 Task: Search one way flight ticket for 3 adults, 3 children in business from San Francisco: San Francisco International Airport to Raleigh: Raleigh-durham International Airport on 8-5-2023. Choice of flights is Westjet. Number of bags: 1 carry on bag and 3 checked bags. Price is upto 99000. Outbound departure time preference is 8:15.
Action: Mouse moved to (347, 146)
Screenshot: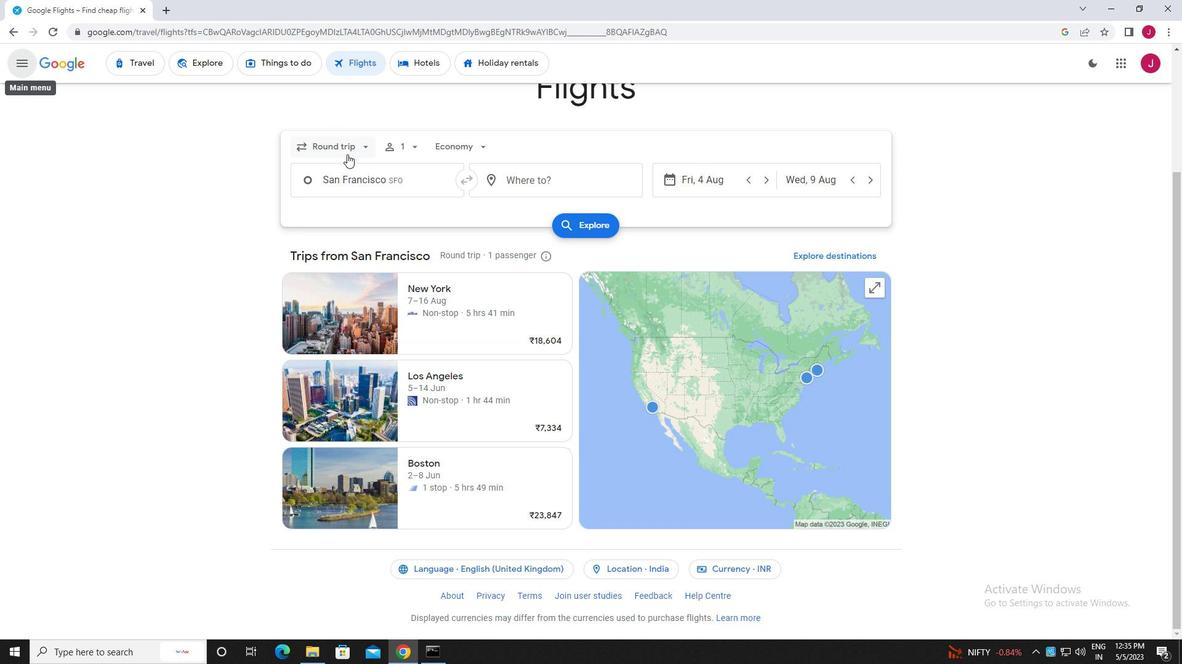 
Action: Mouse pressed left at (347, 146)
Screenshot: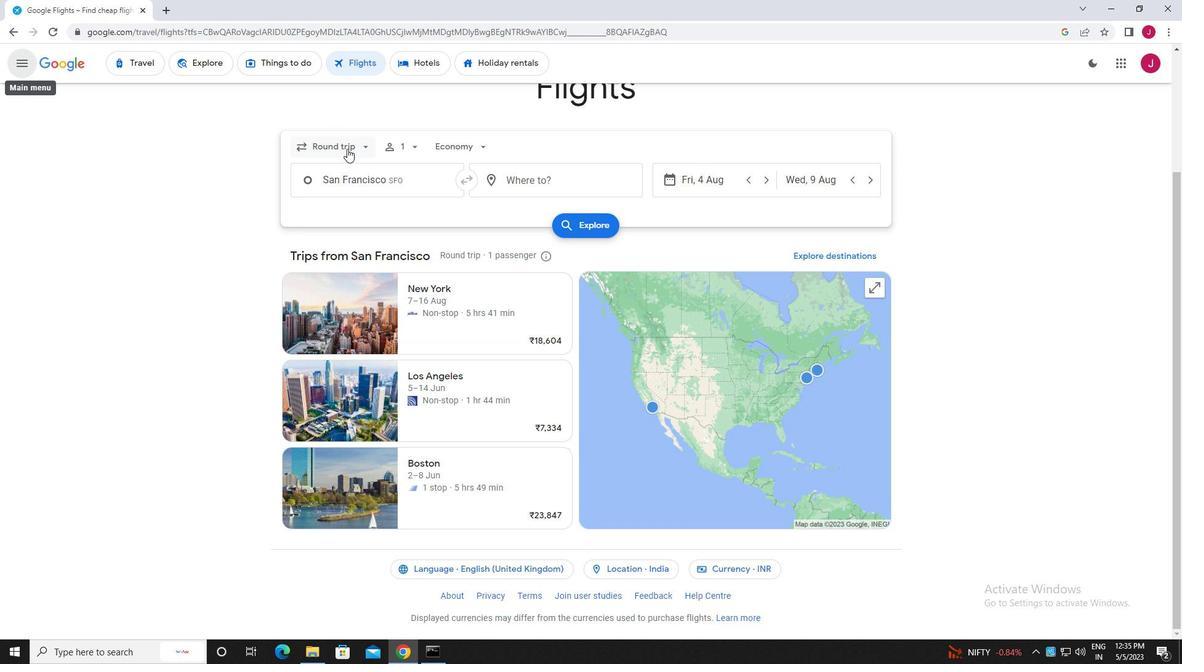 
Action: Mouse moved to (349, 201)
Screenshot: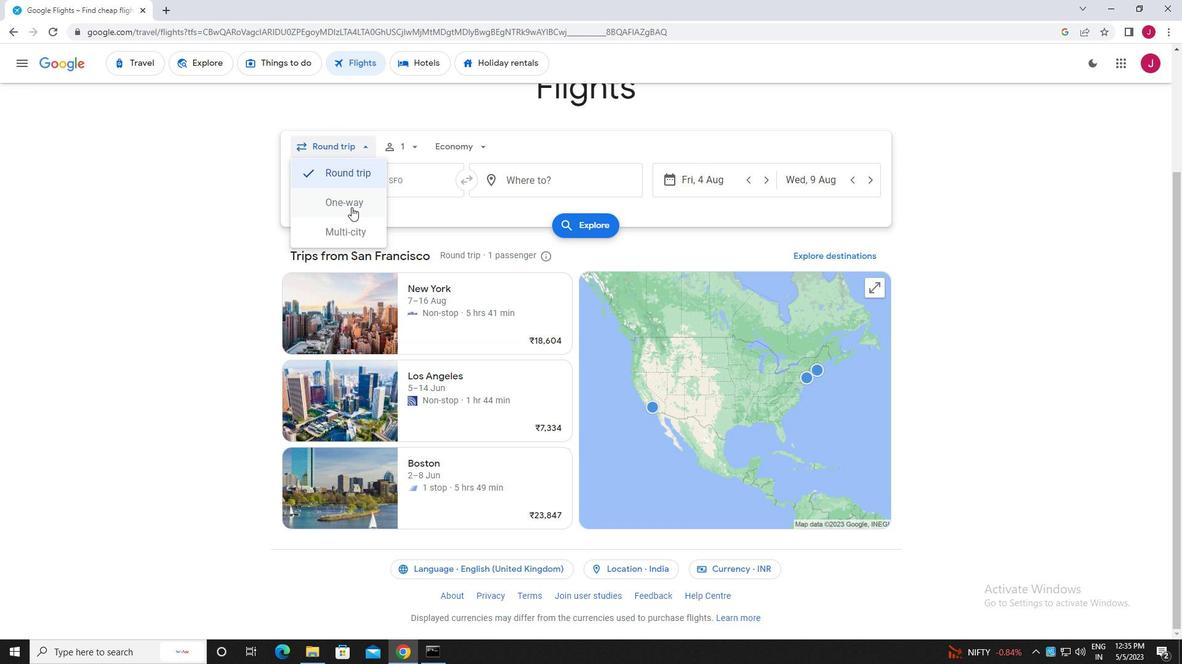 
Action: Mouse pressed left at (349, 201)
Screenshot: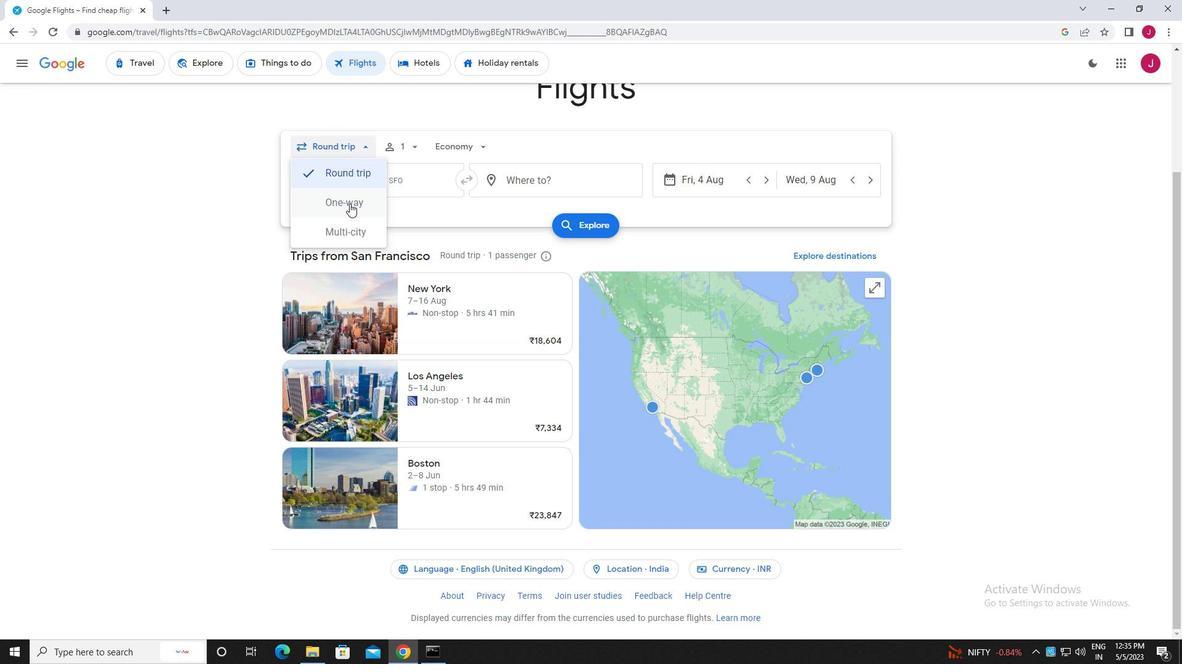 
Action: Mouse moved to (403, 149)
Screenshot: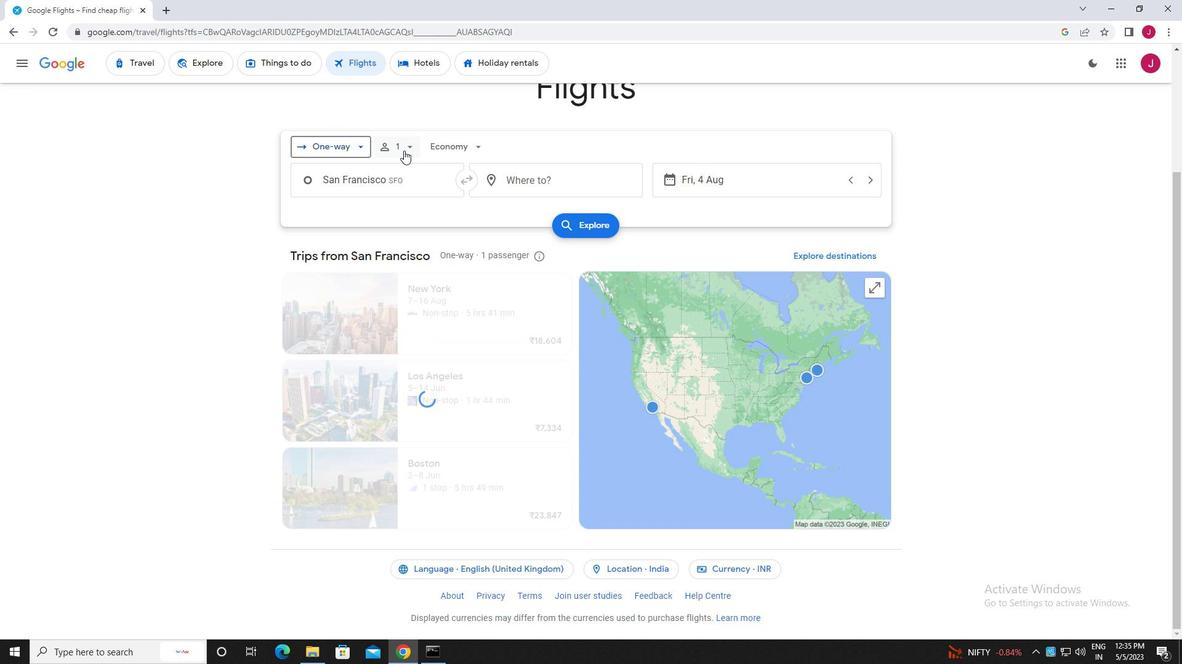 
Action: Mouse pressed left at (403, 149)
Screenshot: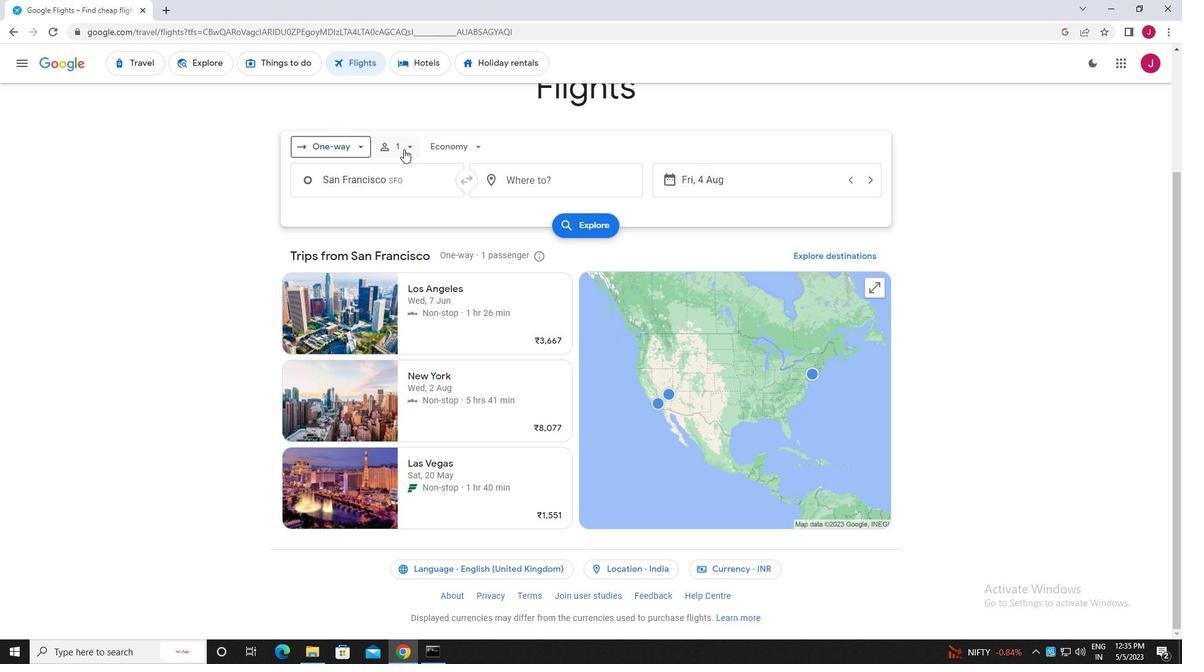 
Action: Mouse moved to (499, 182)
Screenshot: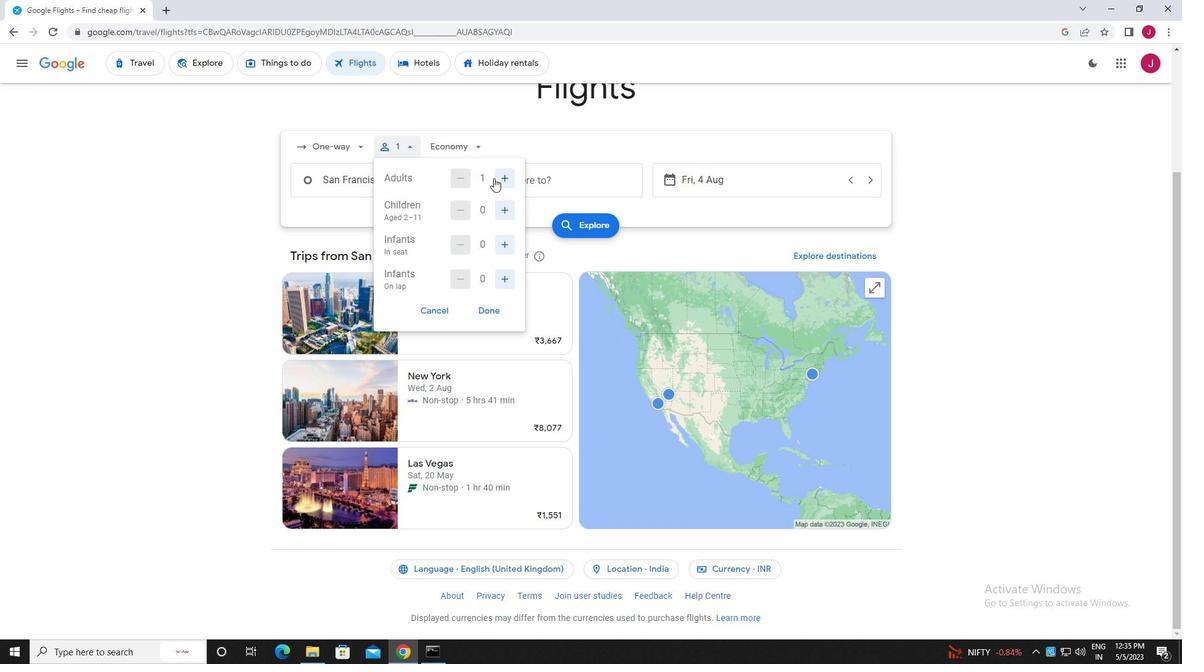 
Action: Mouse pressed left at (499, 182)
Screenshot: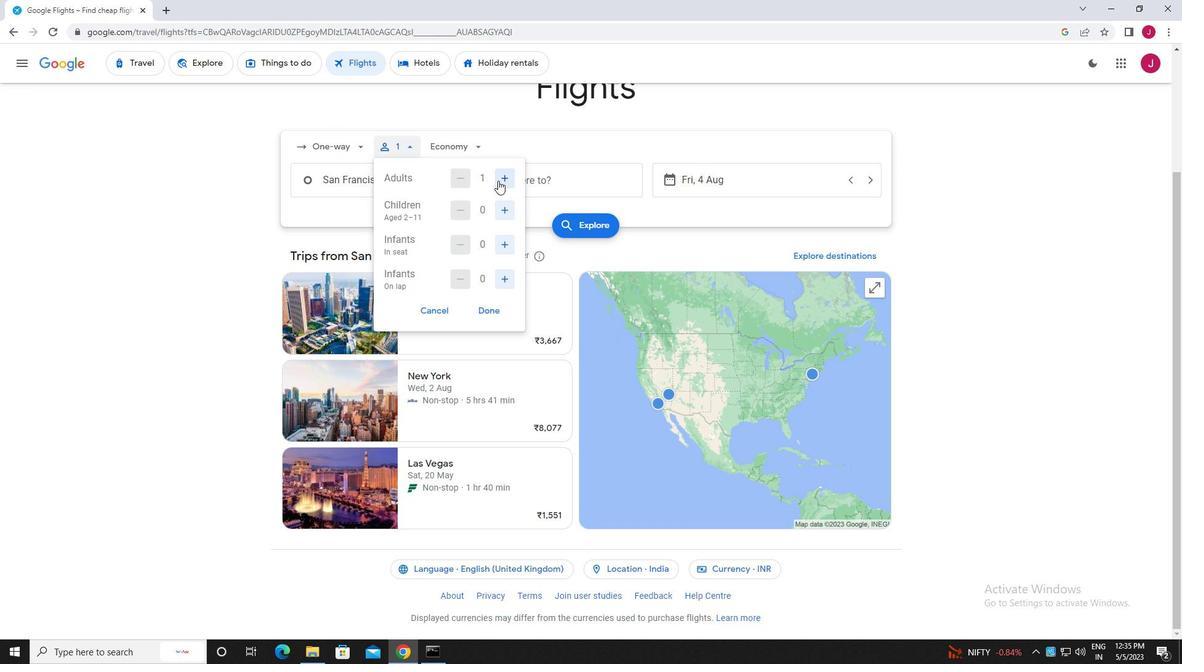 
Action: Mouse moved to (499, 182)
Screenshot: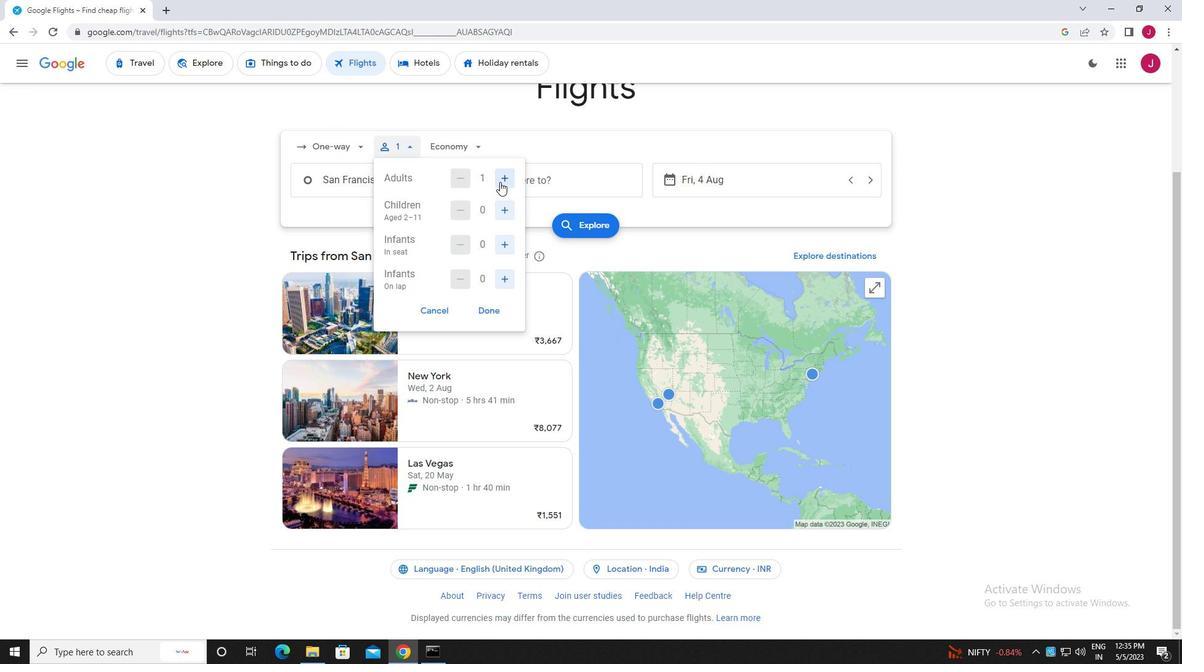 
Action: Mouse pressed left at (499, 182)
Screenshot: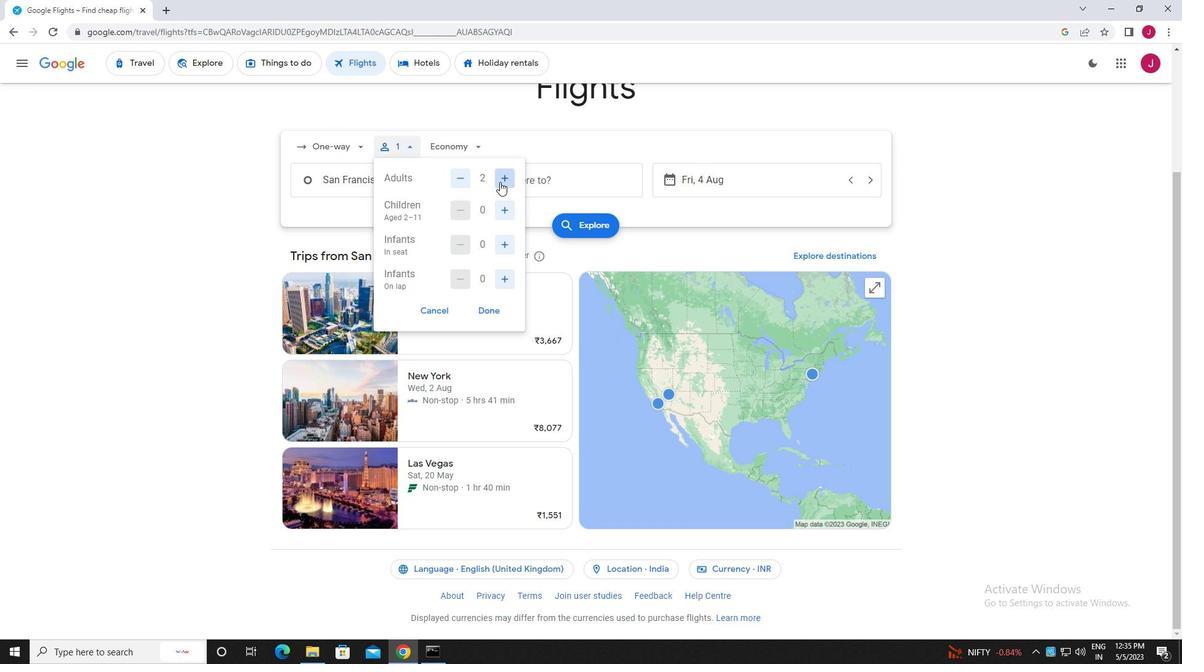 
Action: Mouse moved to (505, 214)
Screenshot: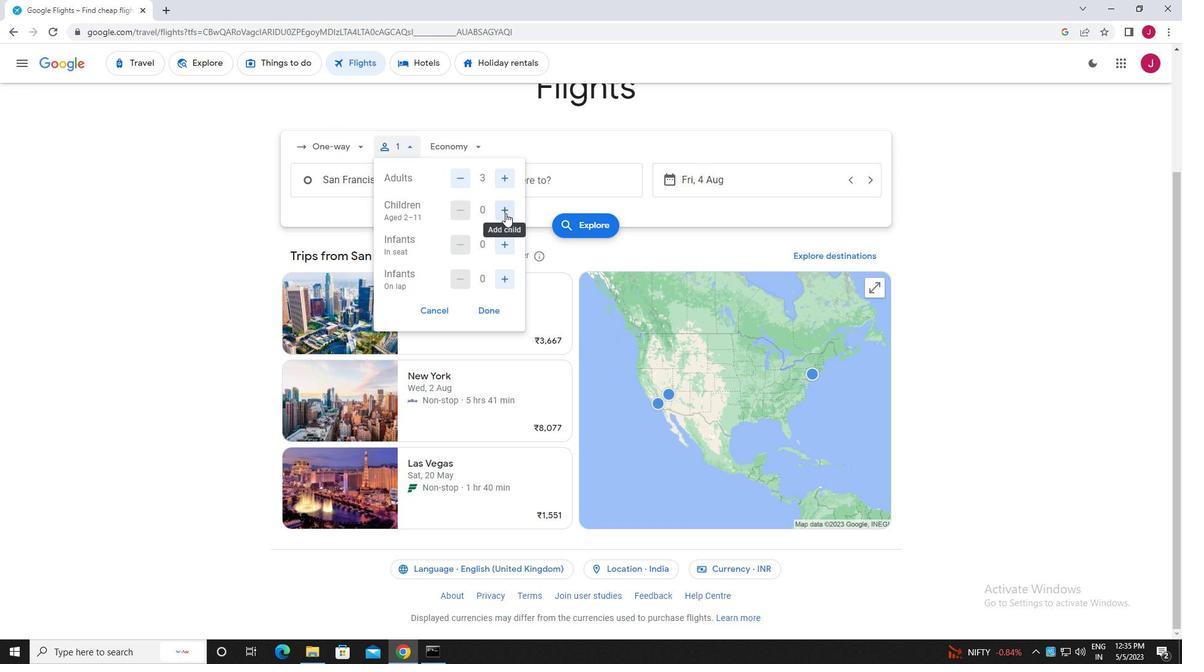 
Action: Mouse pressed left at (505, 214)
Screenshot: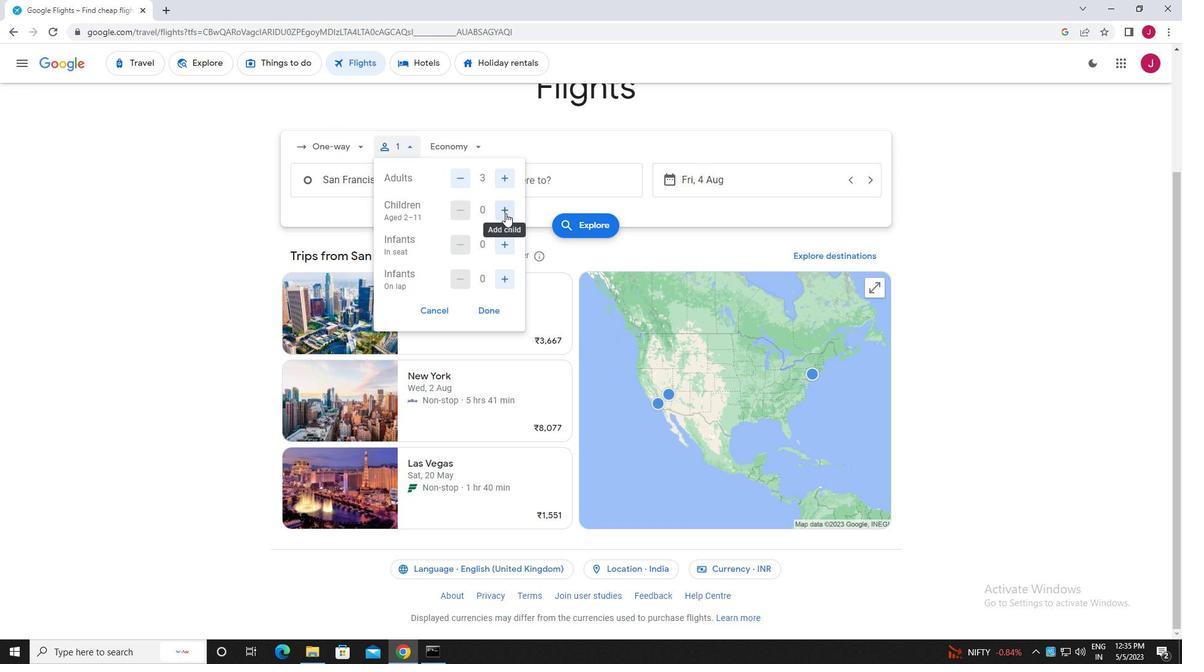 
Action: Mouse pressed left at (505, 214)
Screenshot: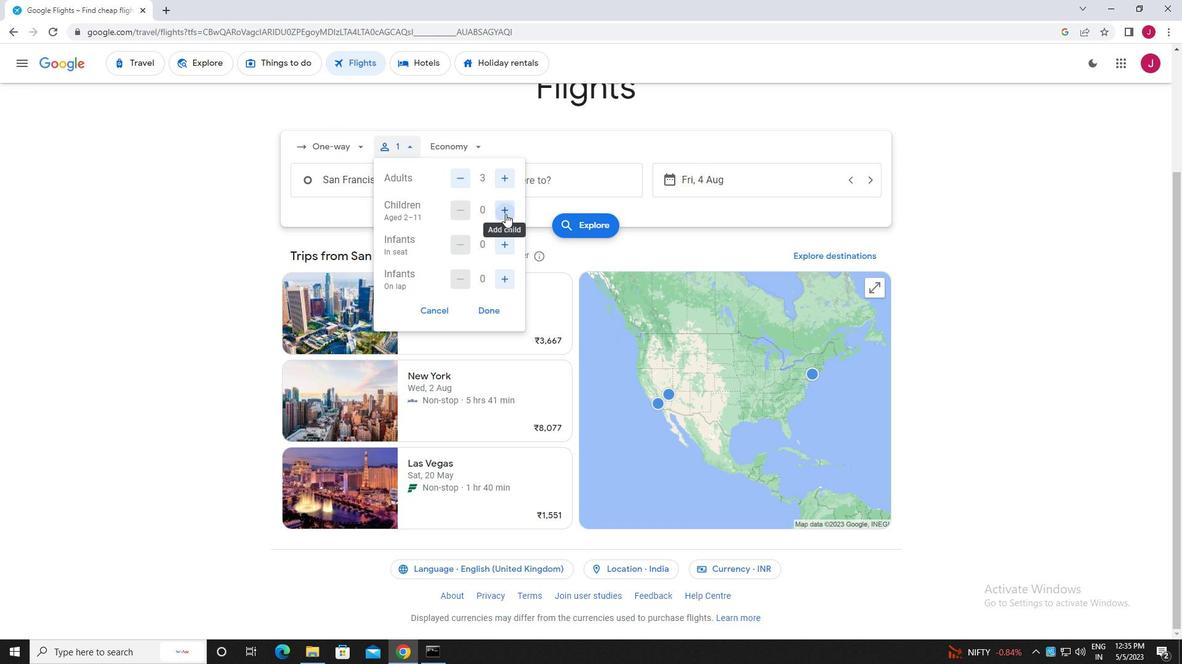 
Action: Mouse pressed left at (505, 214)
Screenshot: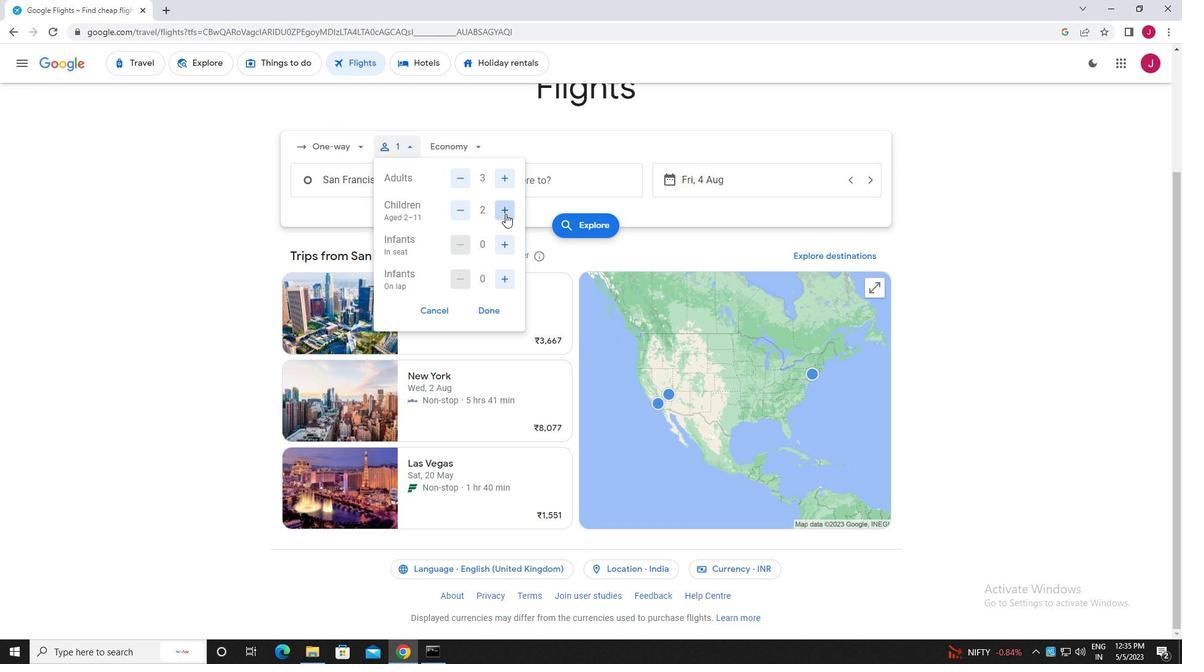 
Action: Mouse moved to (488, 309)
Screenshot: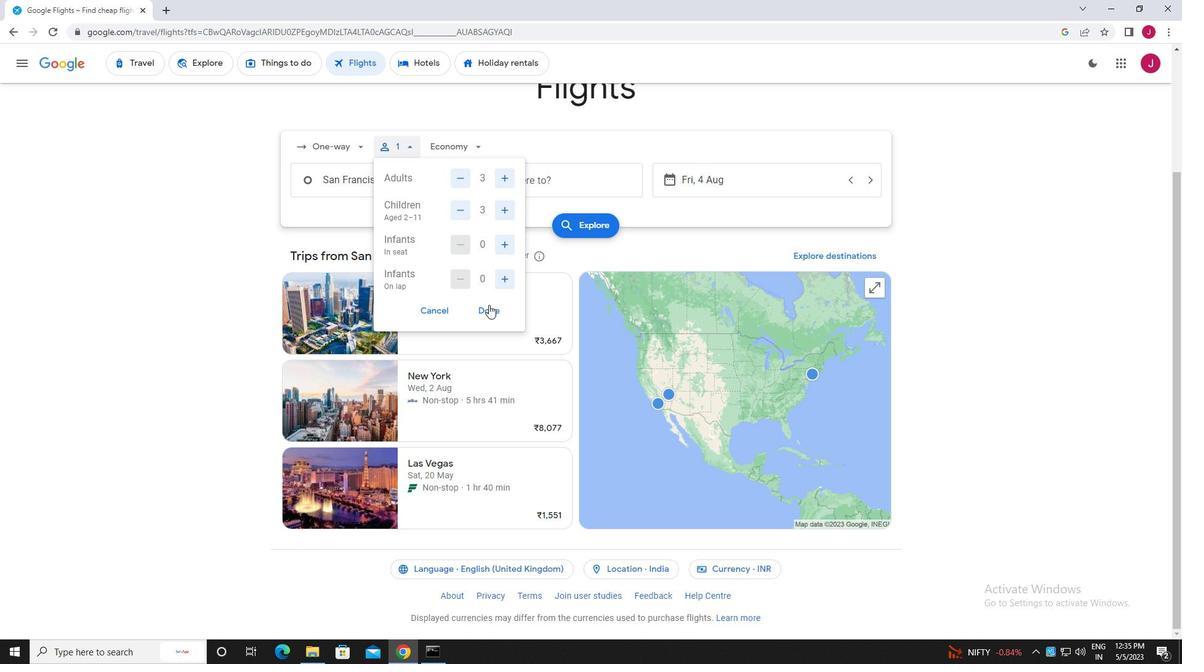 
Action: Mouse pressed left at (488, 309)
Screenshot: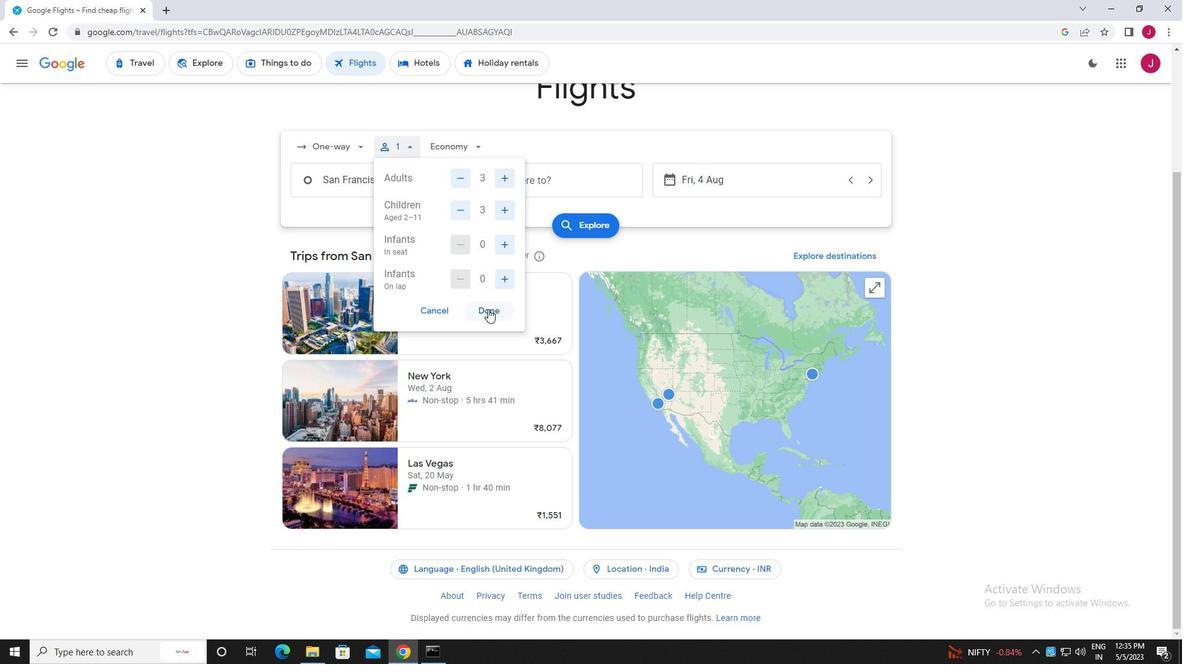 
Action: Mouse moved to (456, 147)
Screenshot: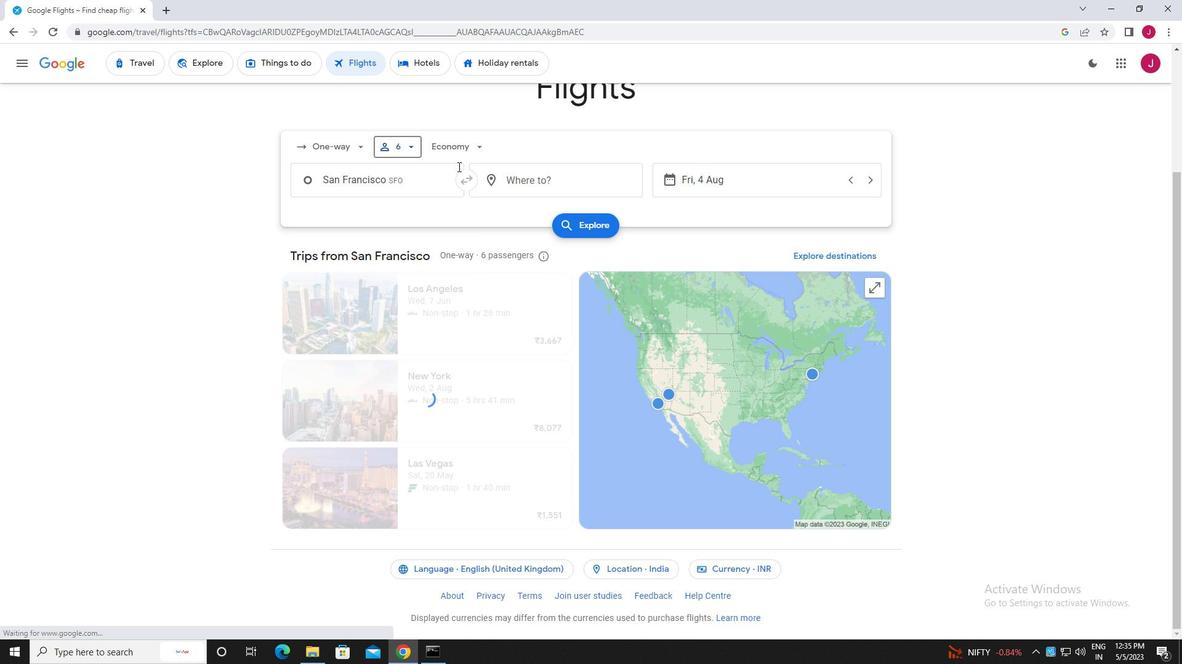 
Action: Mouse pressed left at (456, 147)
Screenshot: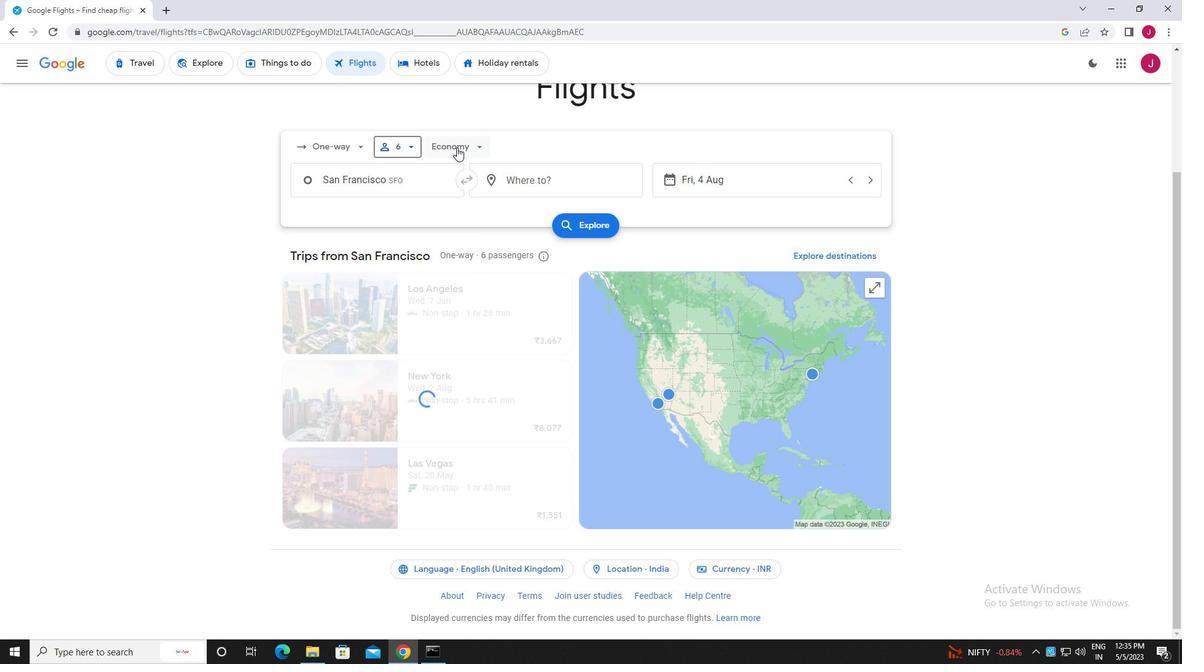 
Action: Mouse moved to (482, 233)
Screenshot: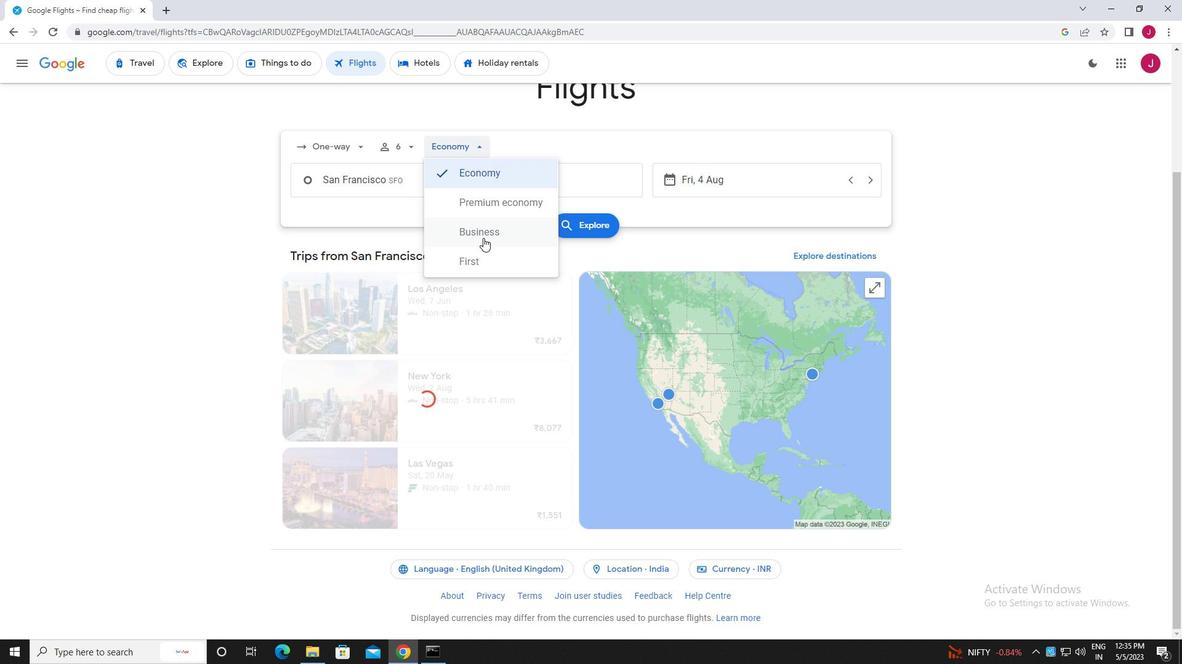 
Action: Mouse pressed left at (482, 233)
Screenshot: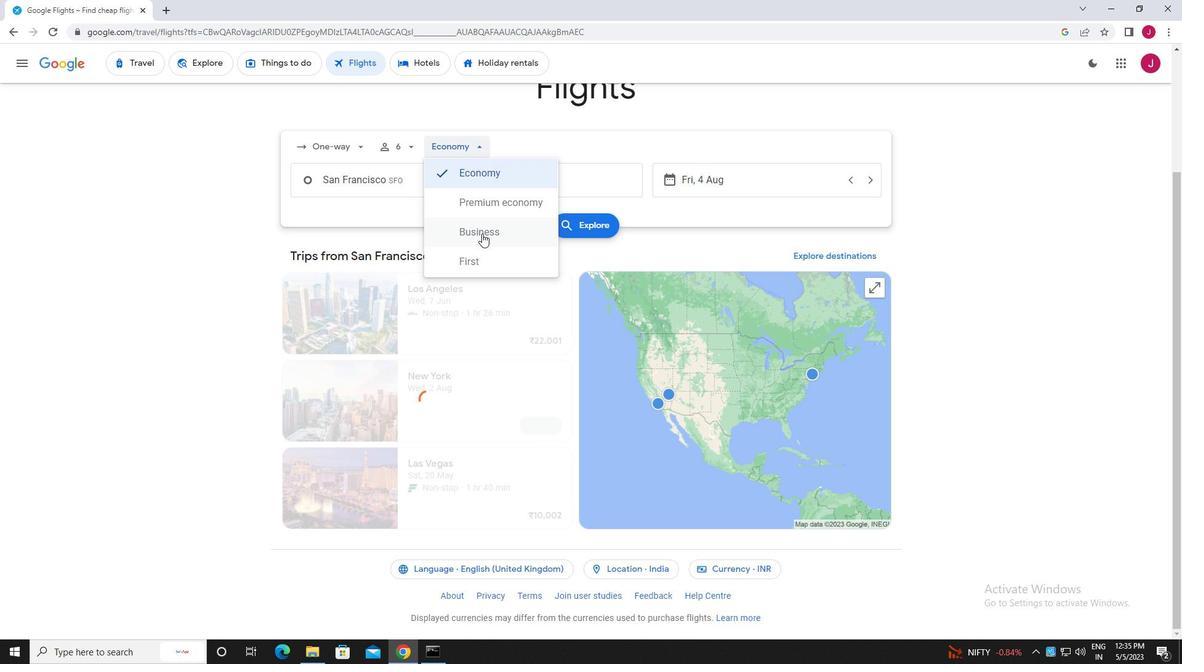 
Action: Mouse moved to (431, 181)
Screenshot: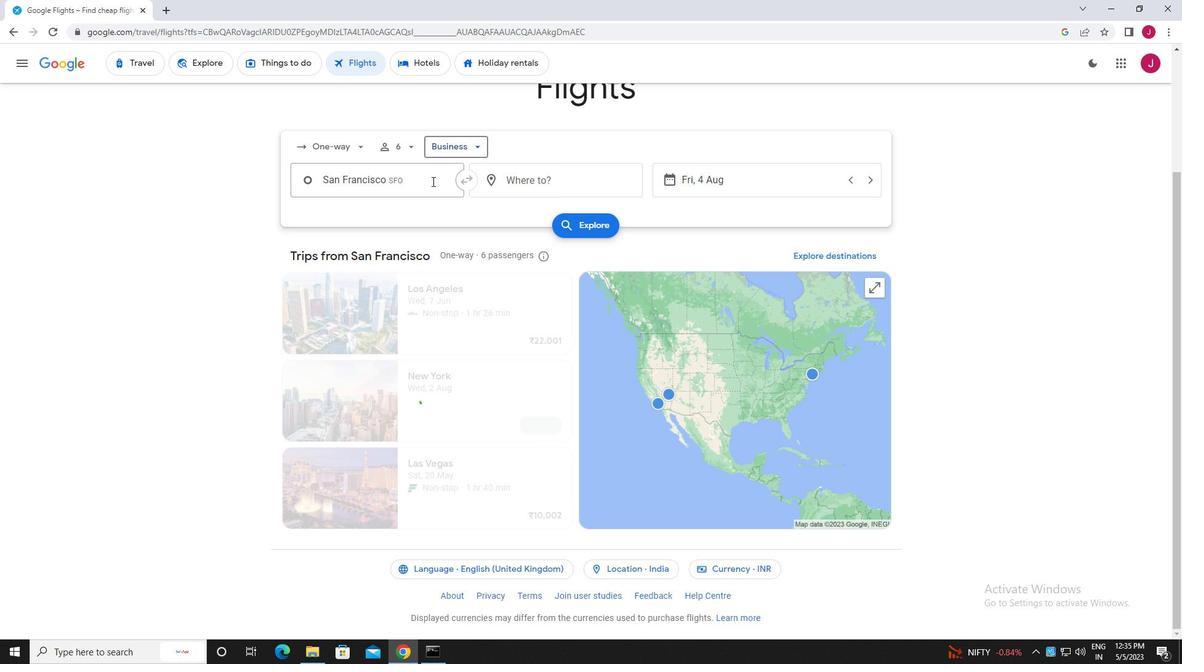 
Action: Mouse pressed left at (431, 181)
Screenshot: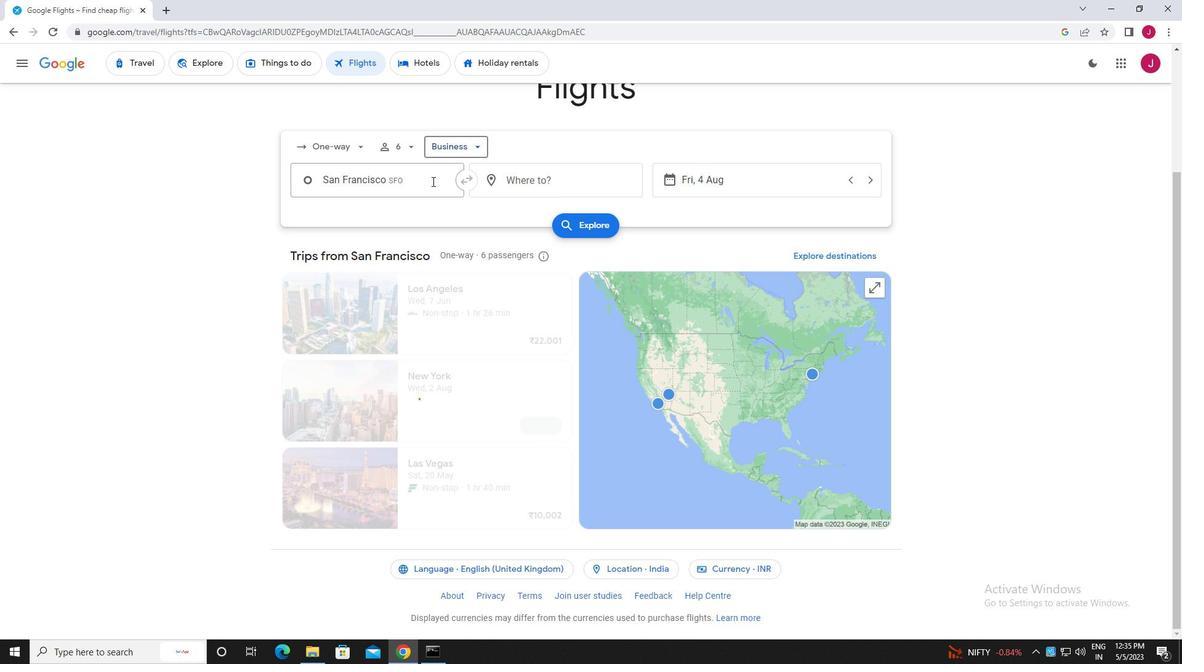 
Action: Mouse moved to (430, 181)
Screenshot: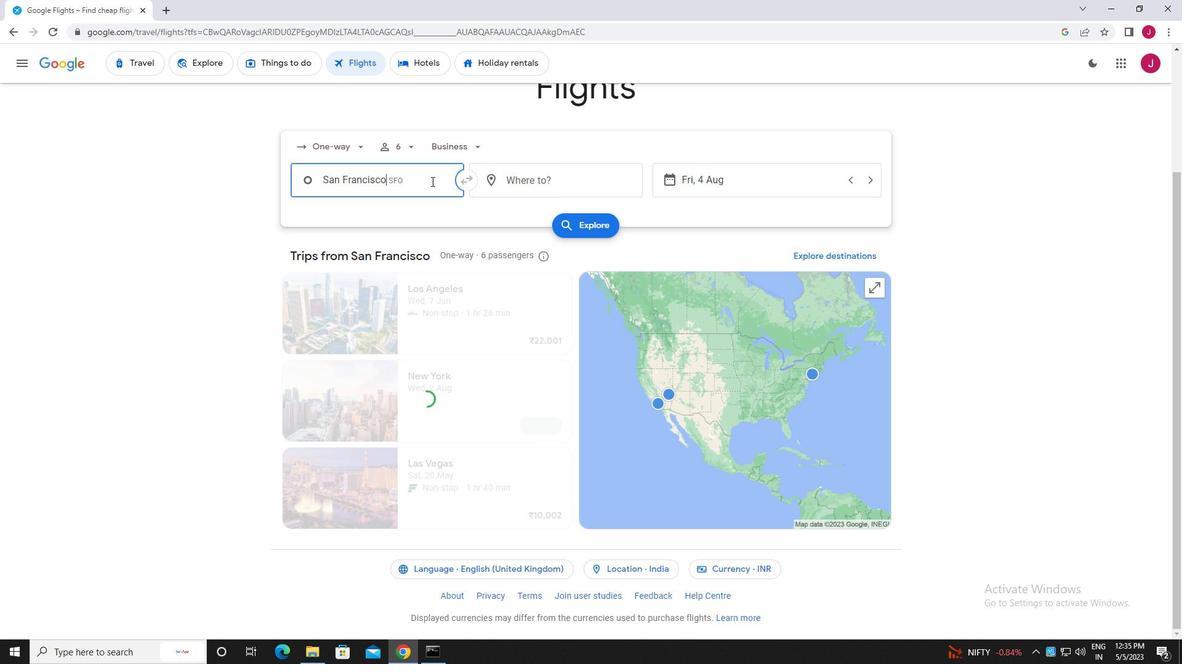 
Action: Key pressed san<Key.space>fa<Key.backspace>rancisco
Screenshot: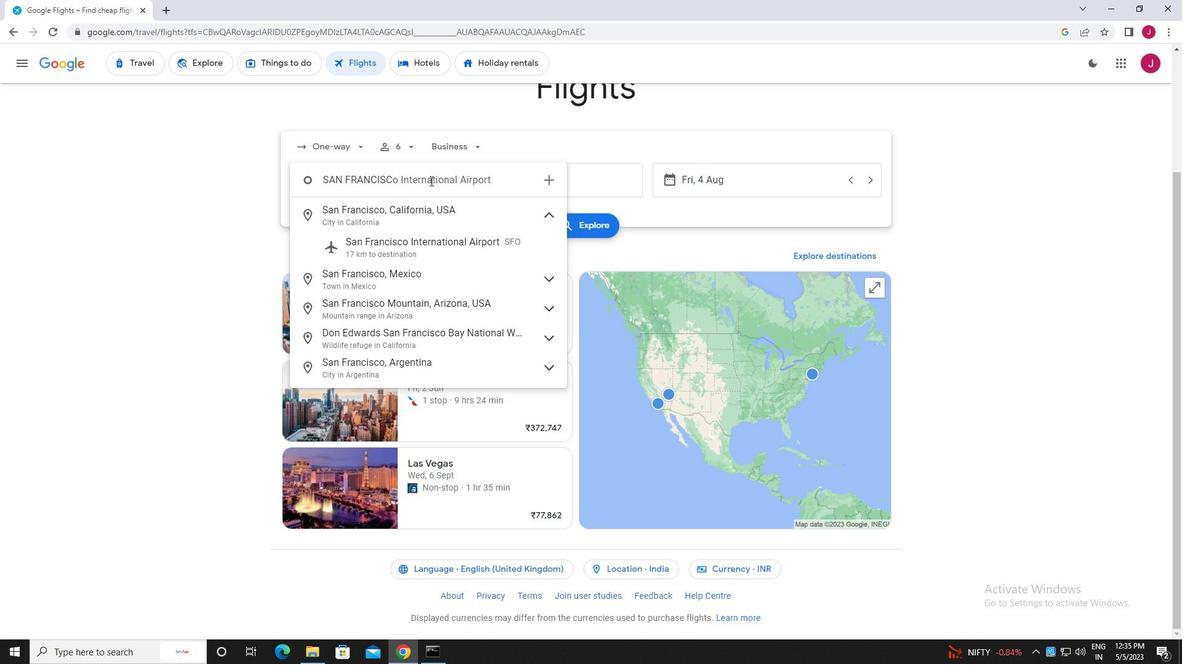
Action: Mouse moved to (466, 250)
Screenshot: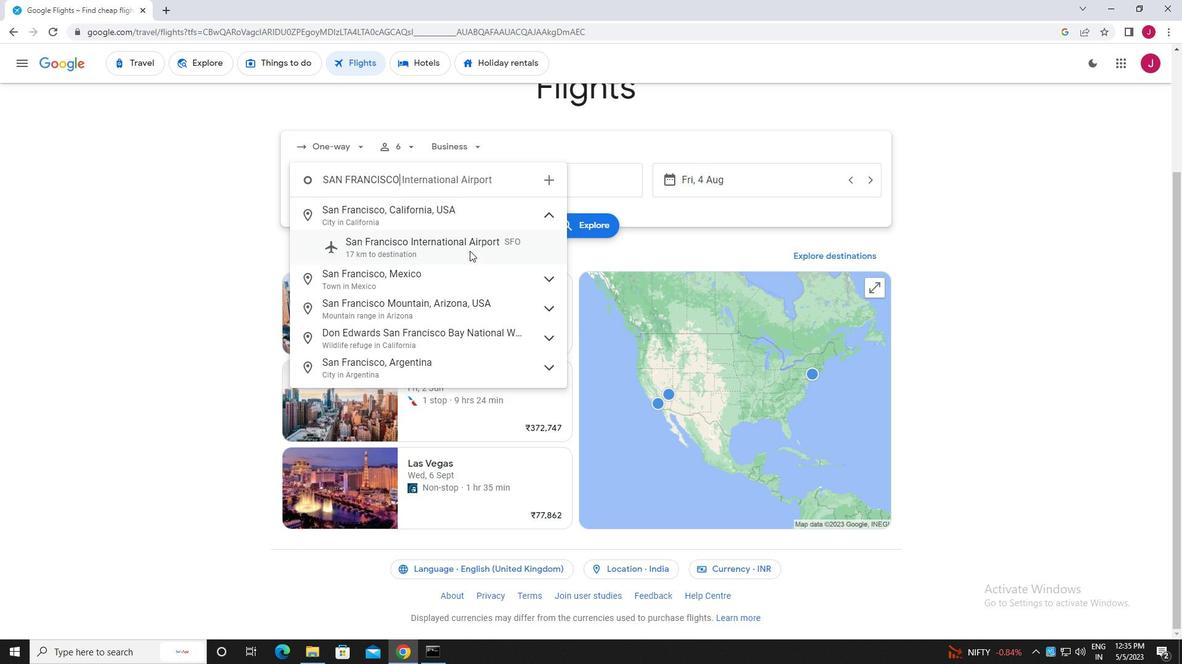 
Action: Mouse pressed left at (466, 250)
Screenshot: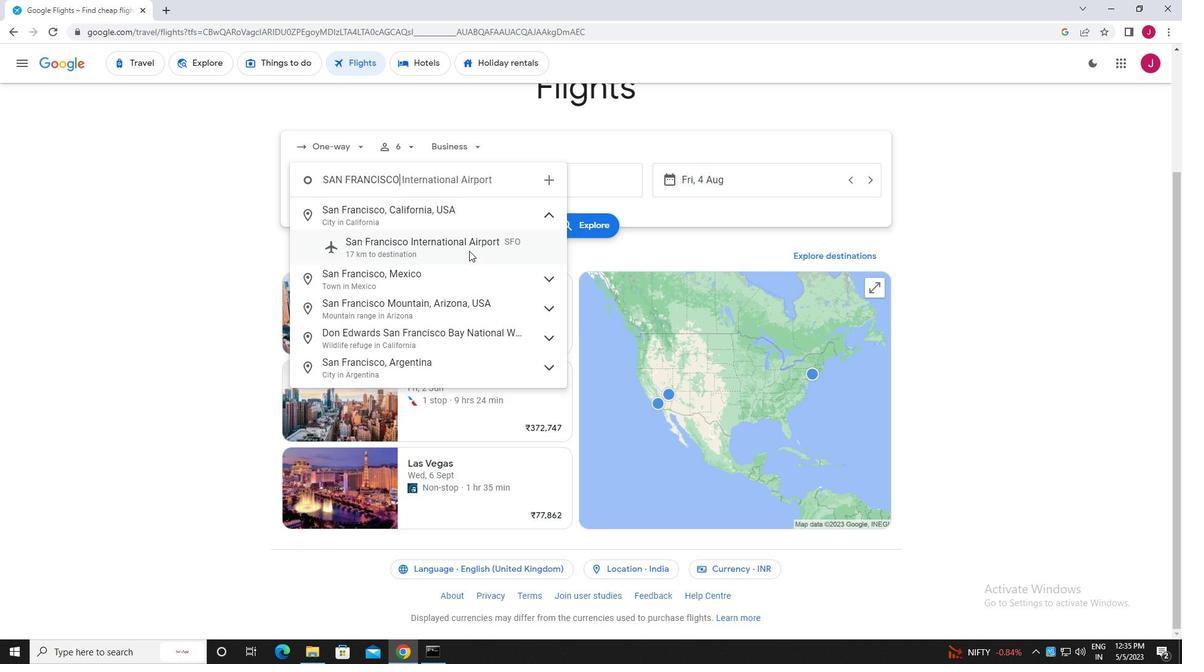 
Action: Mouse moved to (551, 186)
Screenshot: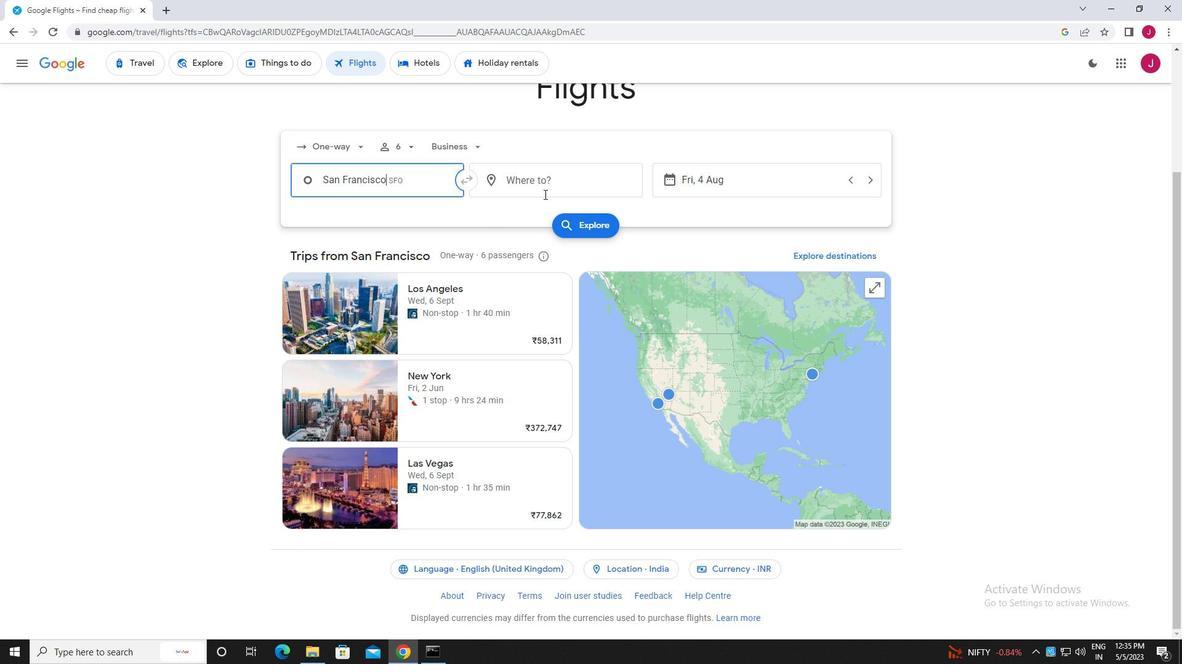 
Action: Mouse pressed left at (551, 186)
Screenshot: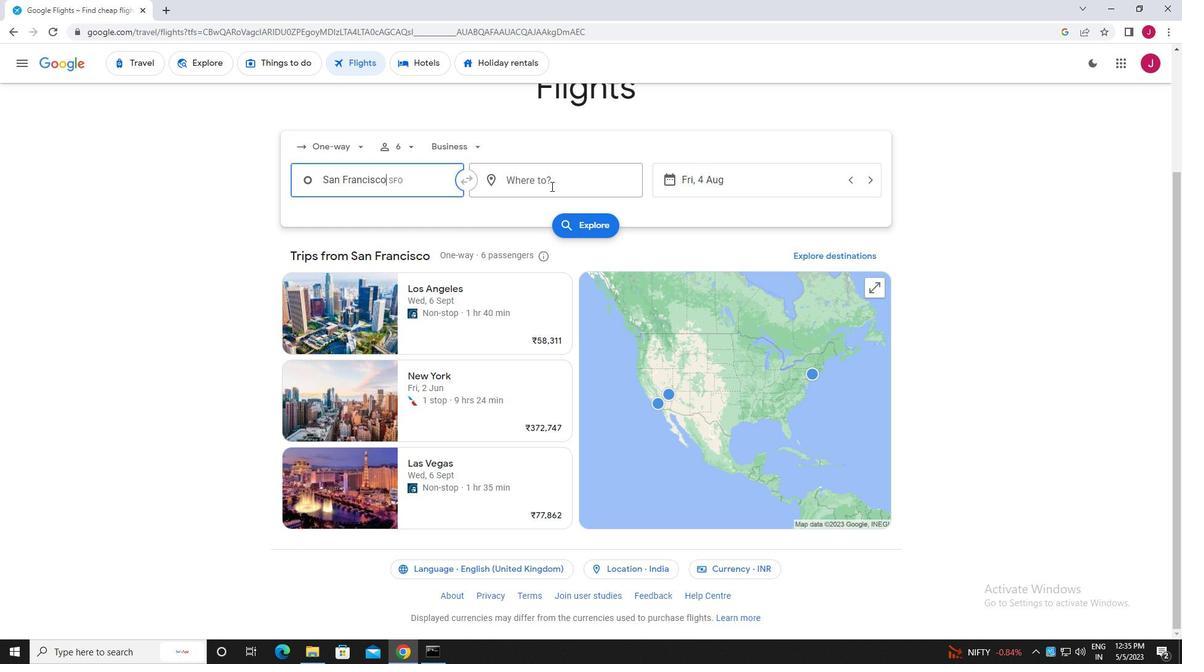 
Action: Mouse moved to (554, 187)
Screenshot: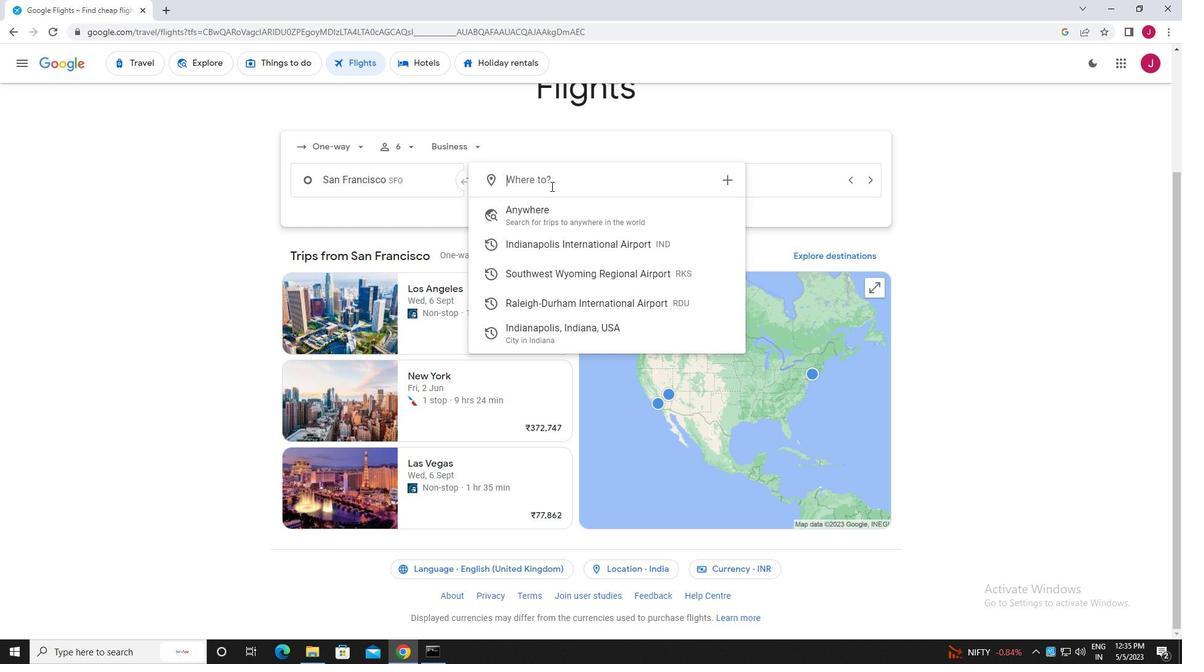 
Action: Key pressed indianaplo
Screenshot: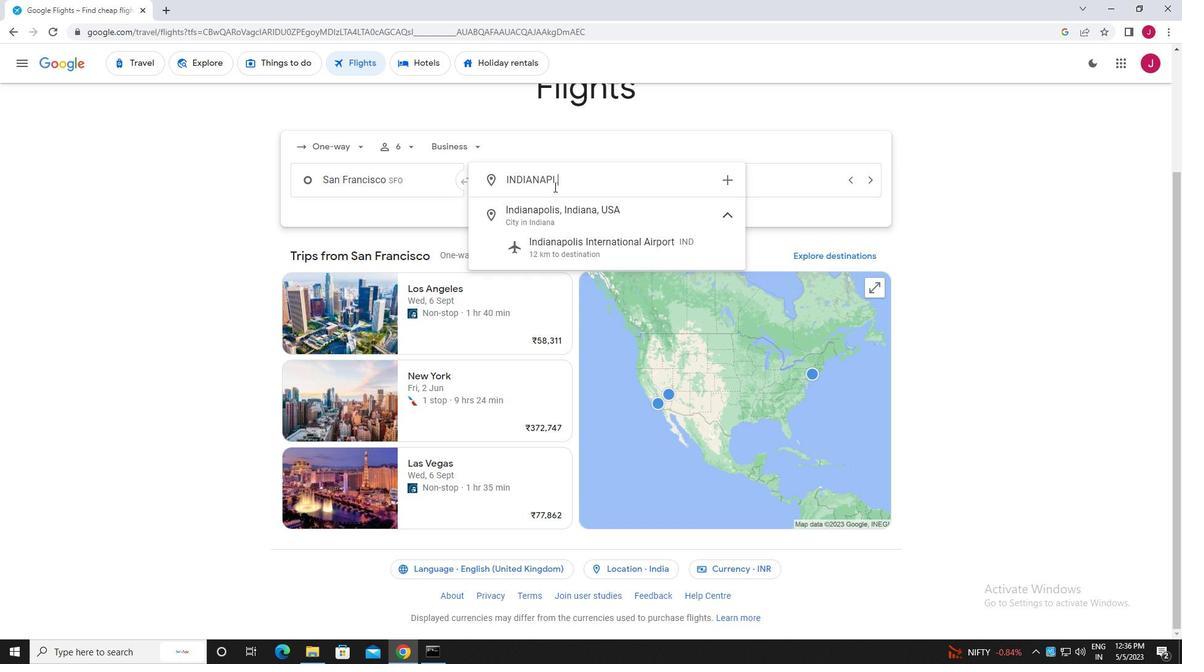 
Action: Mouse moved to (587, 235)
Screenshot: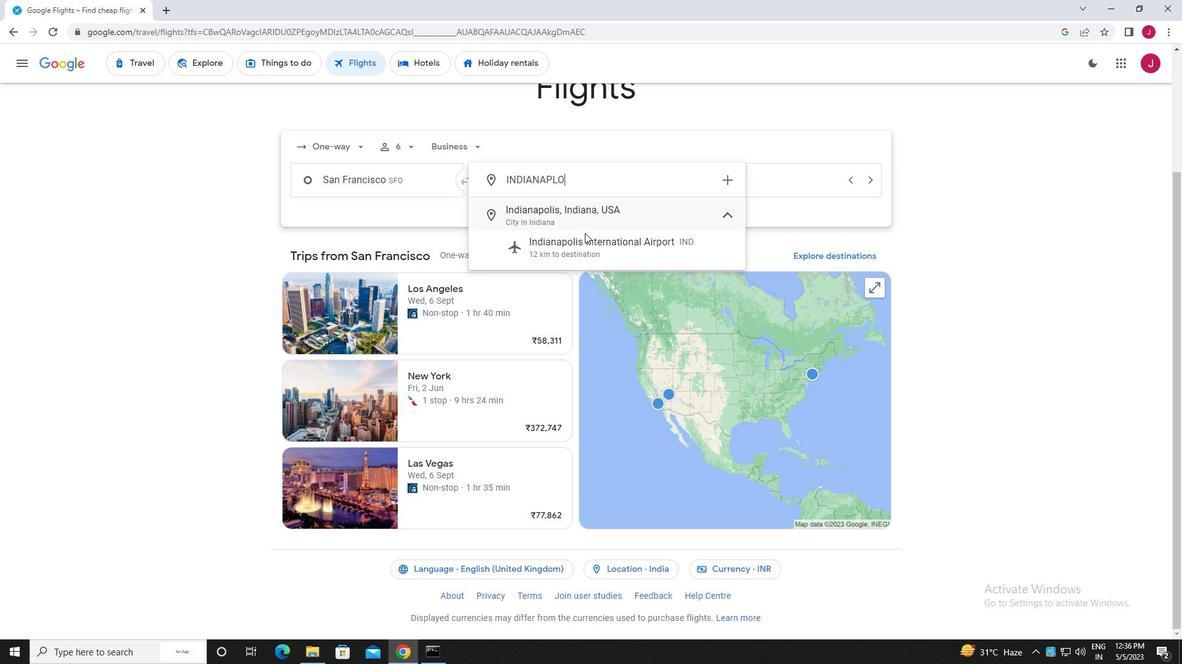 
Action: Mouse pressed left at (587, 235)
Screenshot: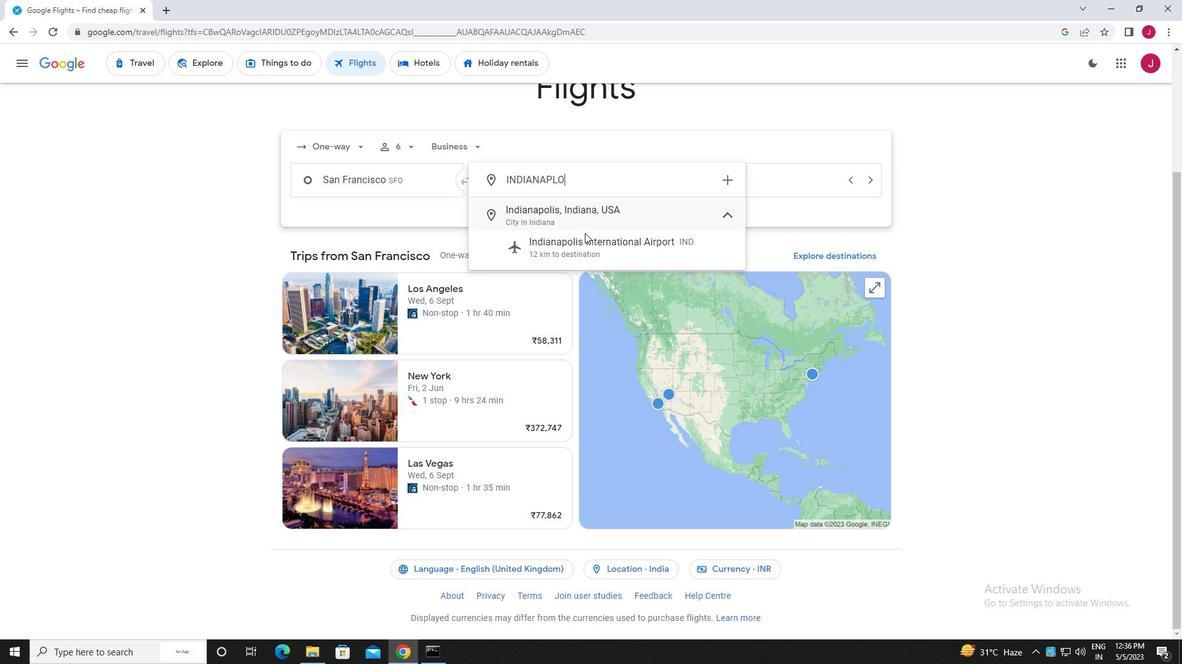 
Action: Mouse moved to (719, 185)
Screenshot: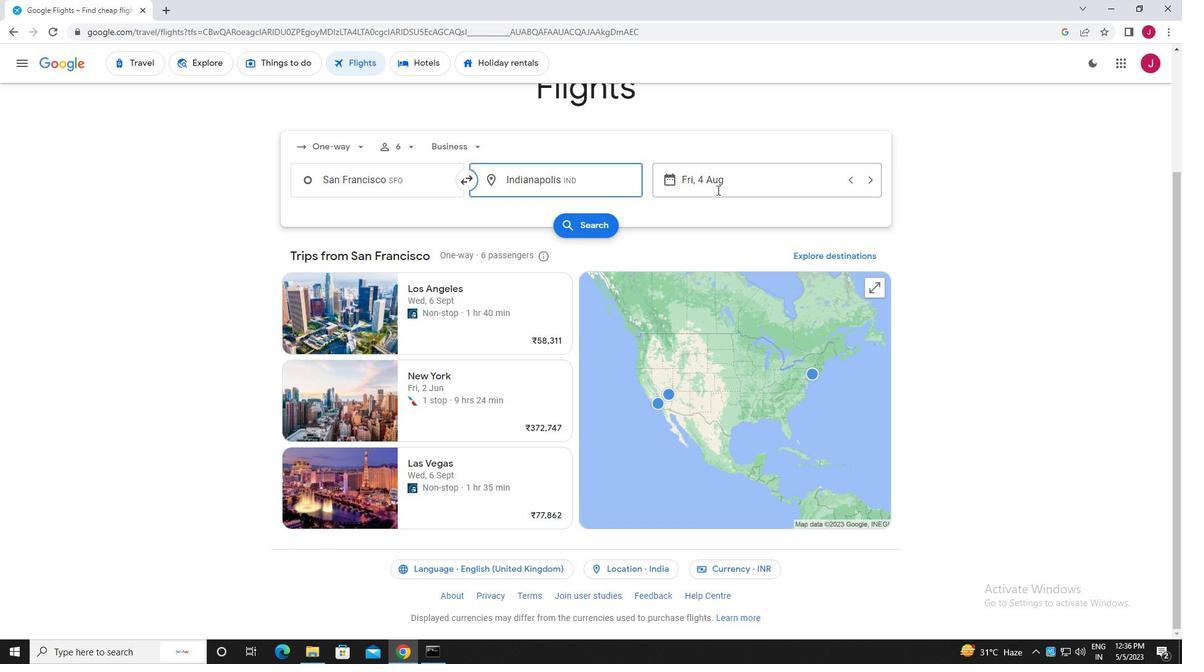 
Action: Mouse pressed left at (719, 185)
Screenshot: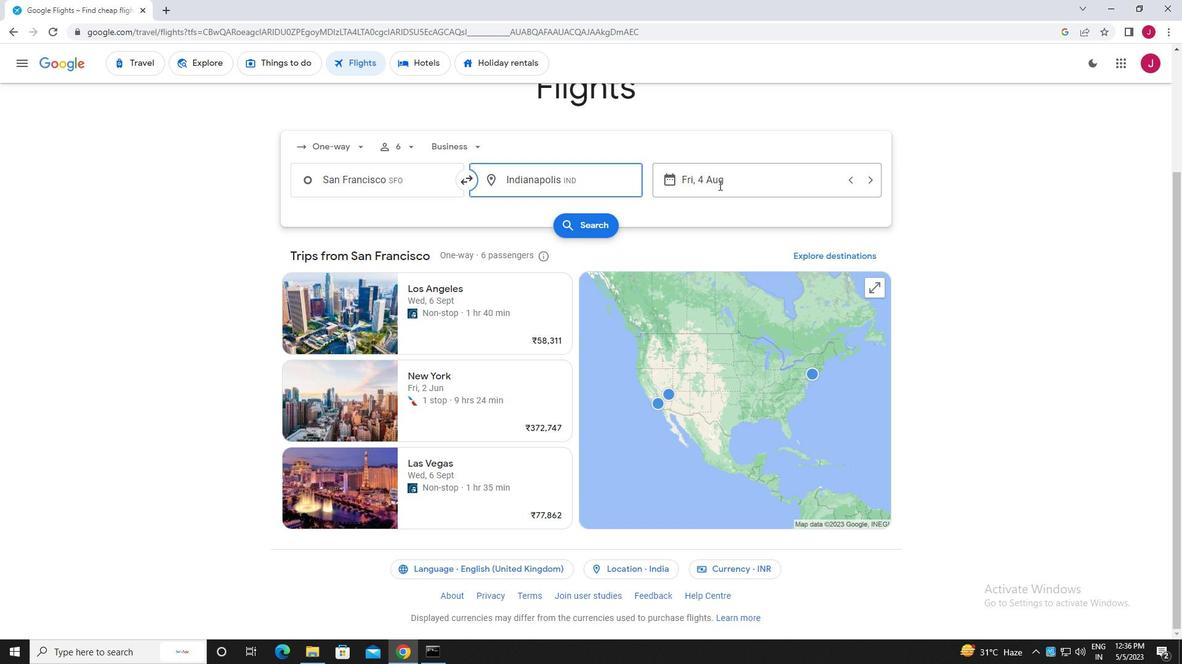 
Action: Mouse moved to (623, 281)
Screenshot: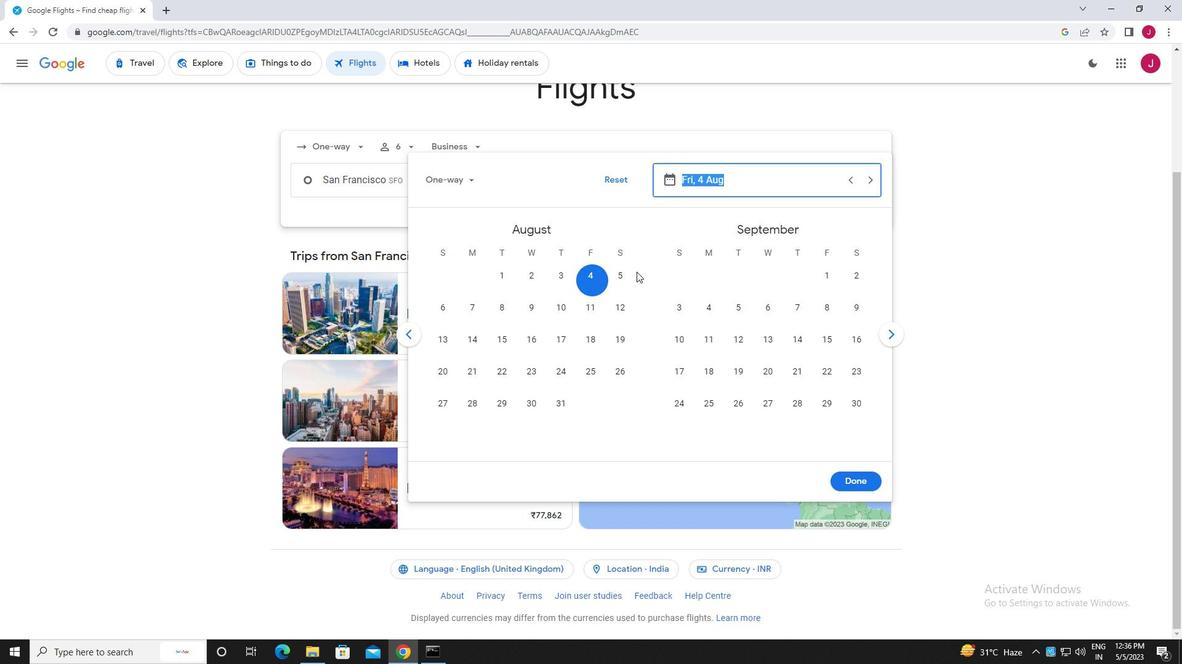 
Action: Mouse pressed left at (623, 281)
Screenshot: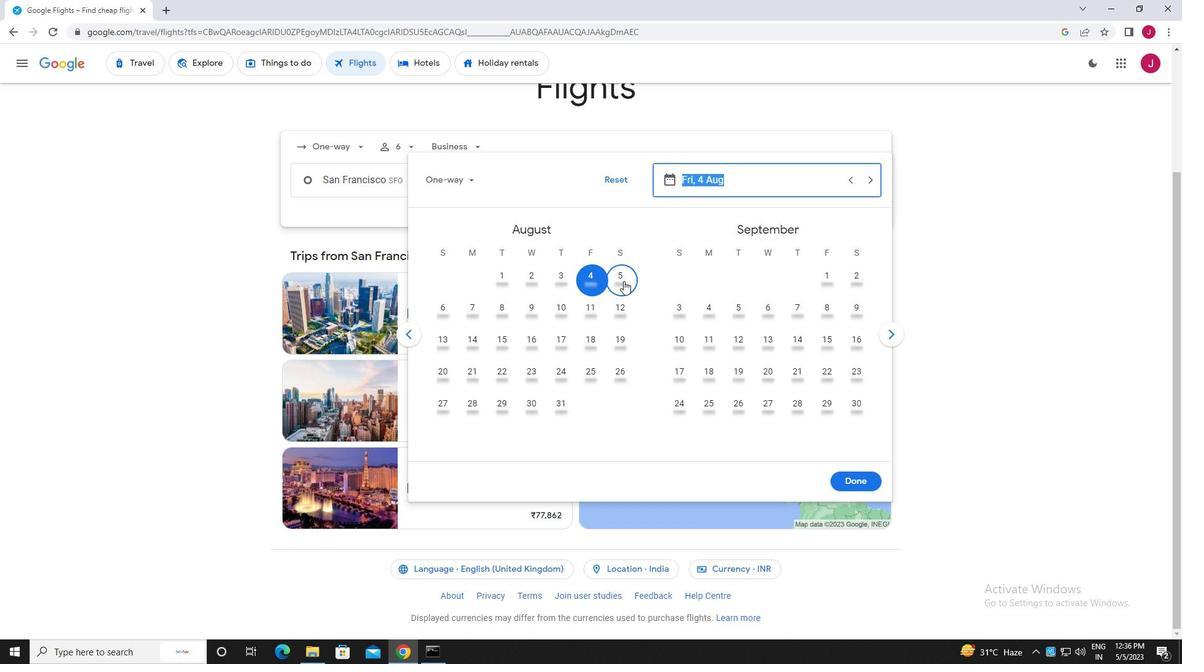 
Action: Mouse moved to (841, 482)
Screenshot: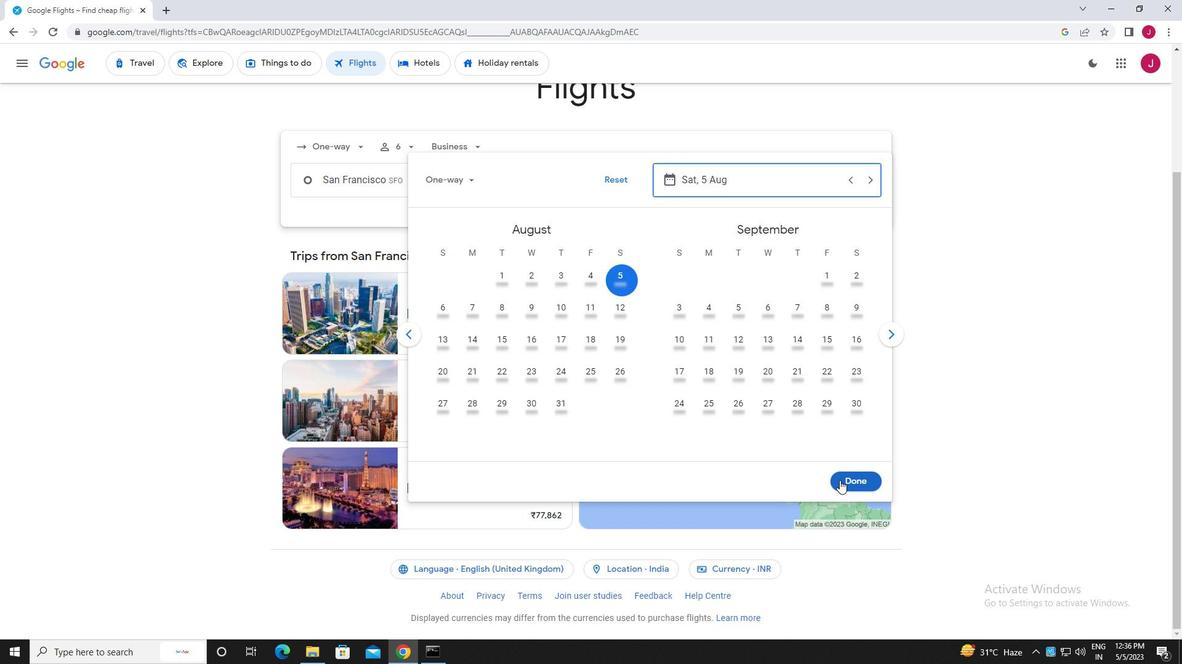 
Action: Mouse pressed left at (841, 482)
Screenshot: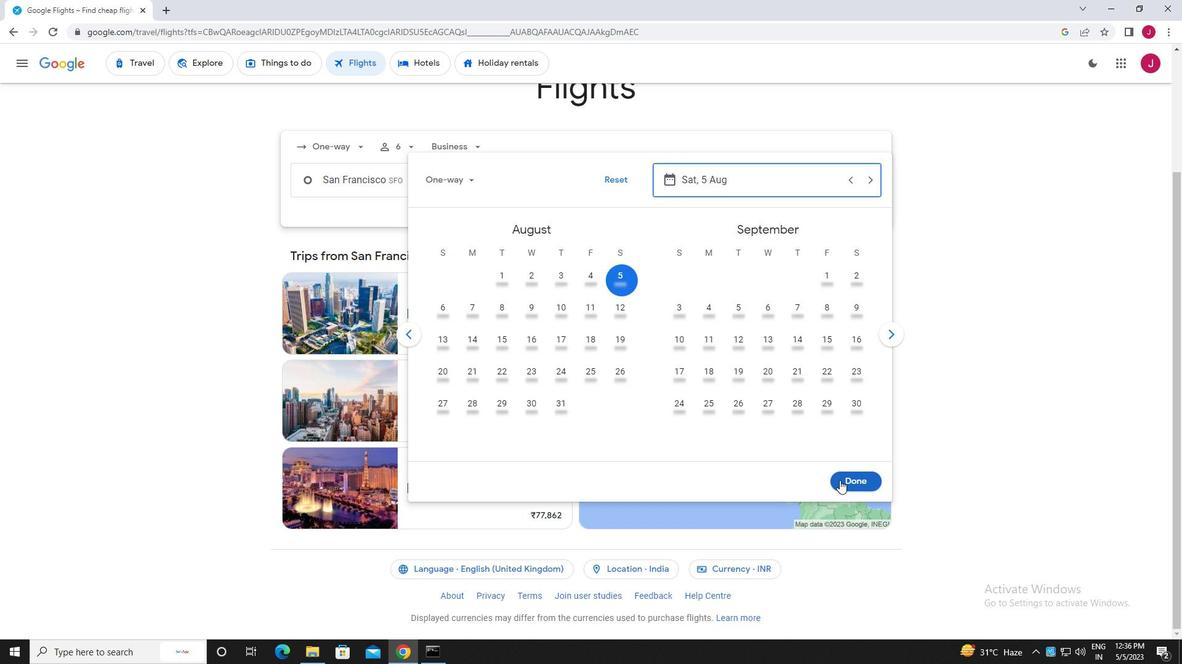 
Action: Mouse moved to (590, 230)
Screenshot: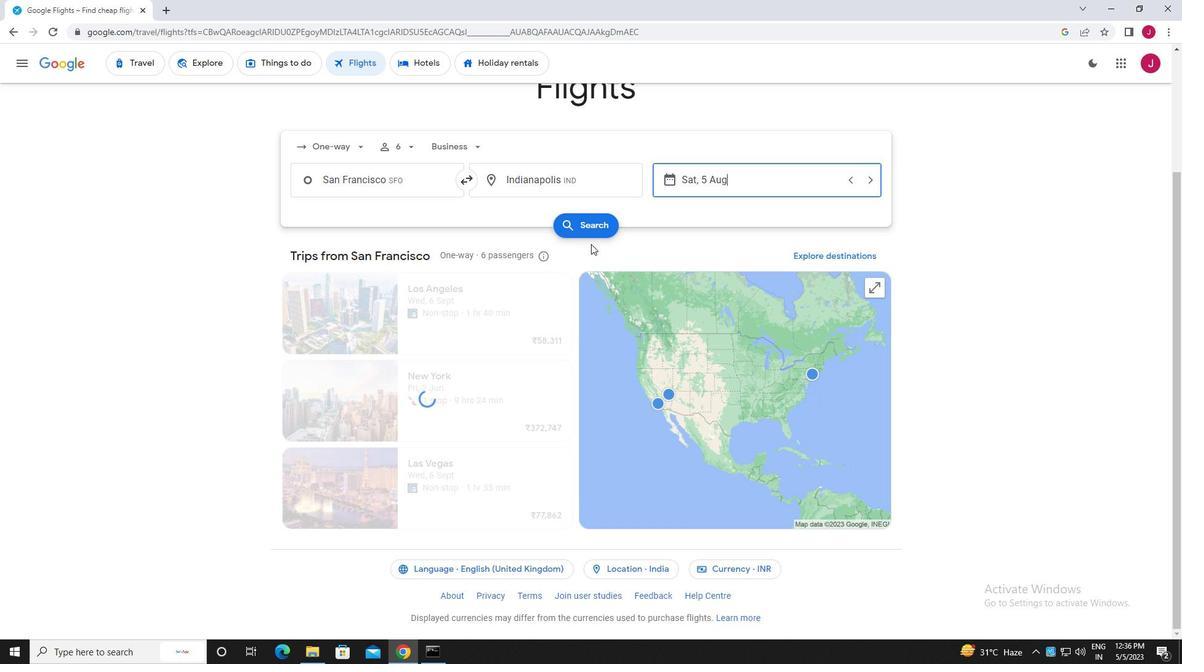
Action: Mouse pressed left at (590, 230)
Screenshot: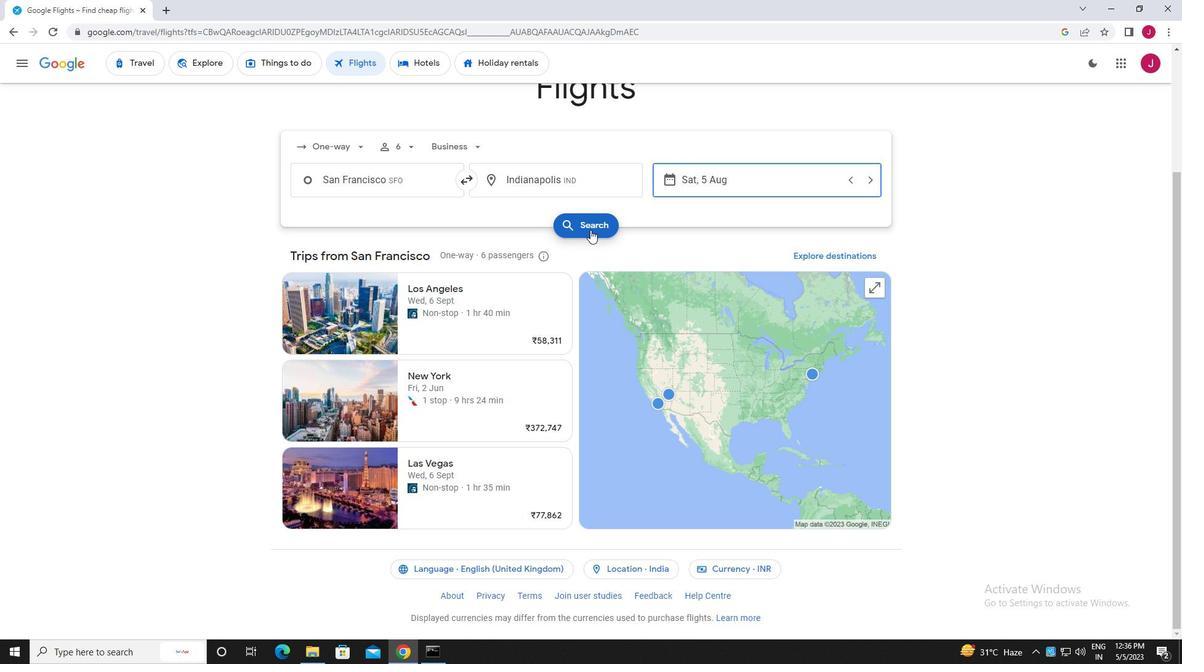 
Action: Mouse moved to (313, 173)
Screenshot: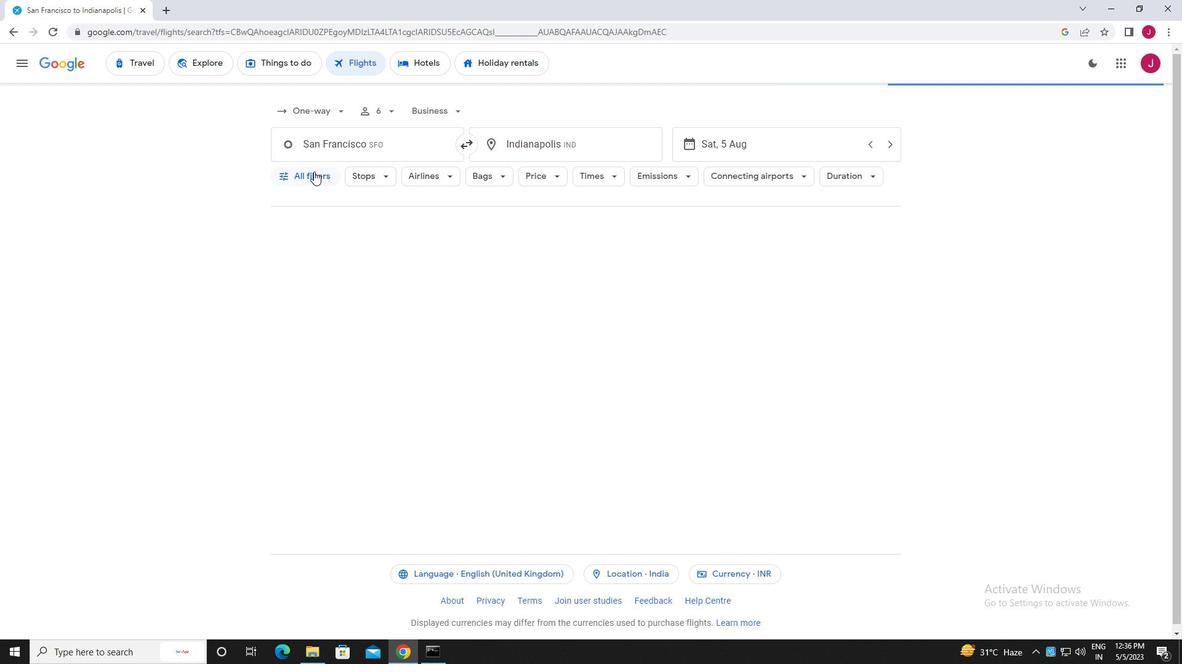 
Action: Mouse pressed left at (313, 173)
Screenshot: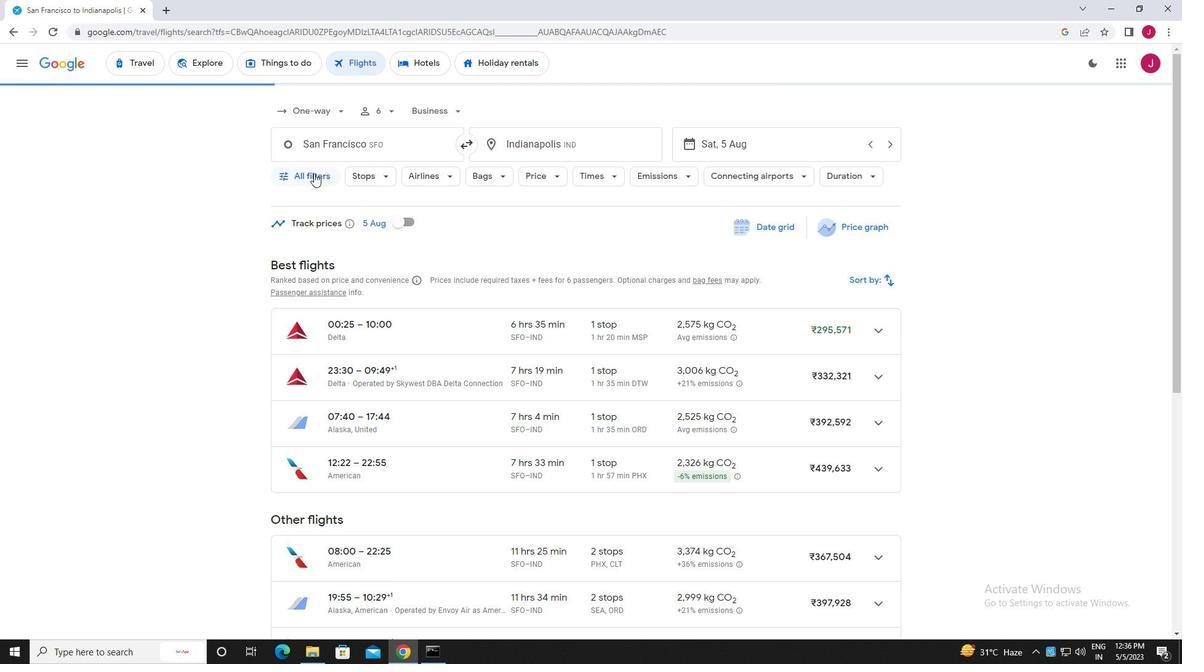 
Action: Mouse moved to (376, 238)
Screenshot: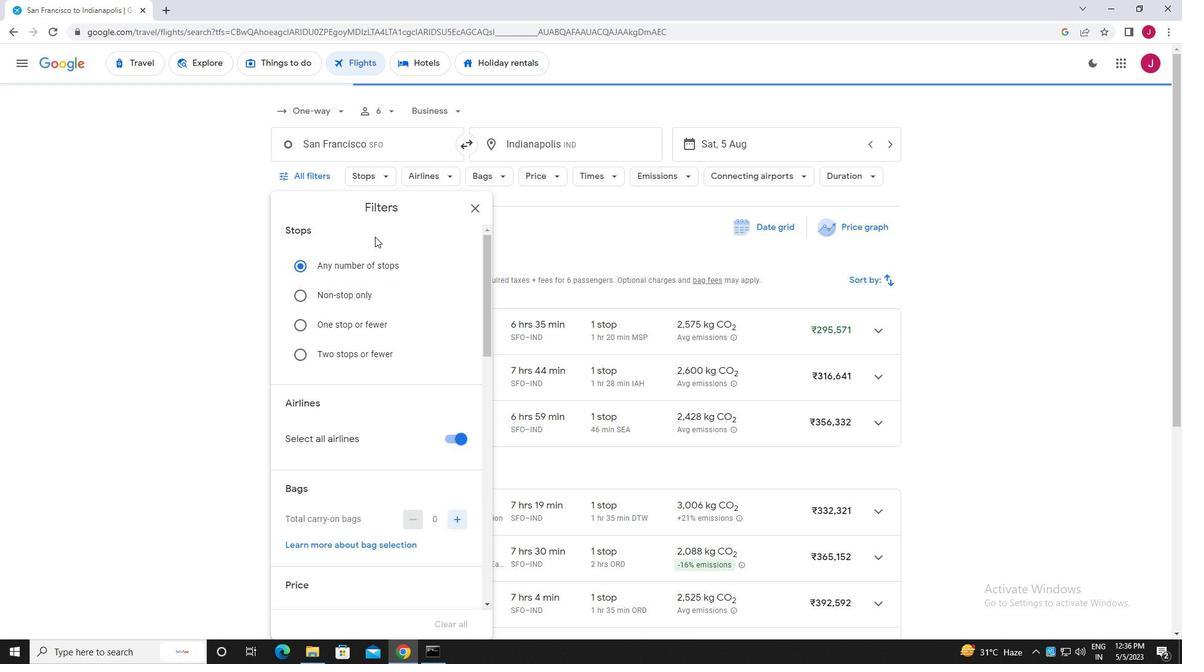 
Action: Mouse scrolled (376, 237) with delta (0, 0)
Screenshot: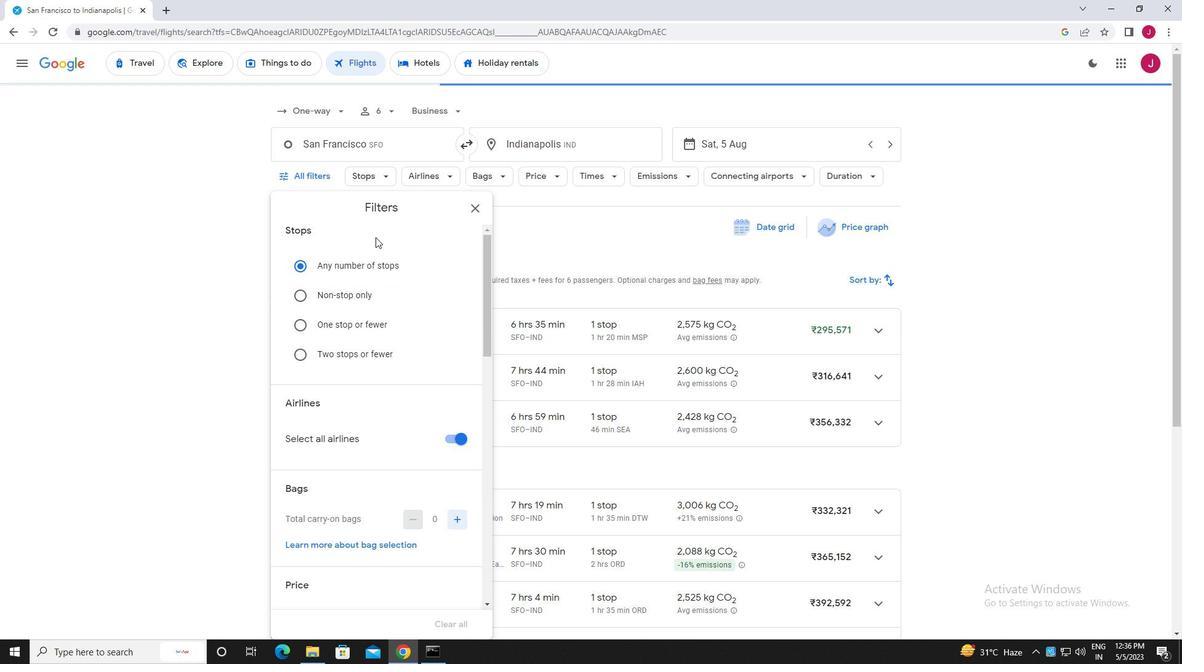 
Action: Mouse scrolled (376, 237) with delta (0, 0)
Screenshot: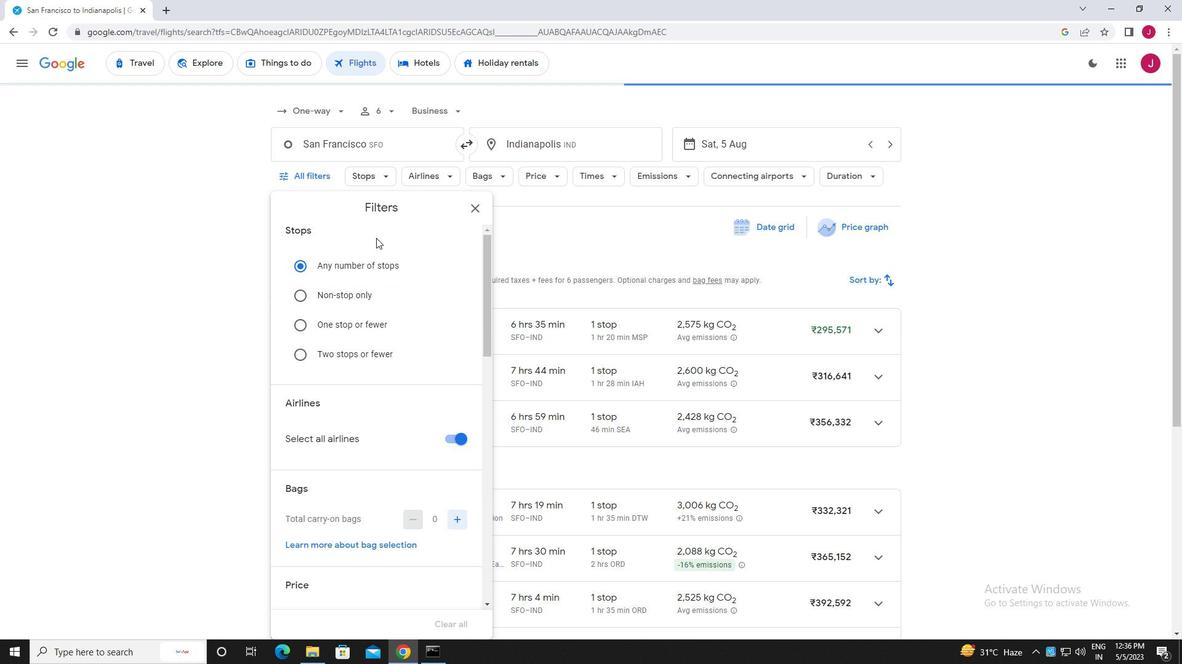 
Action: Mouse moved to (451, 313)
Screenshot: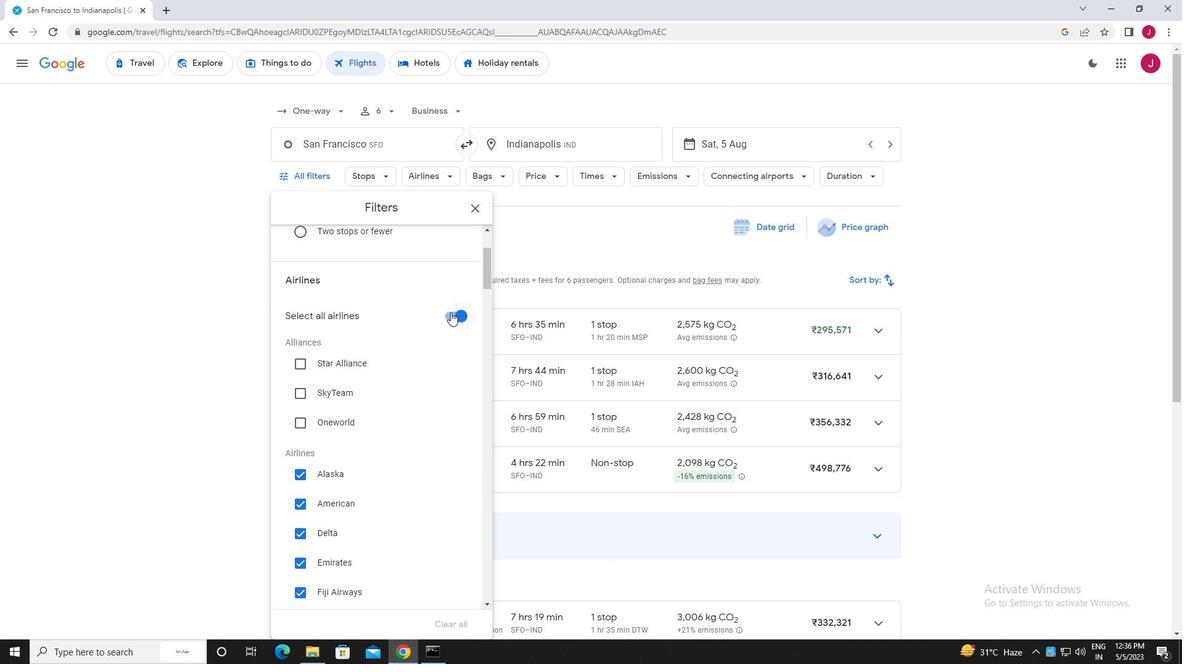 
Action: Mouse pressed left at (451, 313)
Screenshot: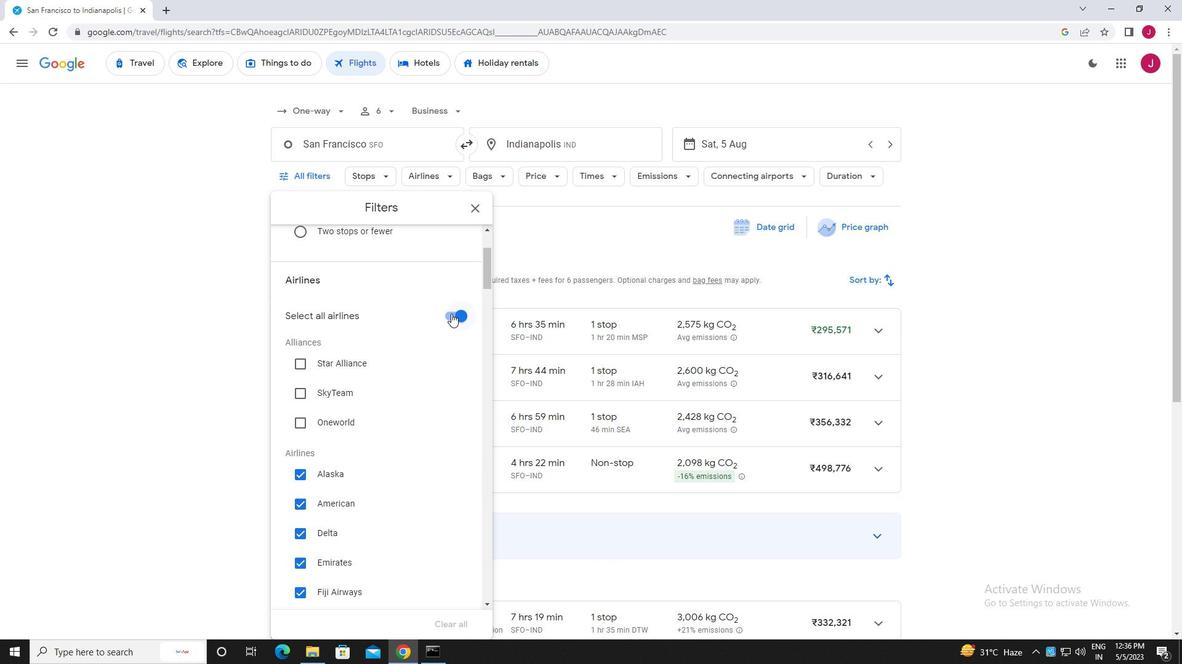 
Action: Mouse moved to (365, 269)
Screenshot: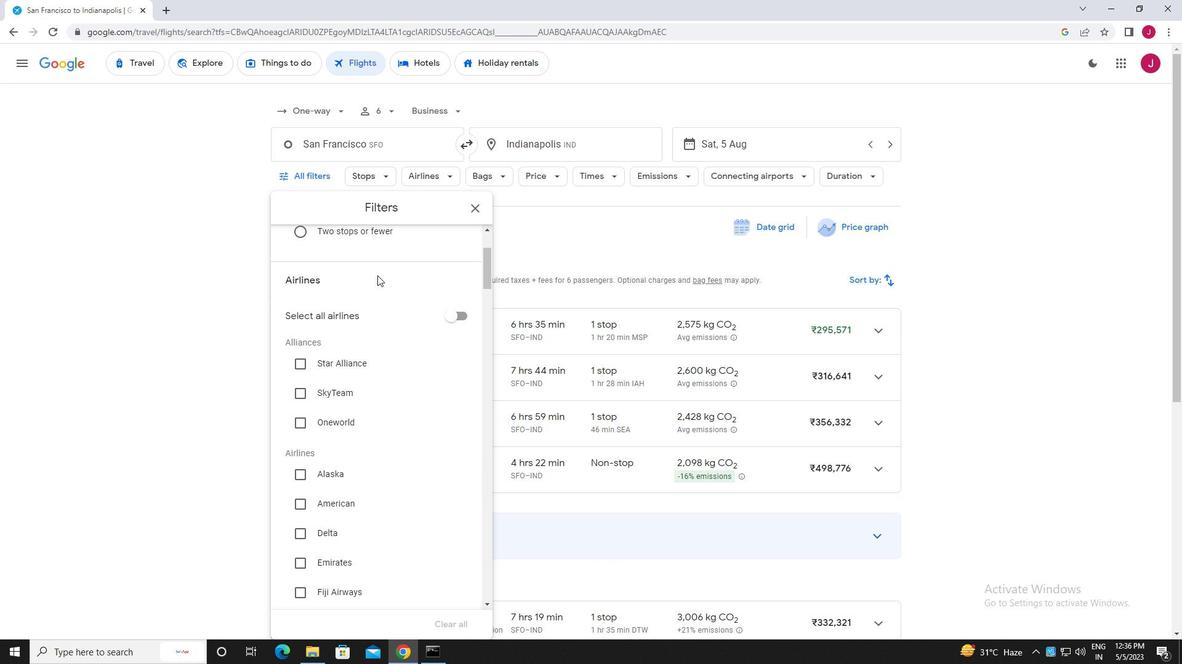 
Action: Mouse scrolled (365, 269) with delta (0, 0)
Screenshot: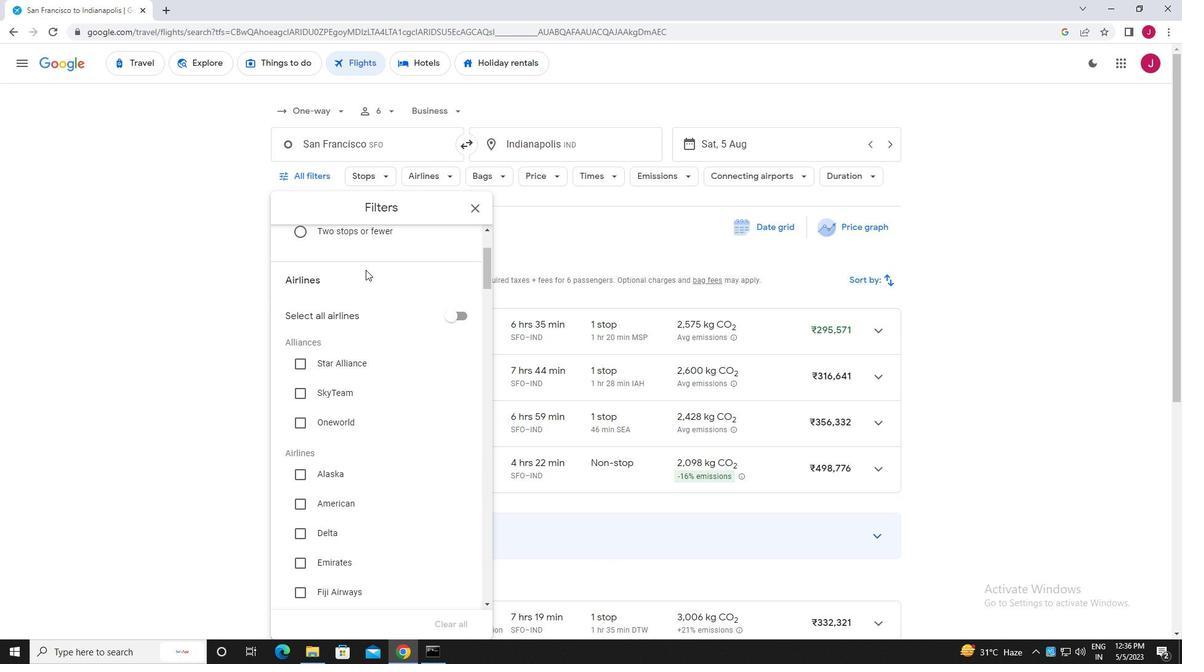 
Action: Mouse scrolled (365, 269) with delta (0, 0)
Screenshot: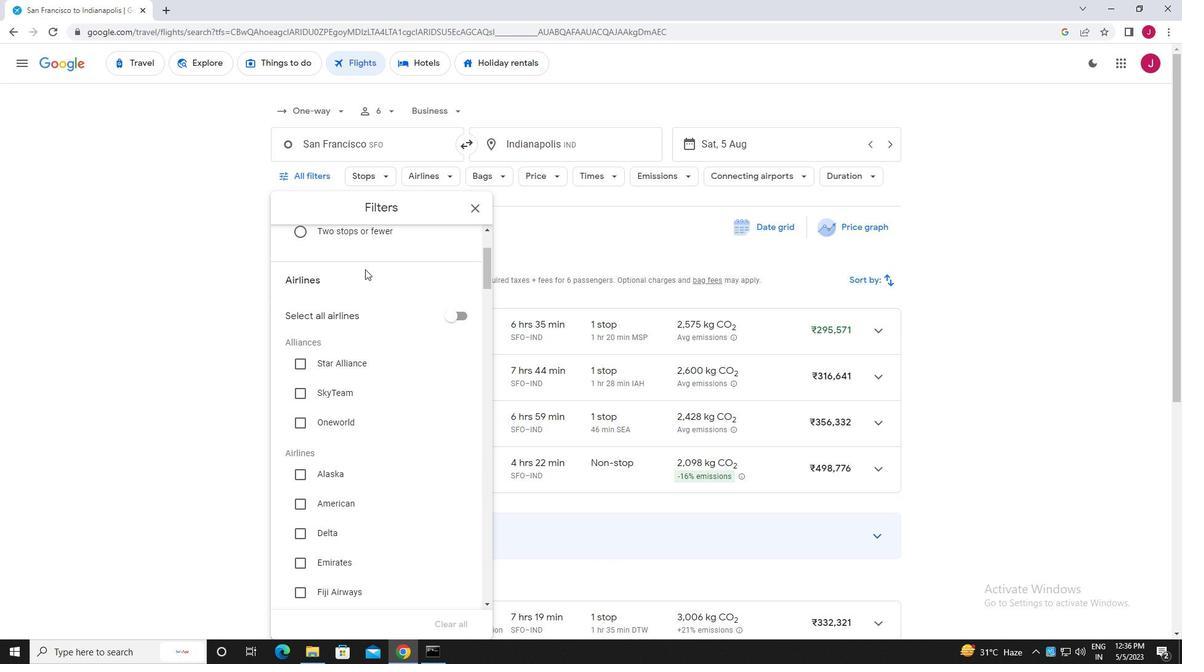 
Action: Mouse scrolled (365, 269) with delta (0, 0)
Screenshot: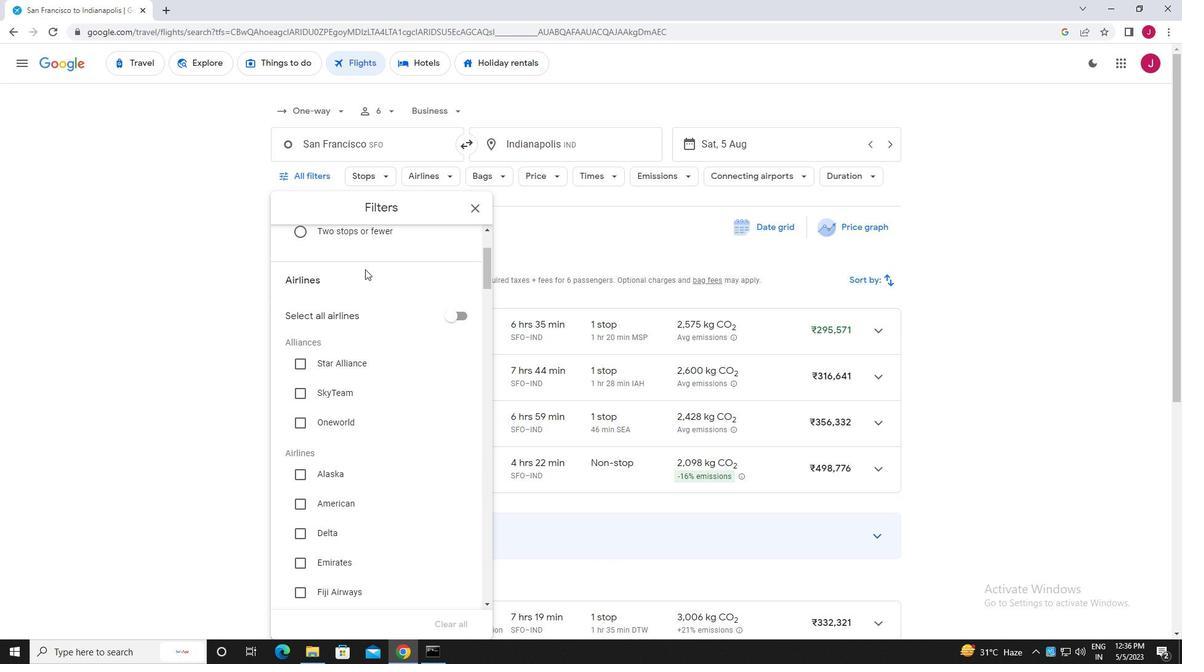 
Action: Mouse scrolled (365, 269) with delta (0, 0)
Screenshot: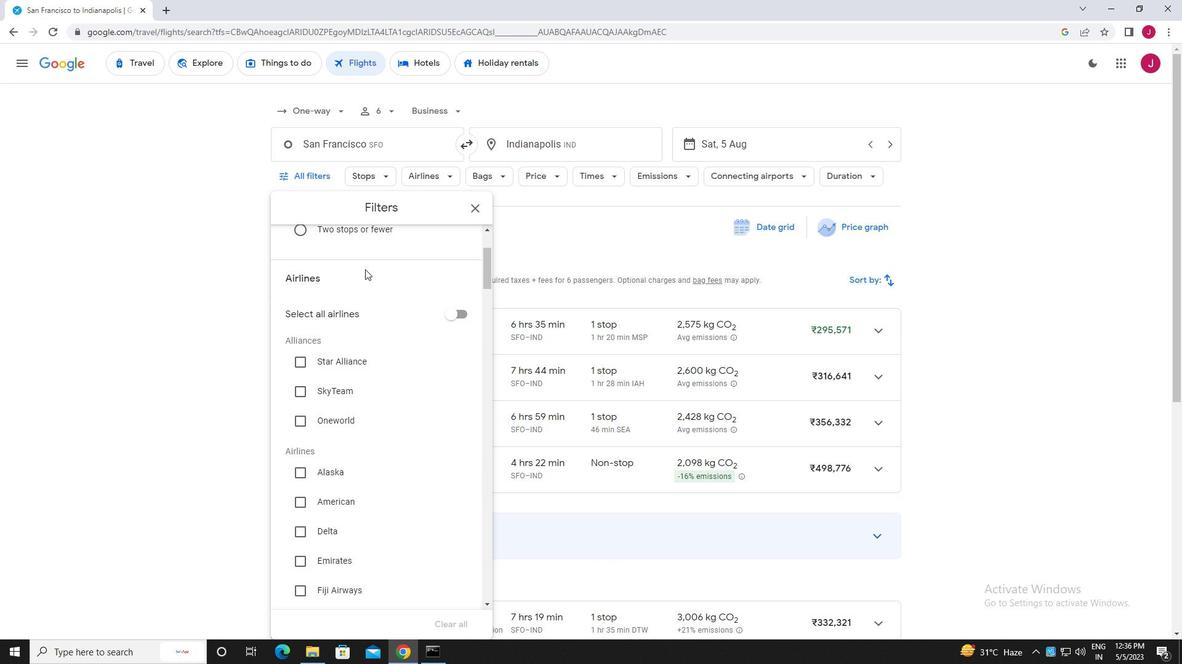 
Action: Mouse moved to (364, 271)
Screenshot: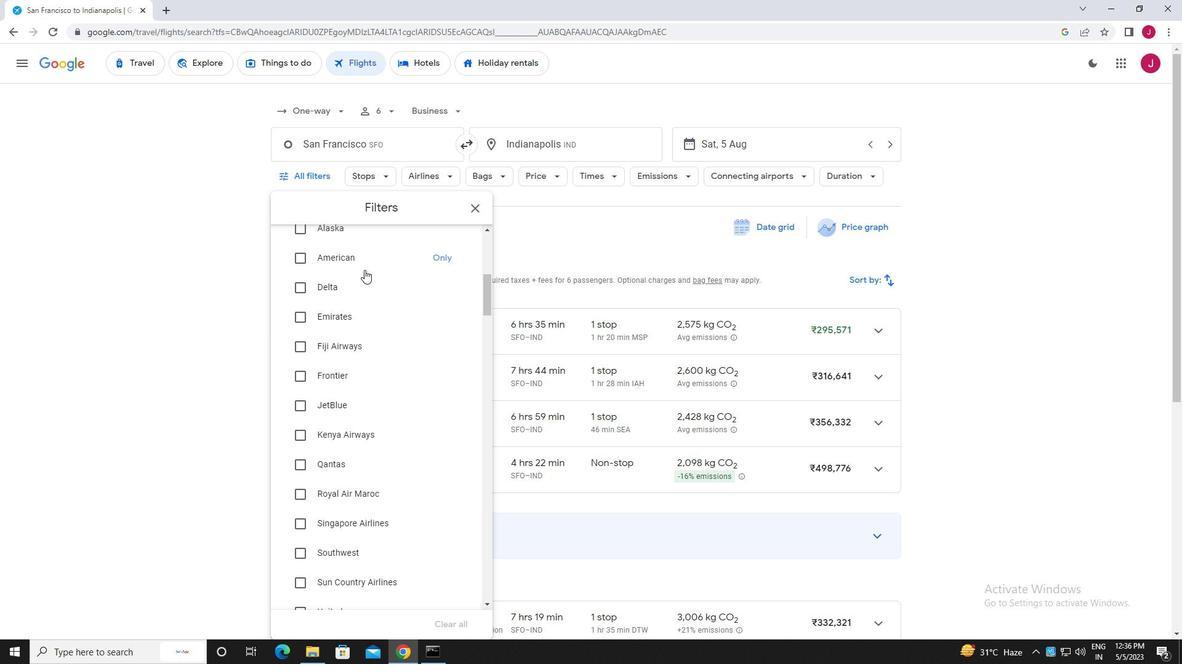 
Action: Mouse scrolled (364, 270) with delta (0, 0)
Screenshot: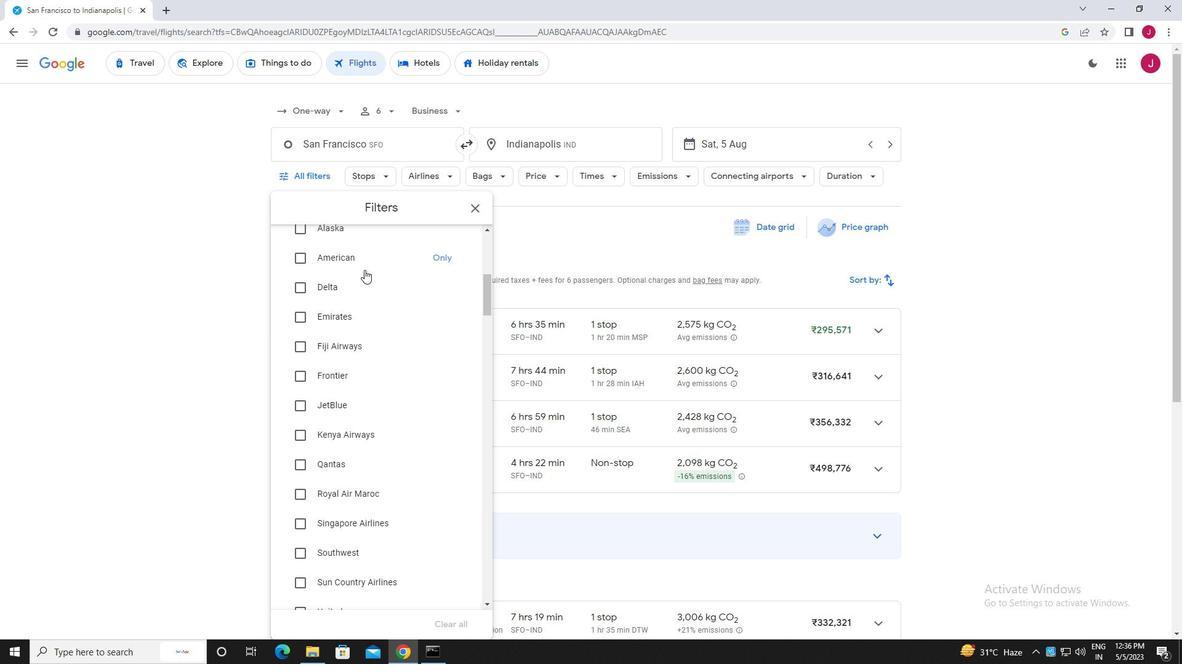 
Action: Mouse moved to (365, 273)
Screenshot: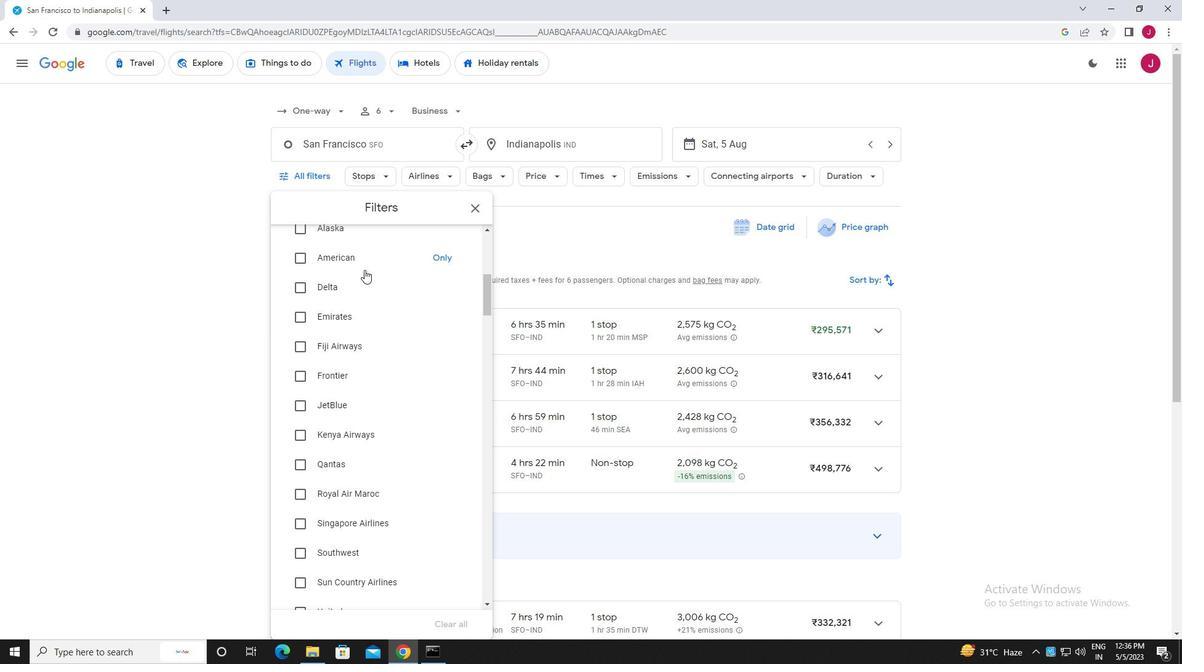 
Action: Mouse scrolled (365, 273) with delta (0, 0)
Screenshot: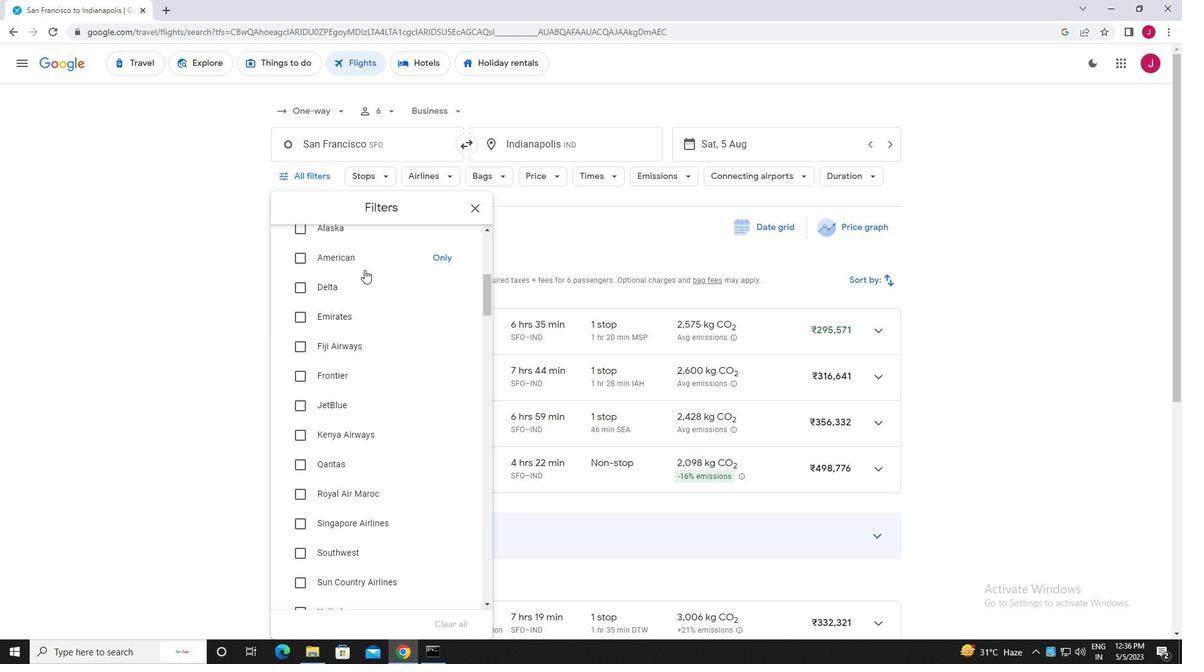 
Action: Mouse moved to (365, 274)
Screenshot: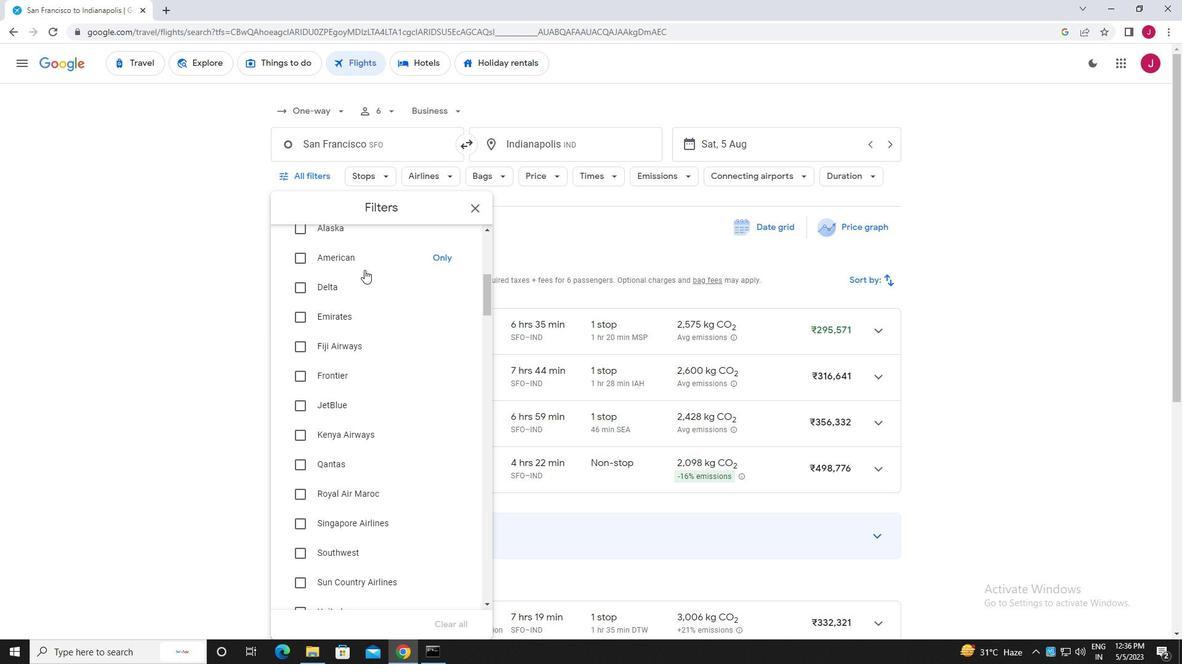 
Action: Mouse scrolled (365, 273) with delta (0, 0)
Screenshot: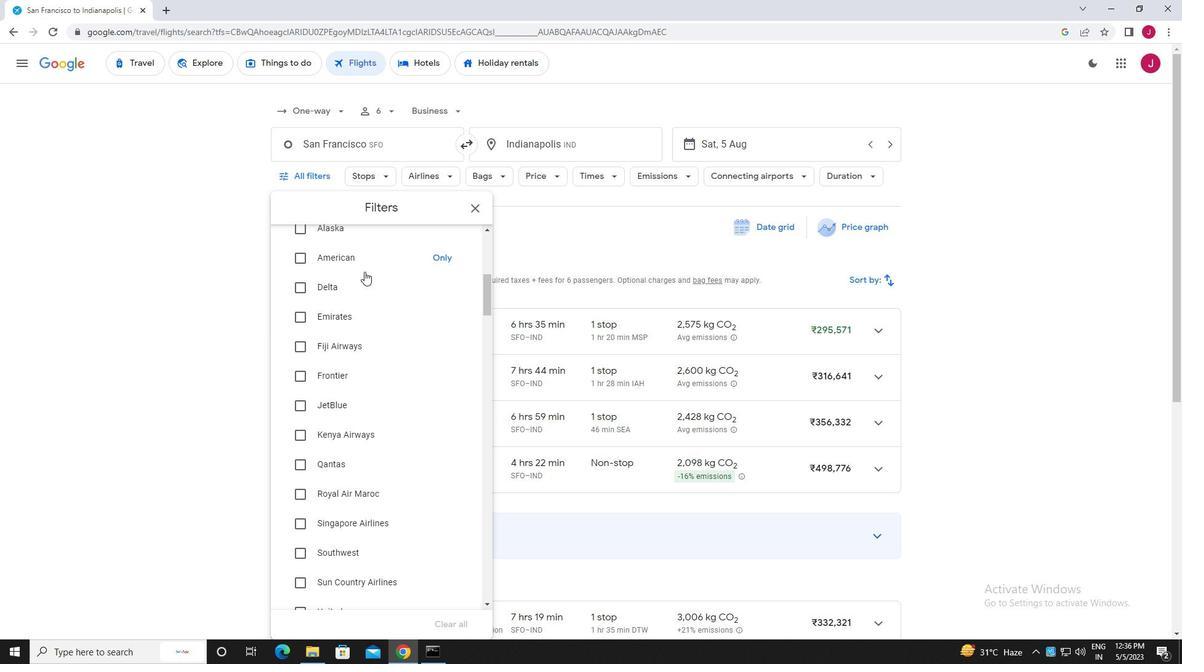 
Action: Mouse moved to (298, 488)
Screenshot: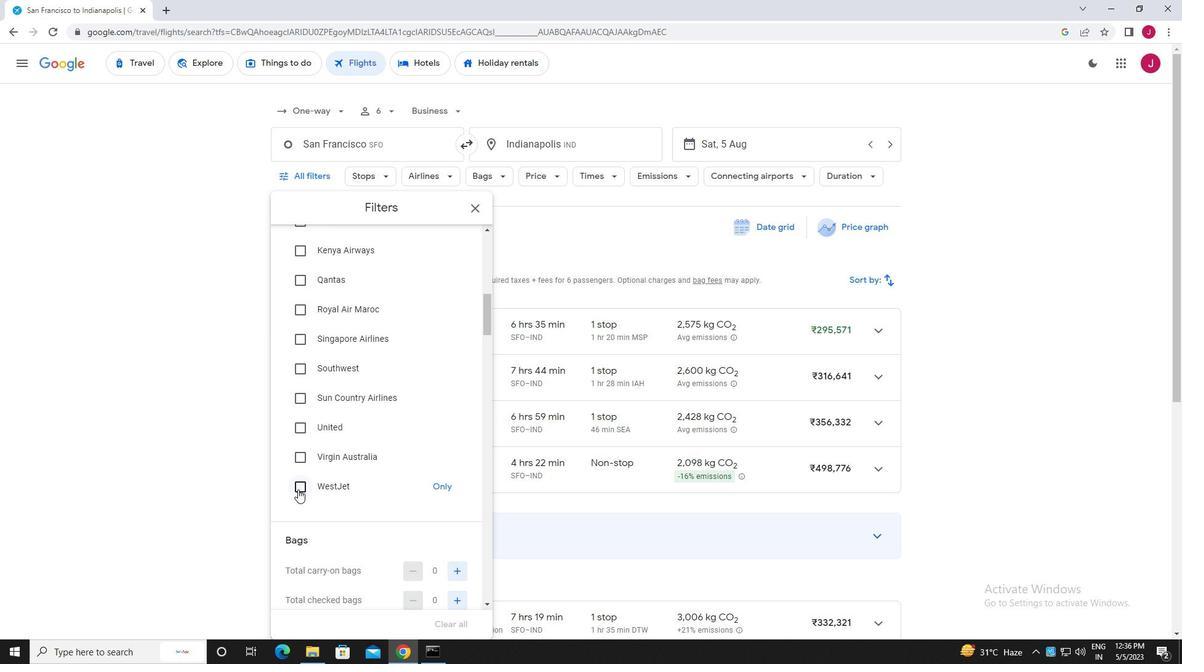 
Action: Mouse pressed left at (298, 488)
Screenshot: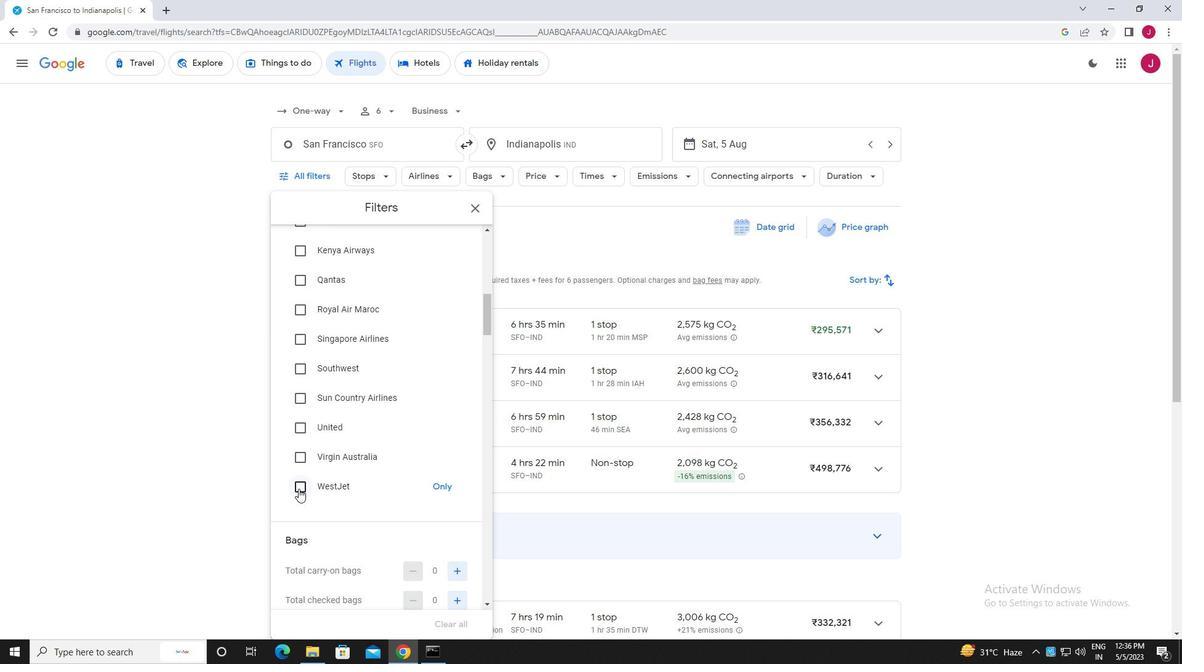 
Action: Mouse moved to (345, 416)
Screenshot: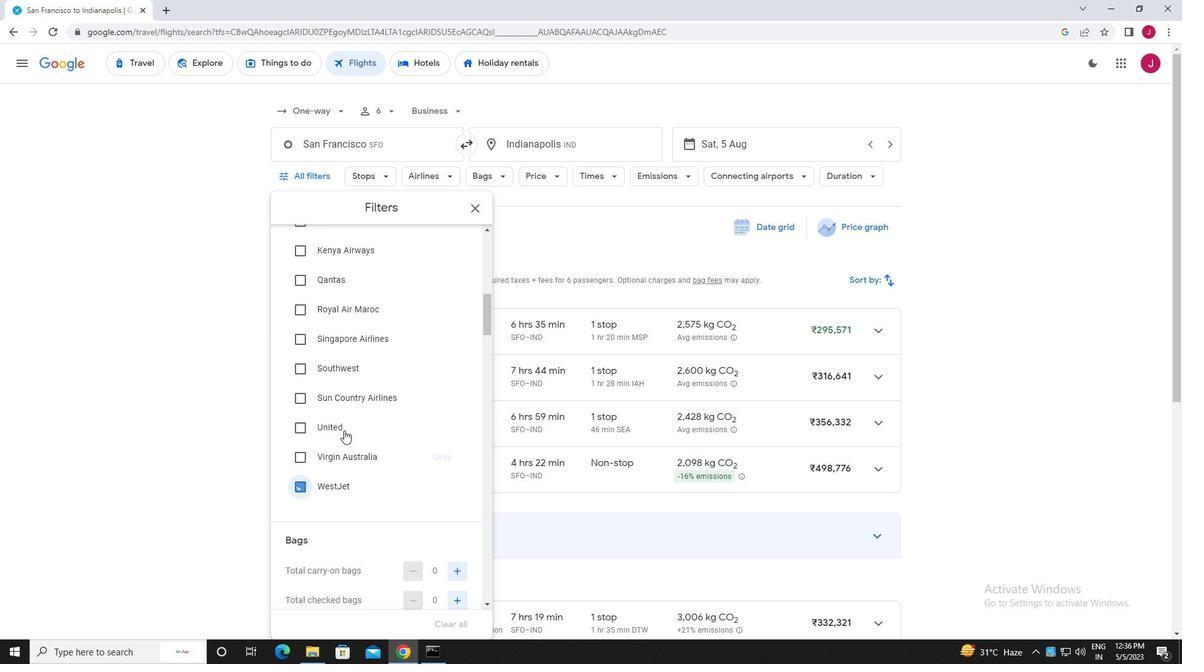 
Action: Mouse scrolled (345, 416) with delta (0, 0)
Screenshot: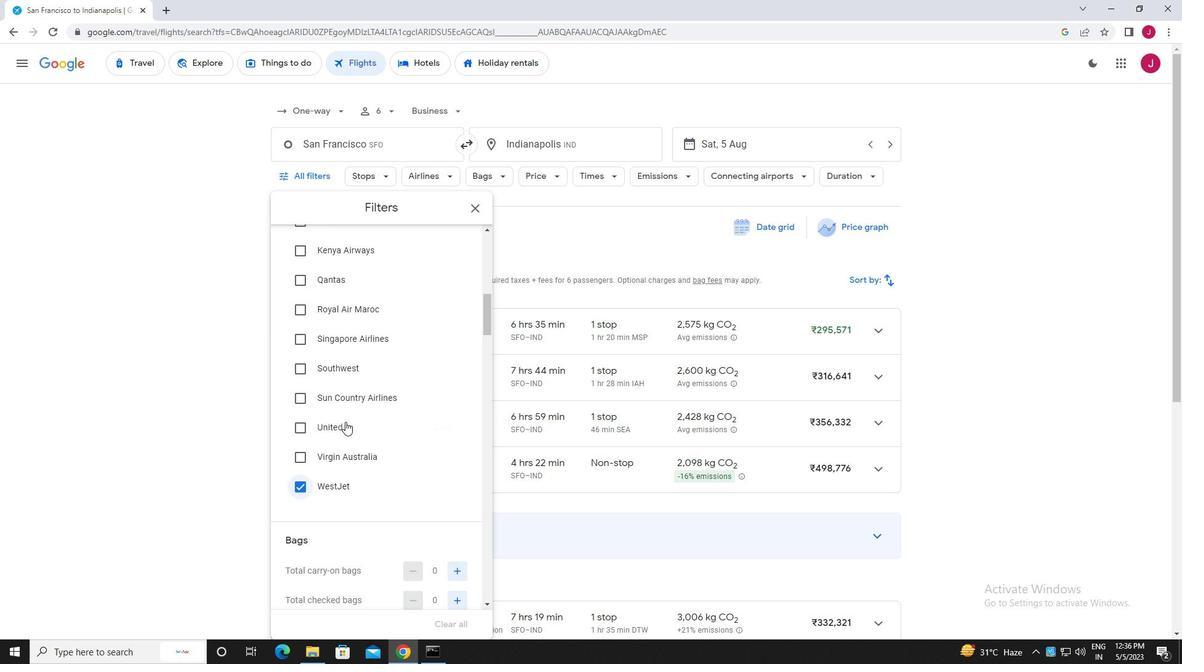 
Action: Mouse scrolled (345, 416) with delta (0, 0)
Screenshot: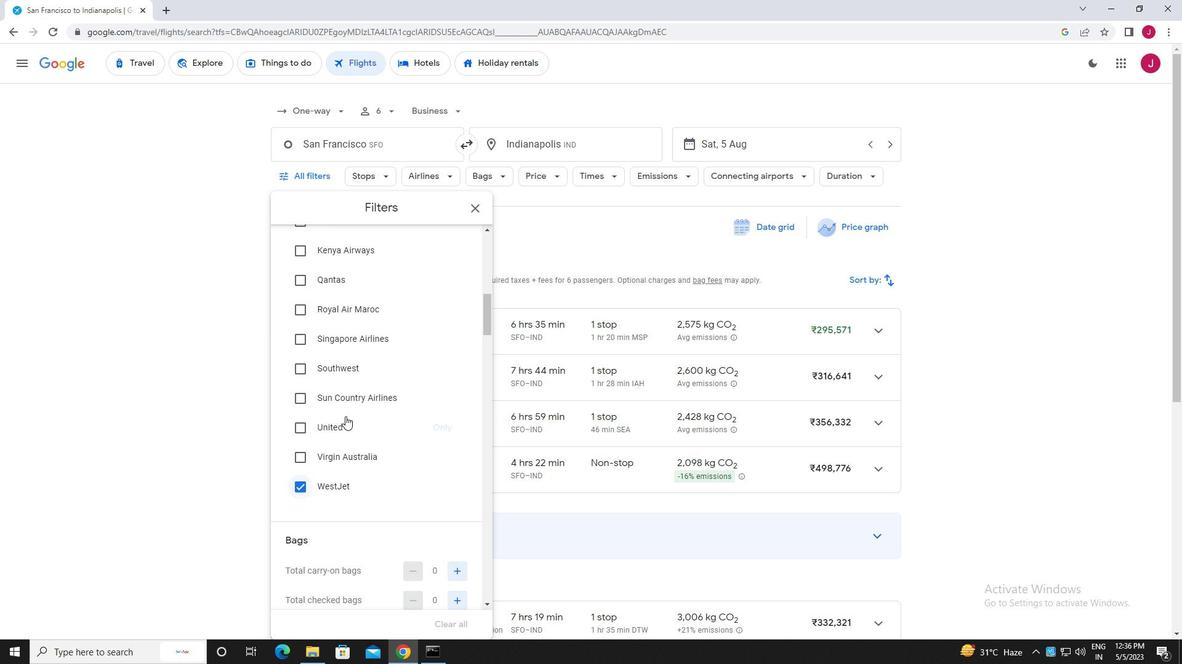 
Action: Mouse scrolled (345, 416) with delta (0, 0)
Screenshot: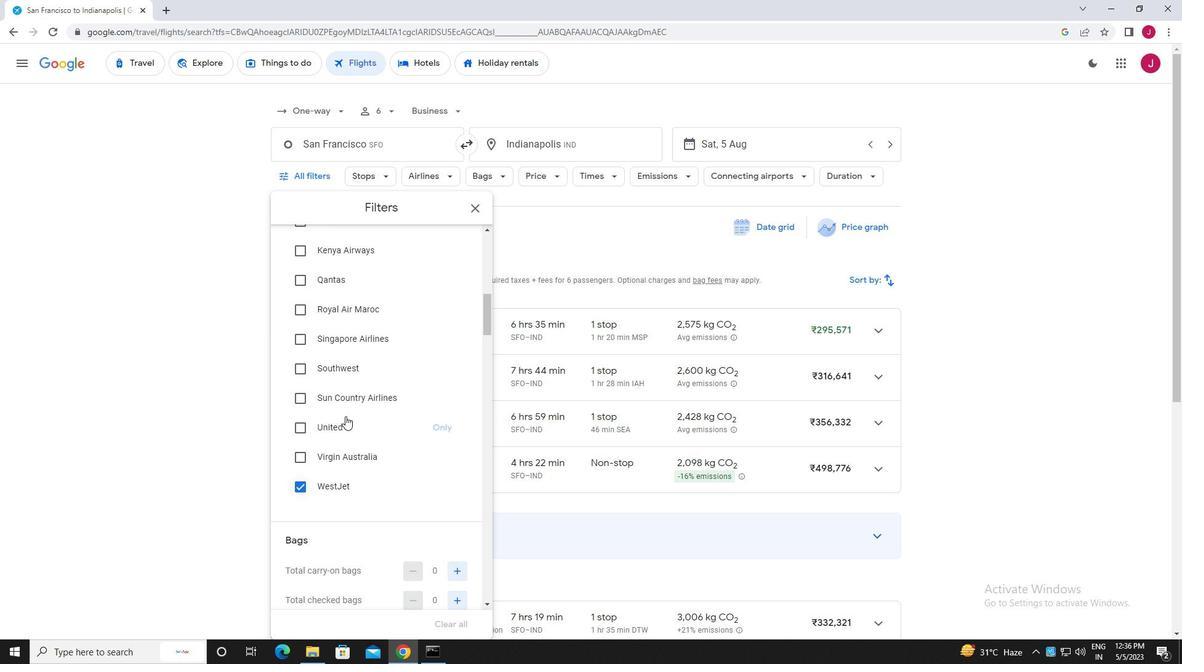 
Action: Mouse scrolled (345, 416) with delta (0, 0)
Screenshot: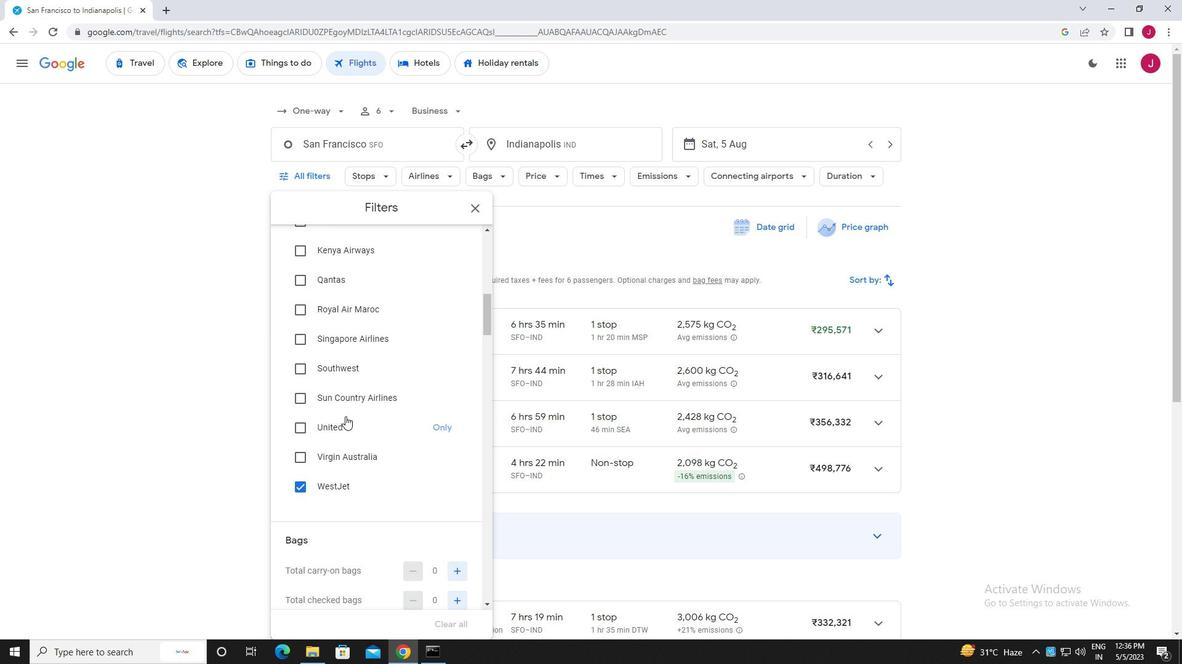 
Action: Mouse moved to (344, 412)
Screenshot: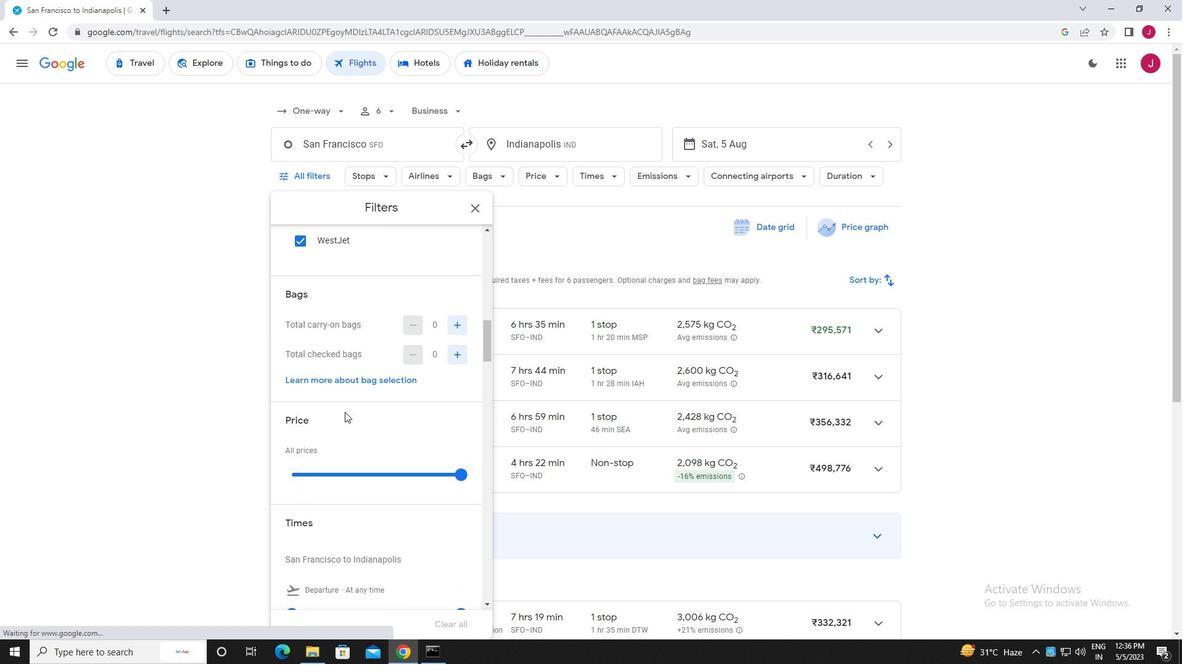 
Action: Mouse scrolled (344, 411) with delta (0, 0)
Screenshot: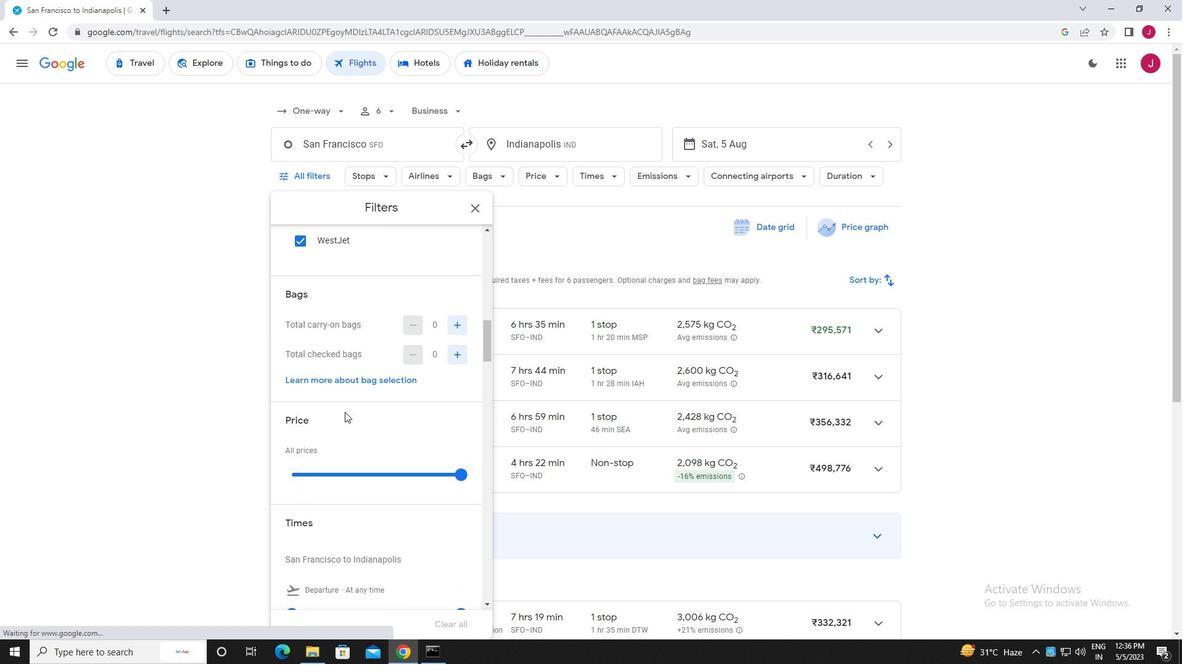 
Action: Mouse moved to (455, 257)
Screenshot: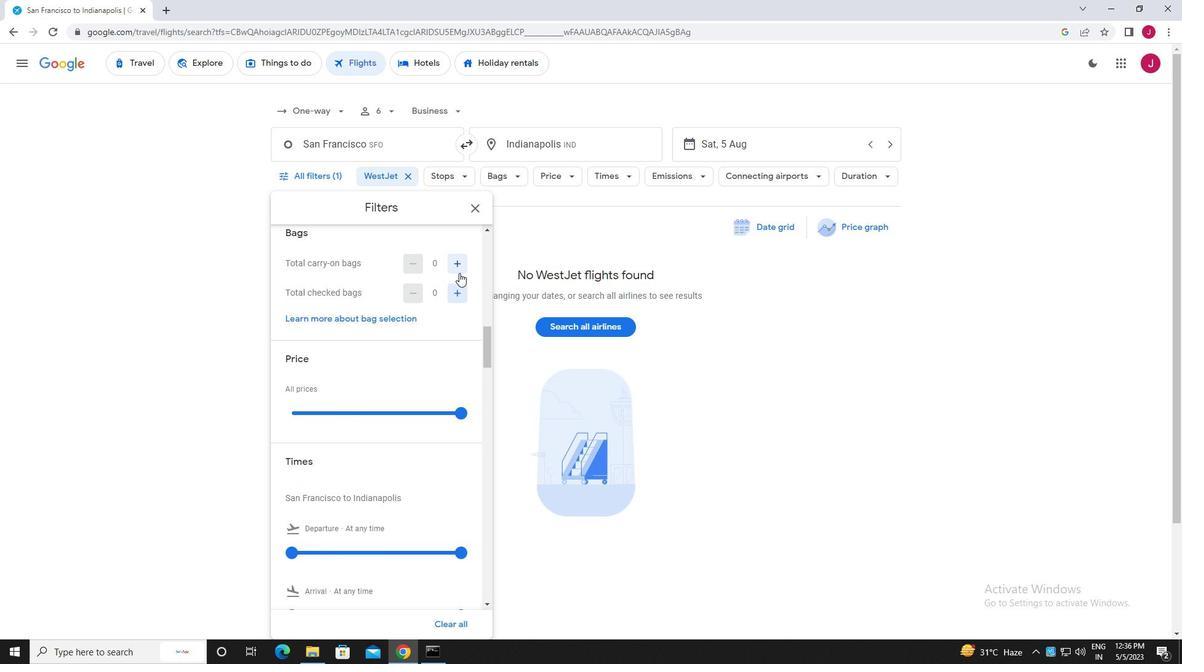 
Action: Mouse pressed left at (455, 257)
Screenshot: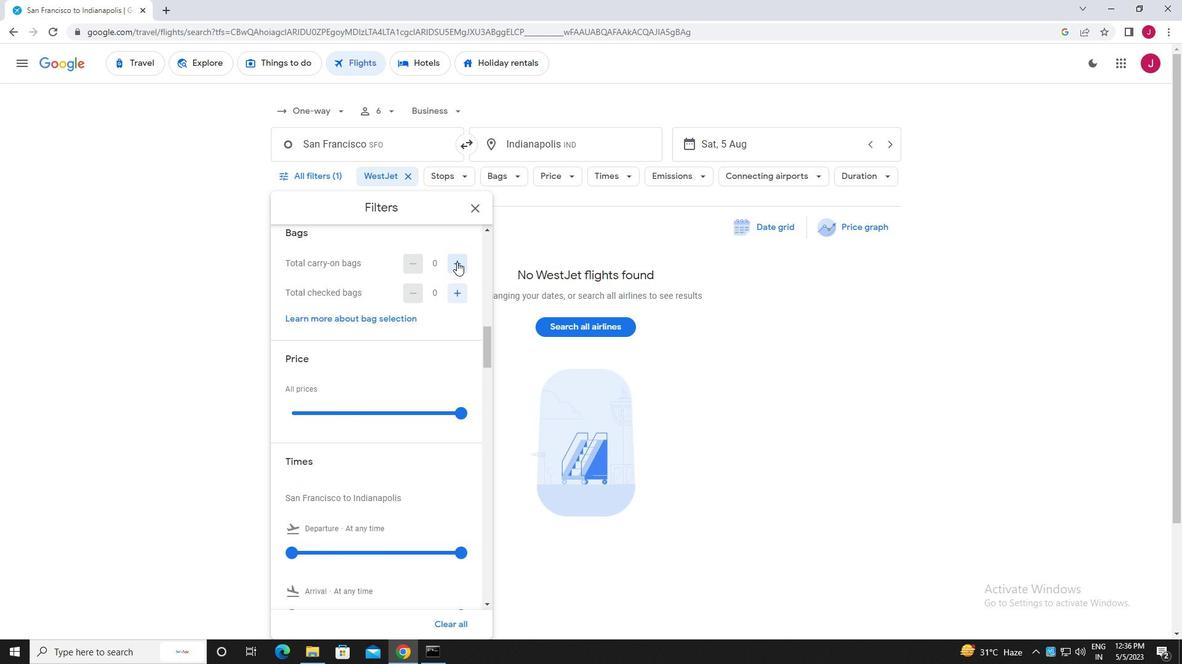 
Action: Mouse moved to (458, 294)
Screenshot: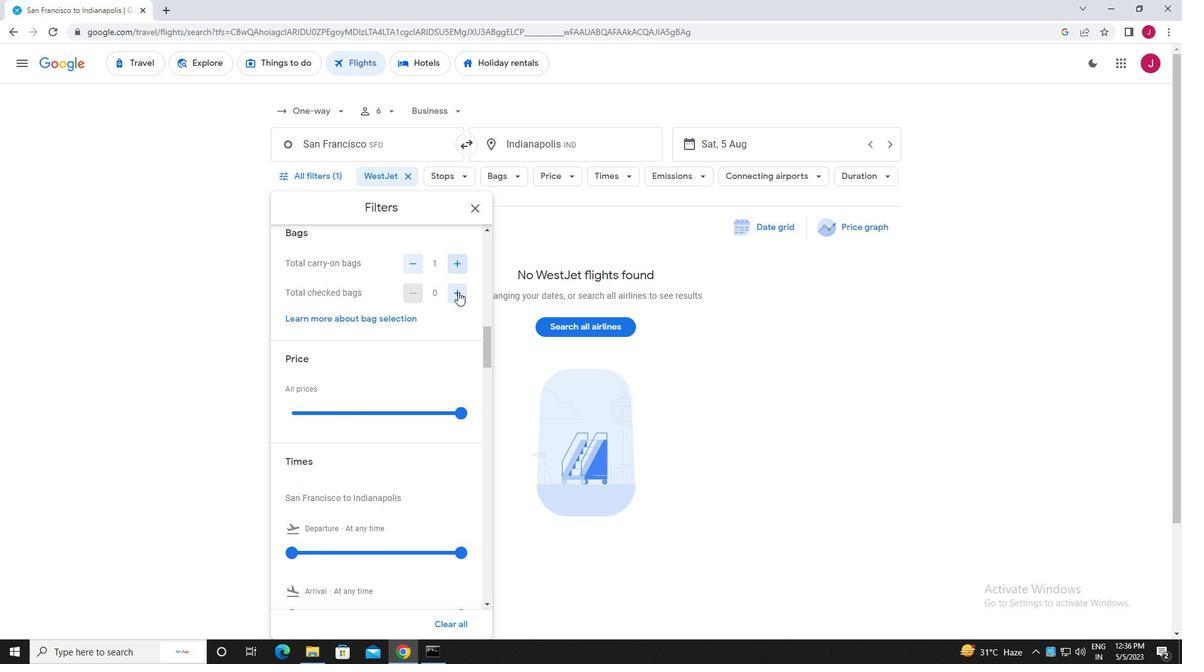
Action: Mouse pressed left at (458, 294)
Screenshot: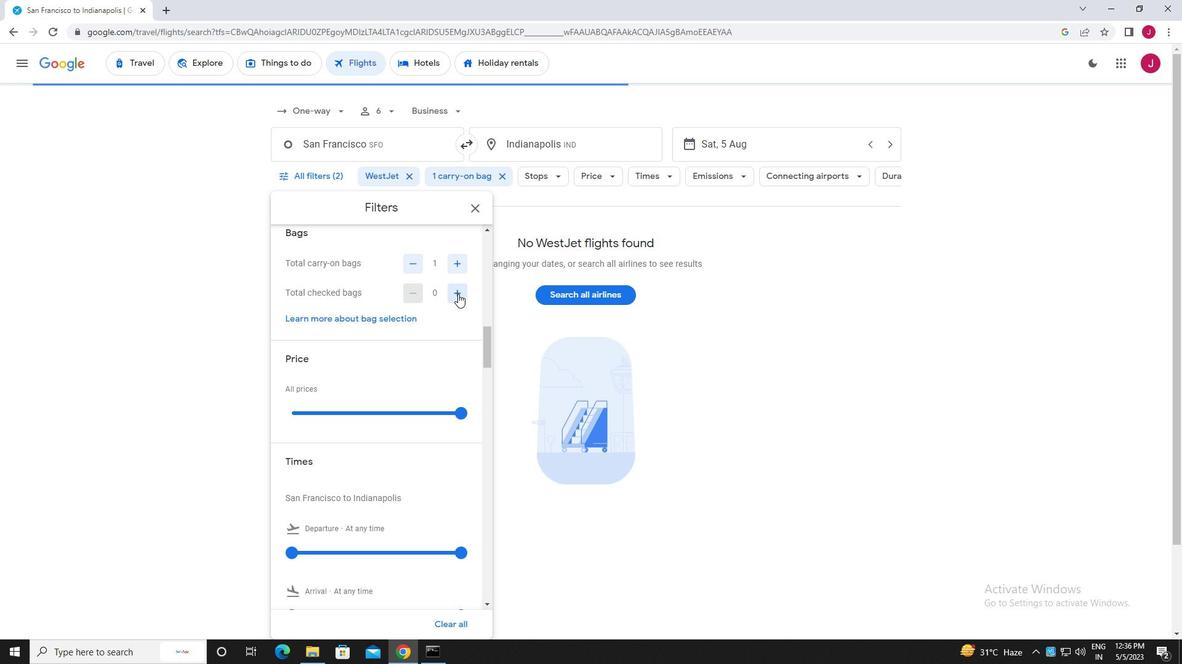 
Action: Mouse pressed left at (458, 294)
Screenshot: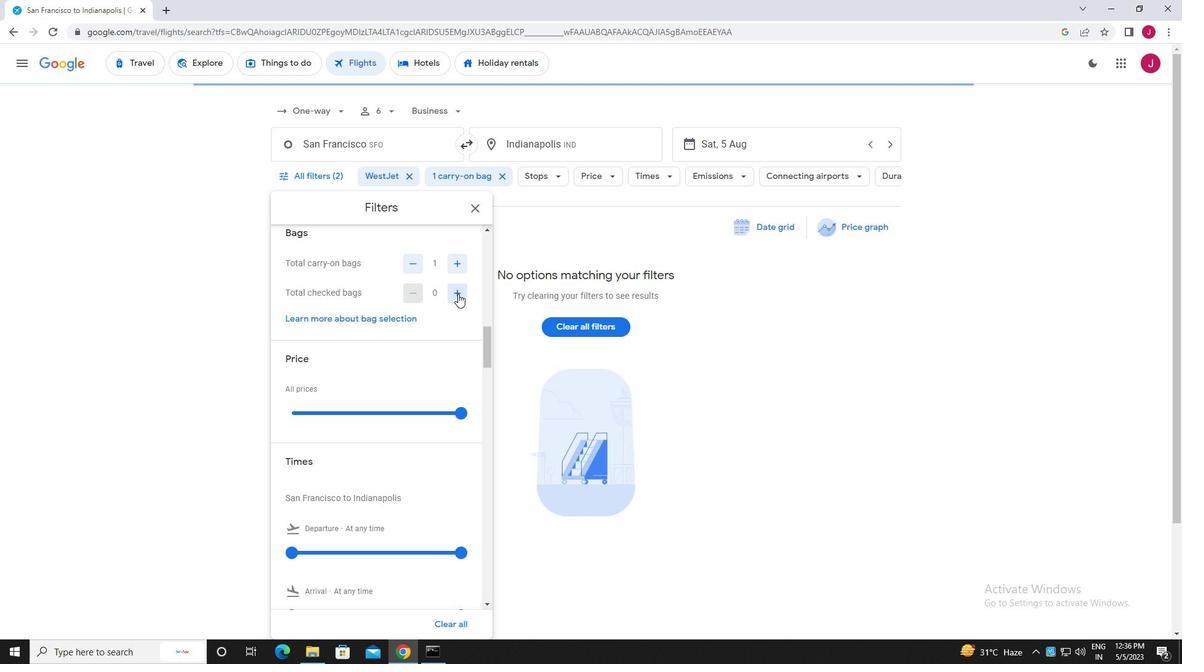 
Action: Mouse pressed left at (458, 294)
Screenshot: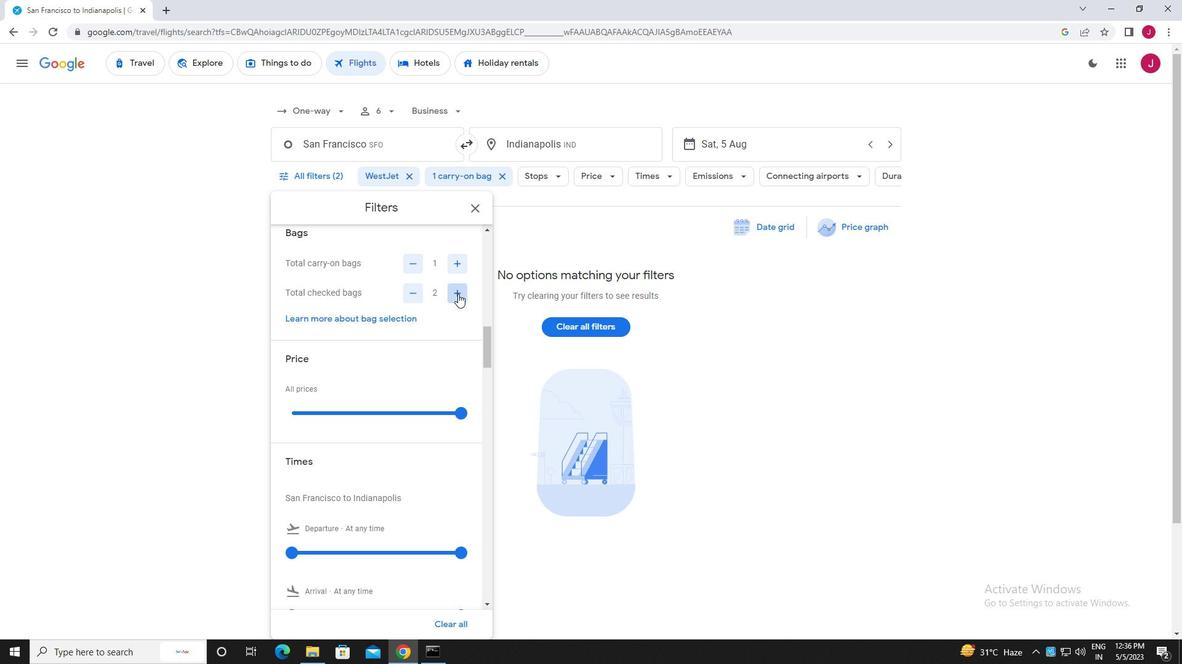 
Action: Mouse moved to (442, 288)
Screenshot: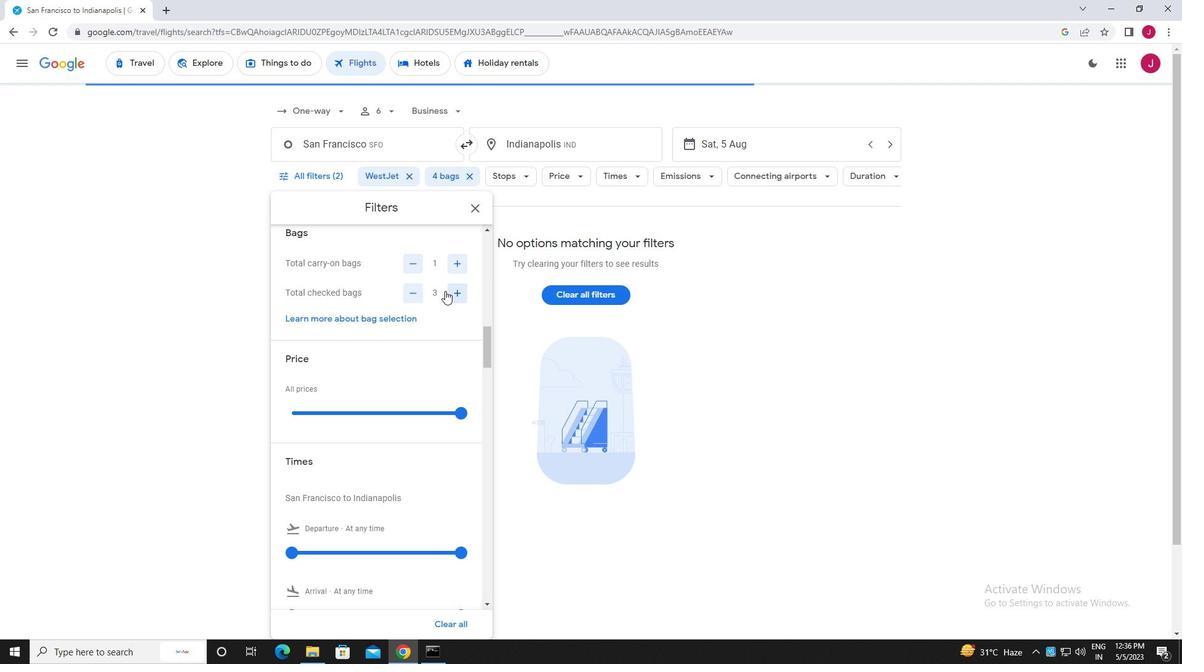 
Action: Mouse scrolled (442, 288) with delta (0, 0)
Screenshot: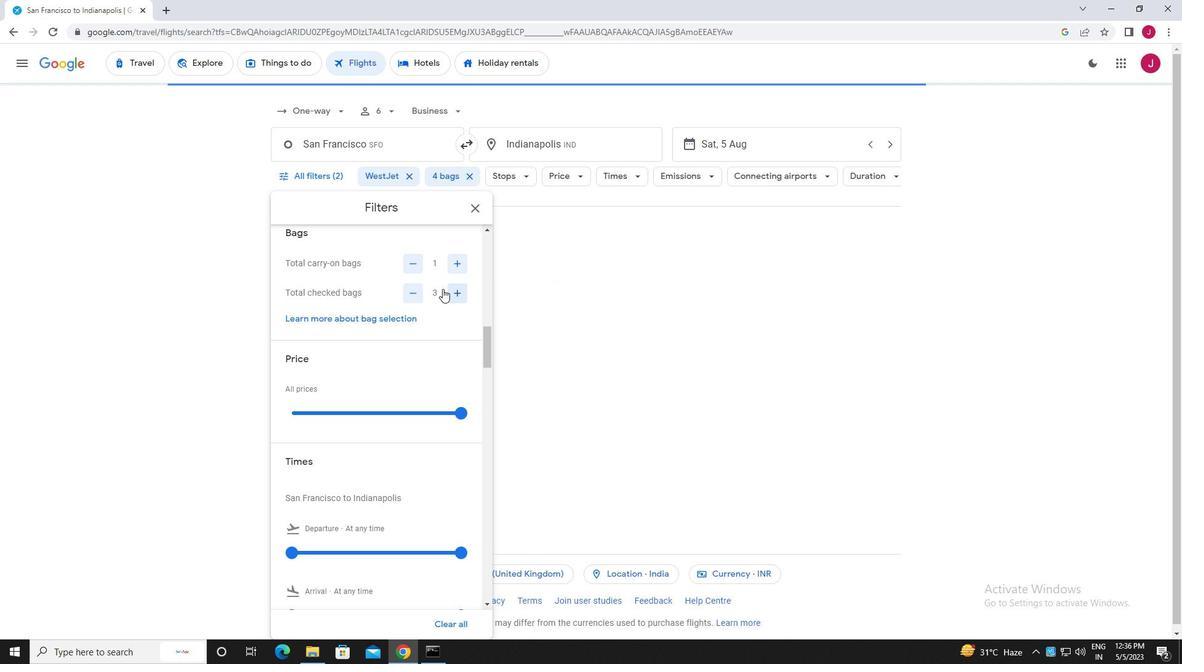 
Action: Mouse scrolled (442, 288) with delta (0, 0)
Screenshot: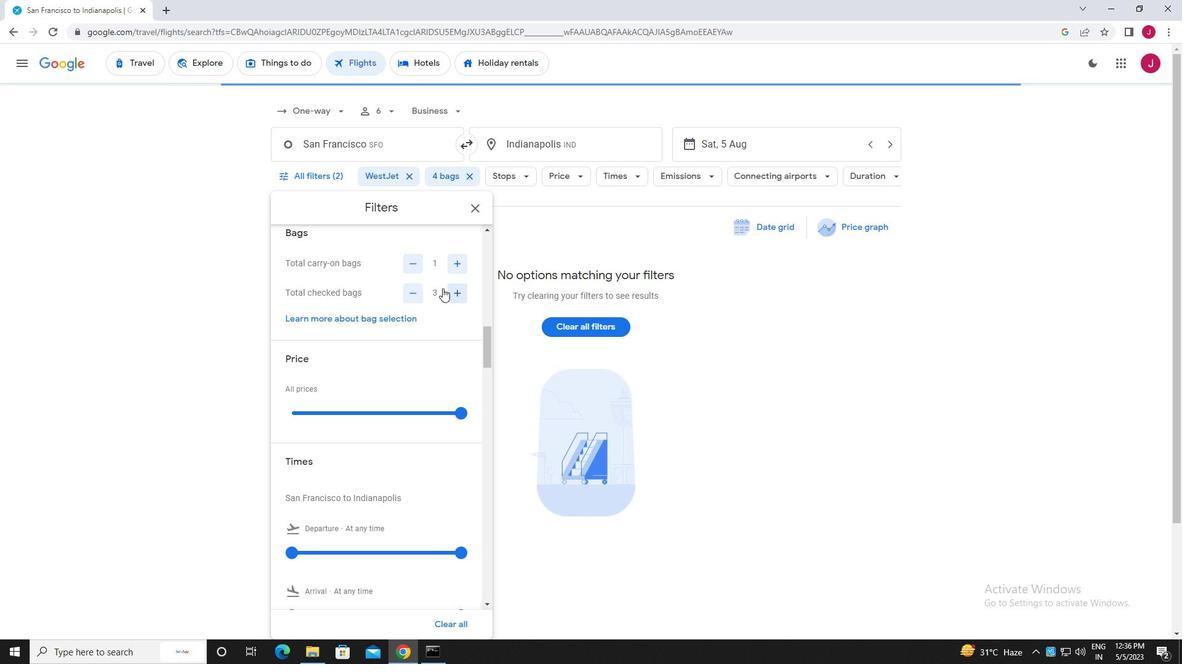 
Action: Mouse scrolled (442, 288) with delta (0, 0)
Screenshot: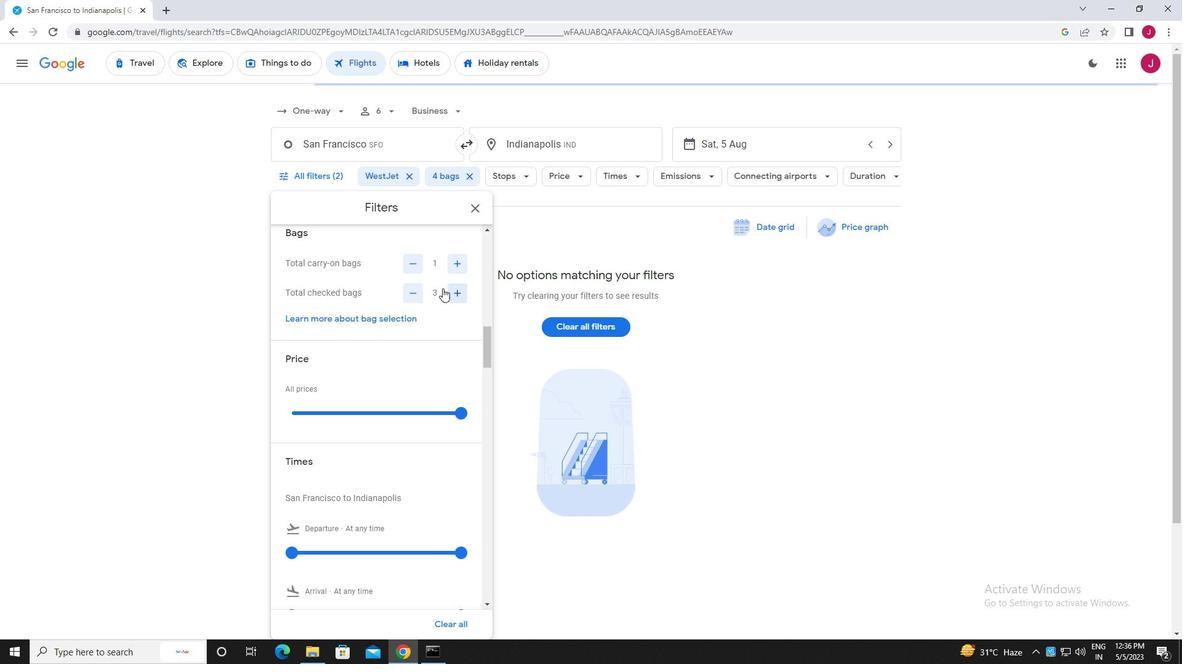 
Action: Mouse moved to (464, 253)
Screenshot: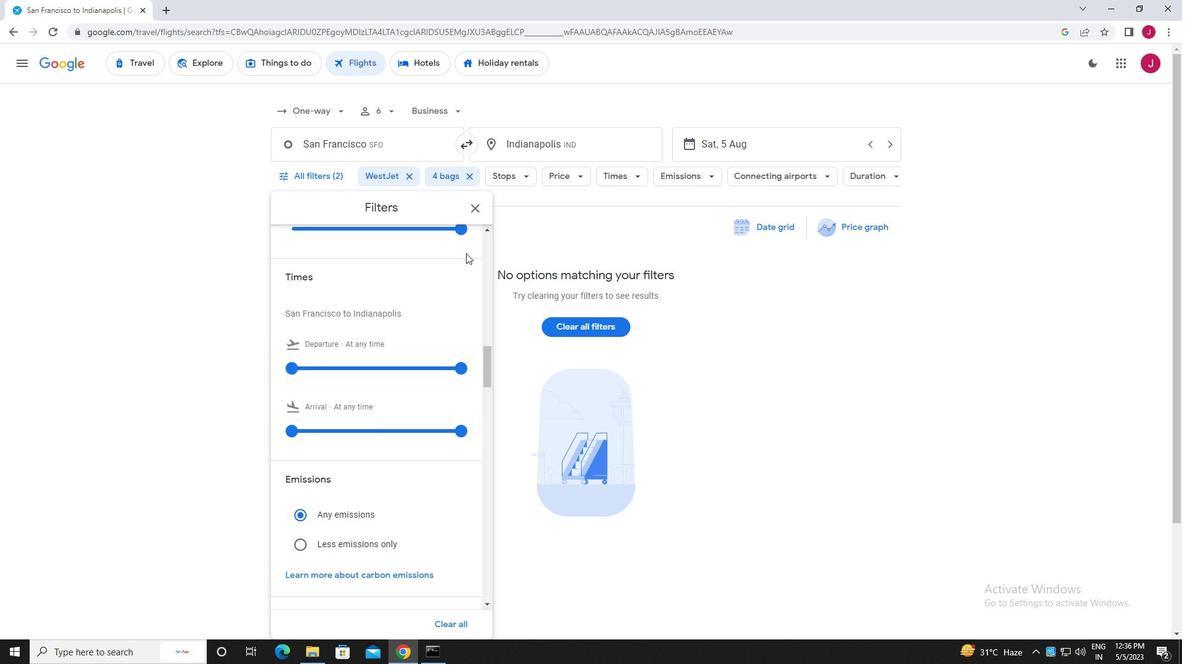 
Action: Mouse scrolled (464, 254) with delta (0, 0)
Screenshot: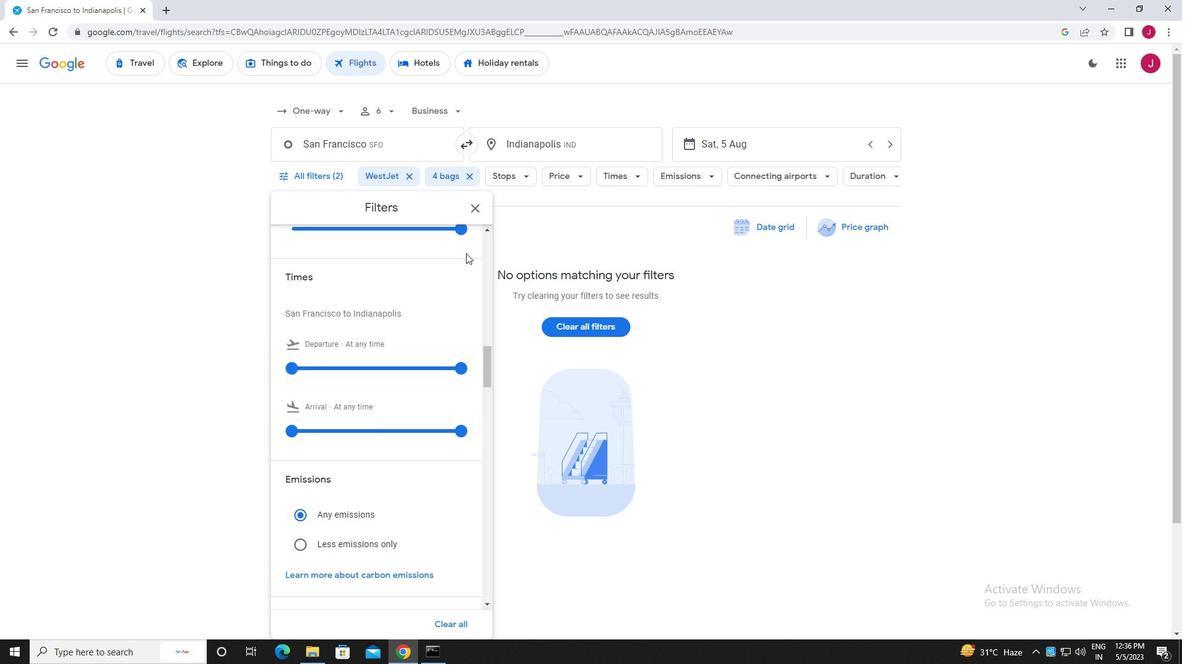 
Action: Mouse moved to (461, 289)
Screenshot: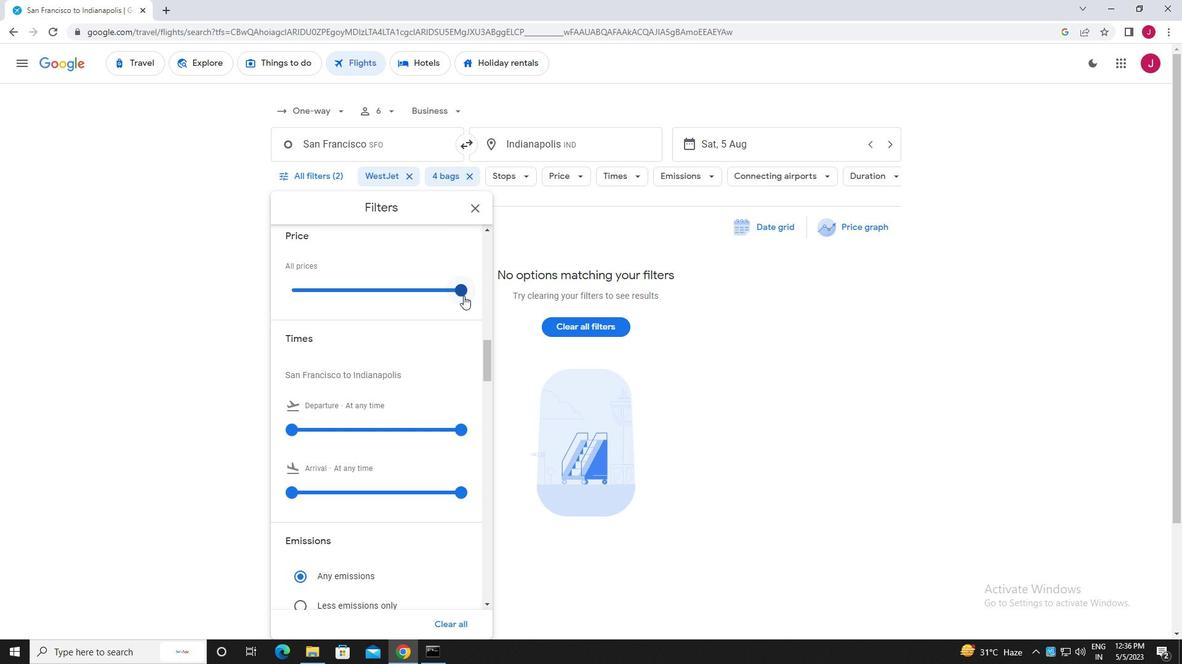 
Action: Mouse pressed left at (461, 289)
Screenshot: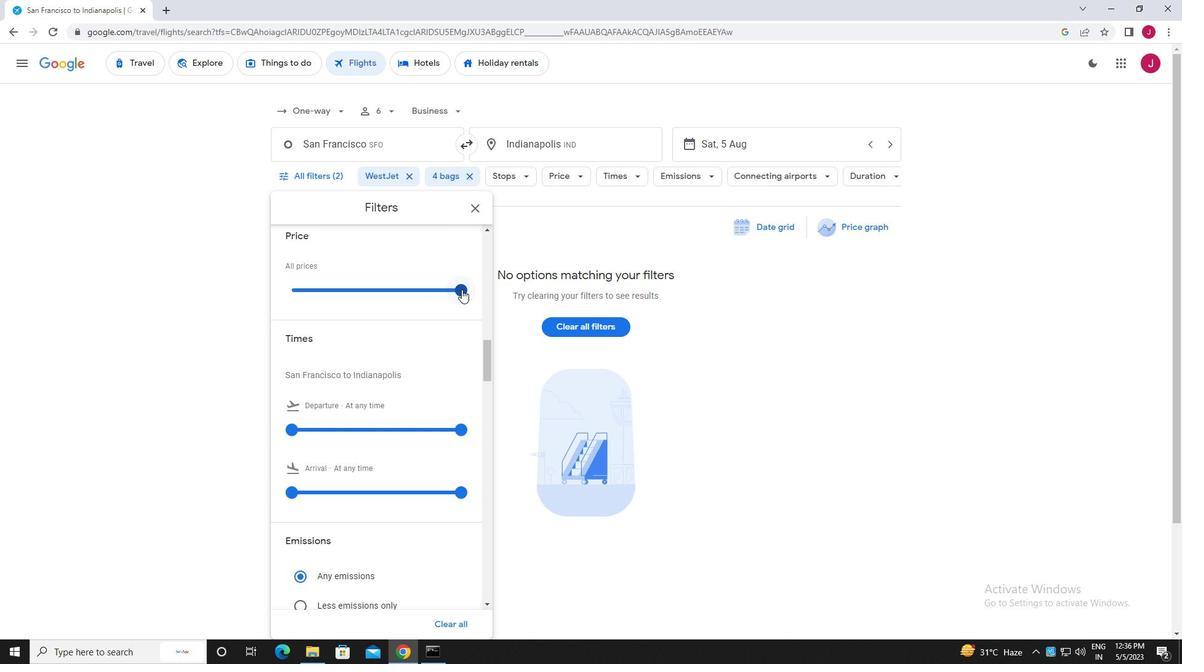 
Action: Mouse moved to (358, 313)
Screenshot: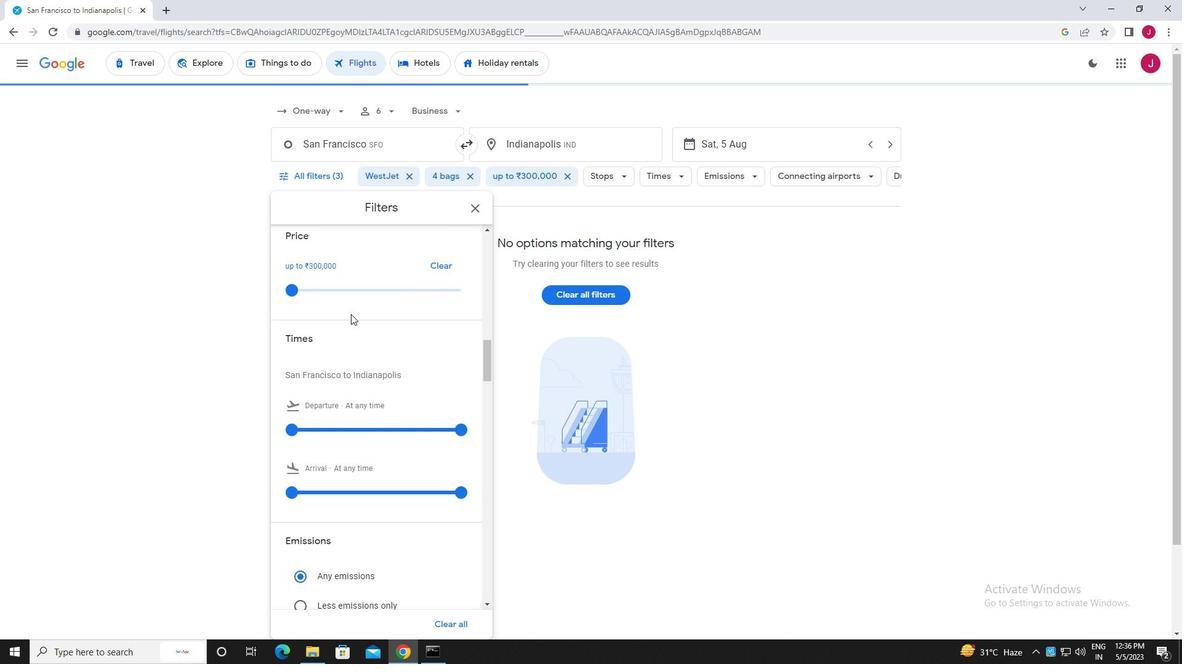 
Action: Mouse scrolled (358, 312) with delta (0, 0)
Screenshot: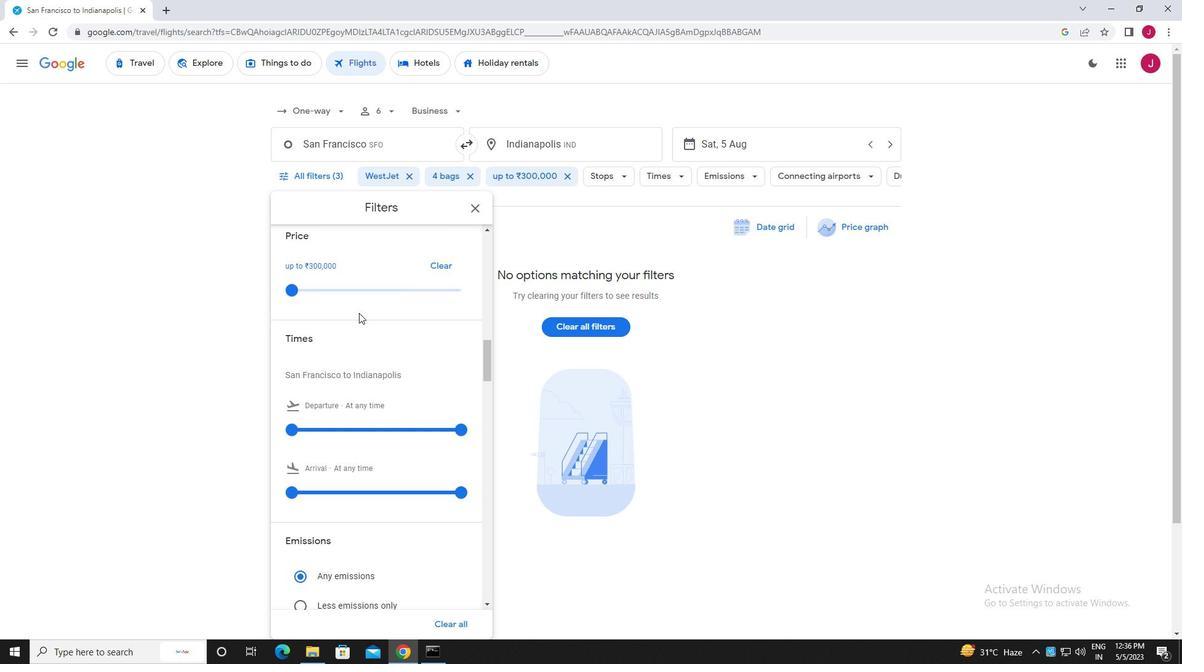 
Action: Mouse moved to (358, 313)
Screenshot: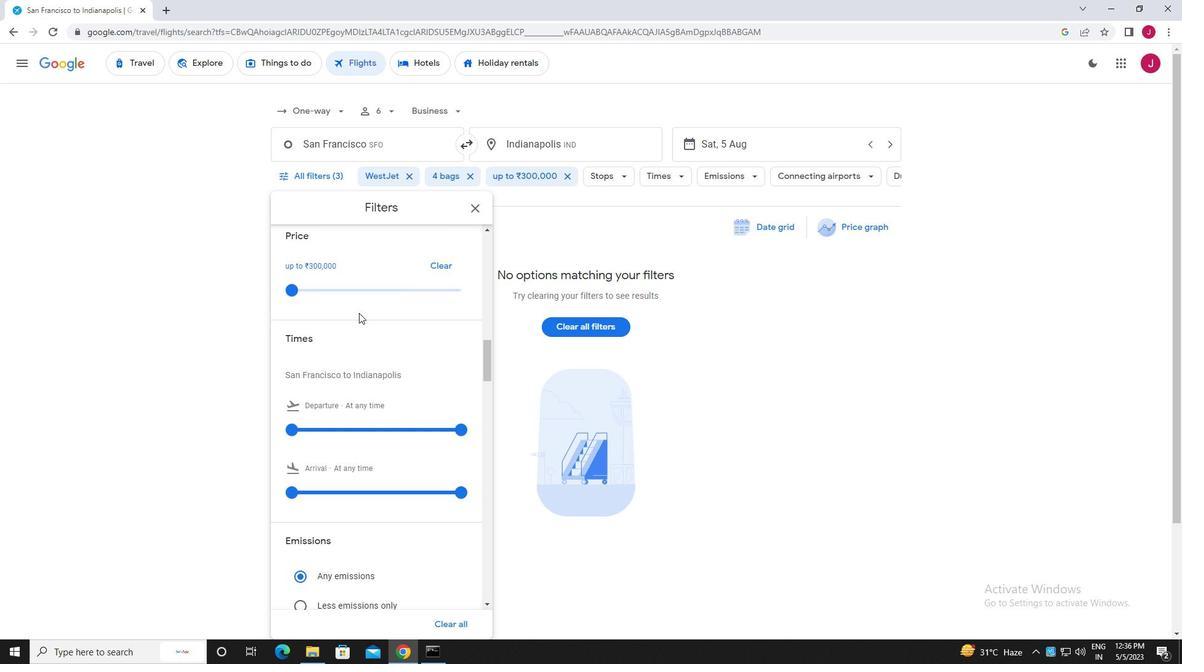 
Action: Mouse scrolled (358, 312) with delta (0, 0)
Screenshot: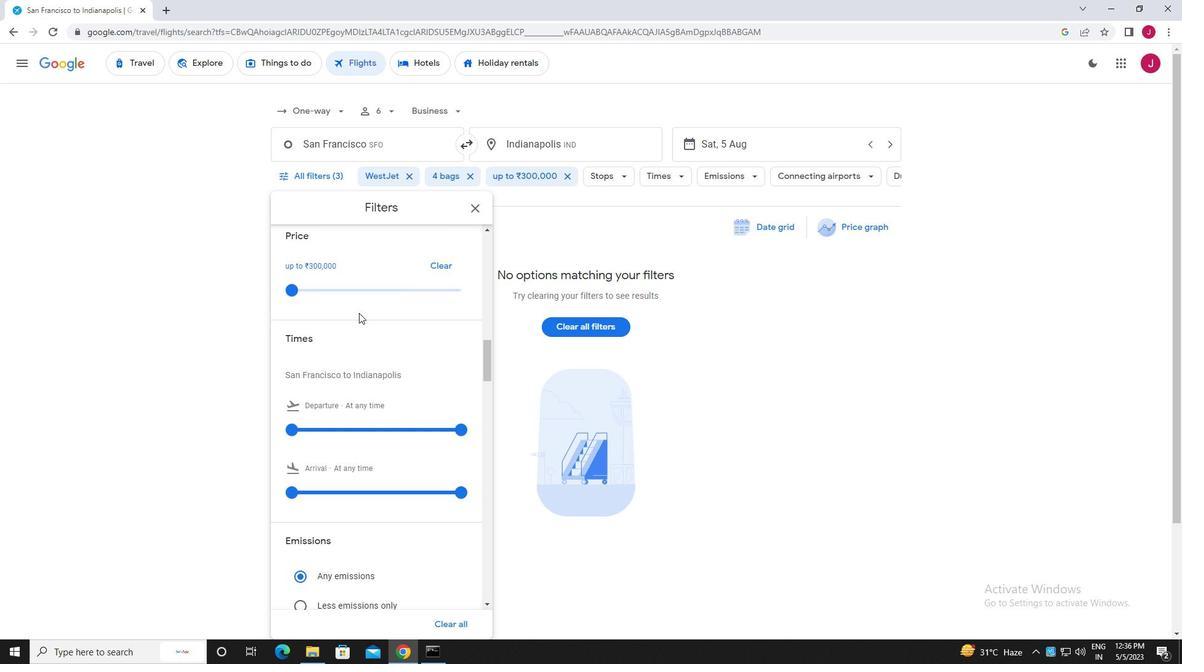 
Action: Mouse moved to (289, 303)
Screenshot: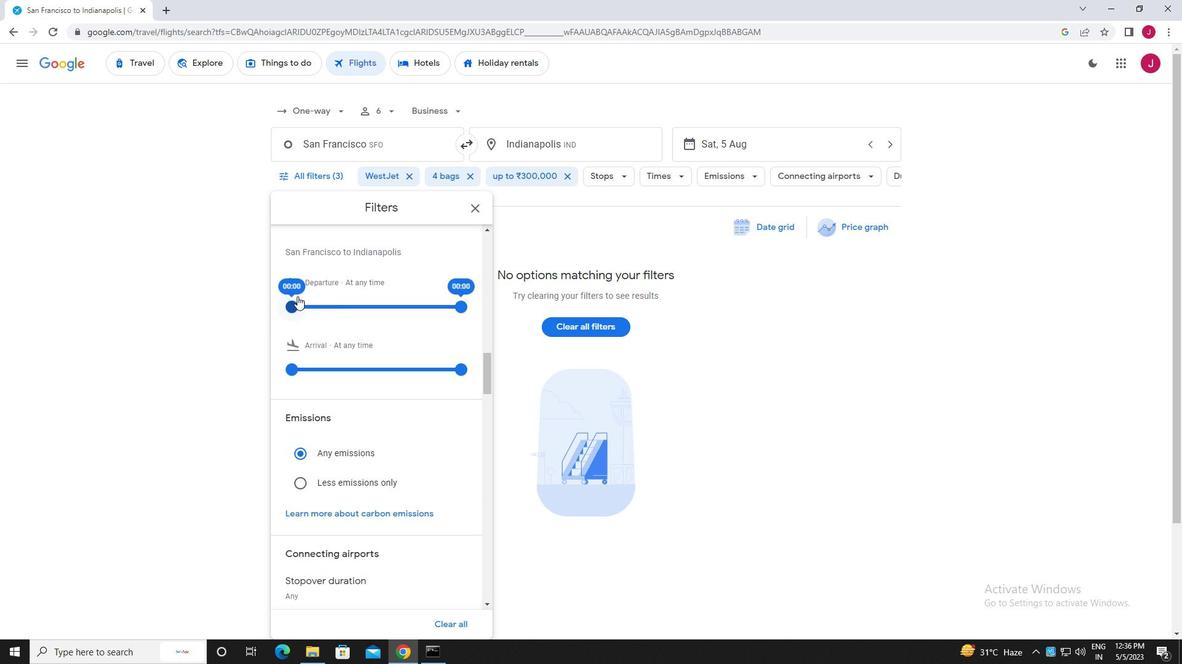 
Action: Mouse pressed left at (289, 303)
Screenshot: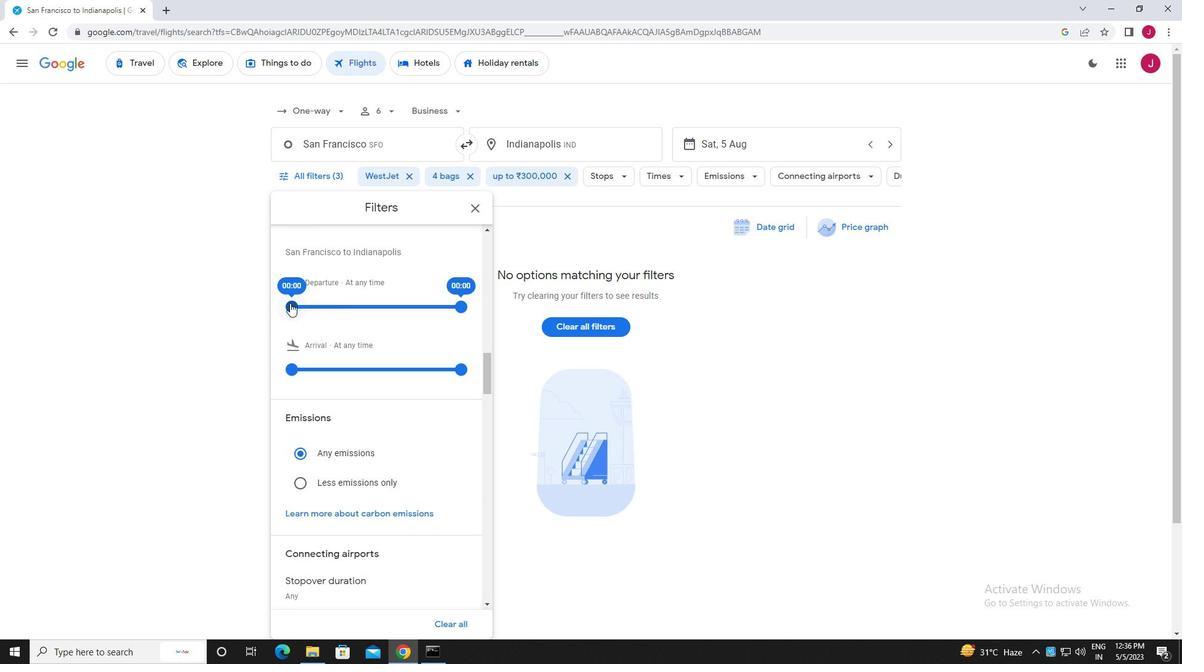 
Action: Mouse moved to (459, 308)
Screenshot: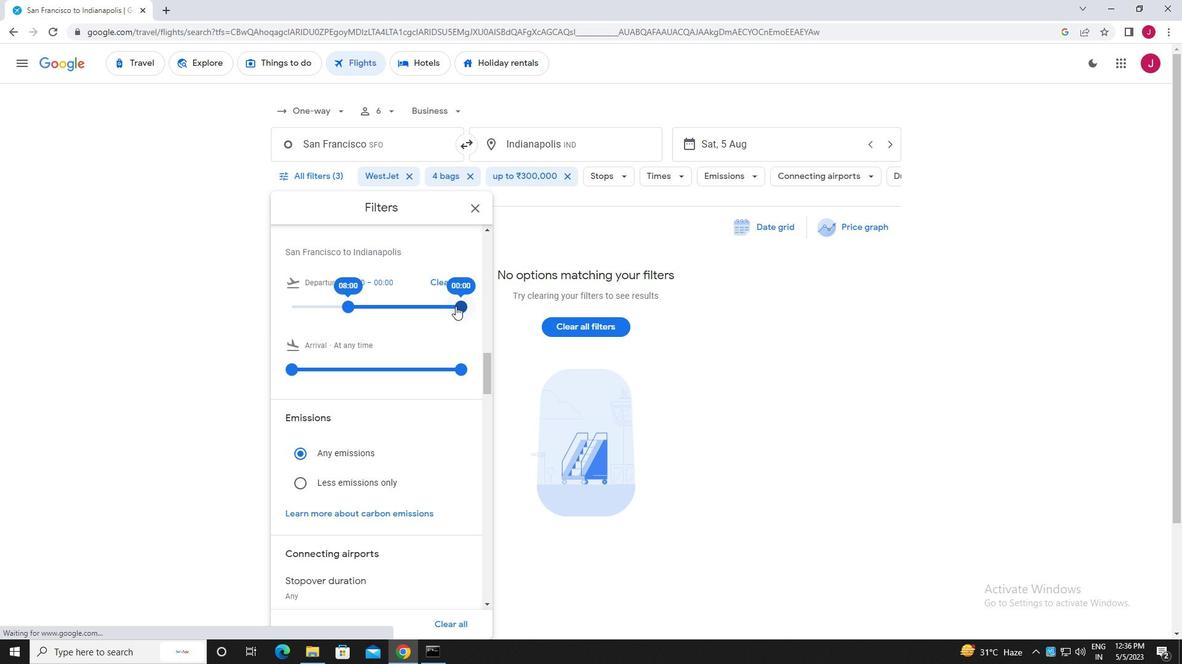 
Action: Mouse pressed left at (459, 308)
Screenshot: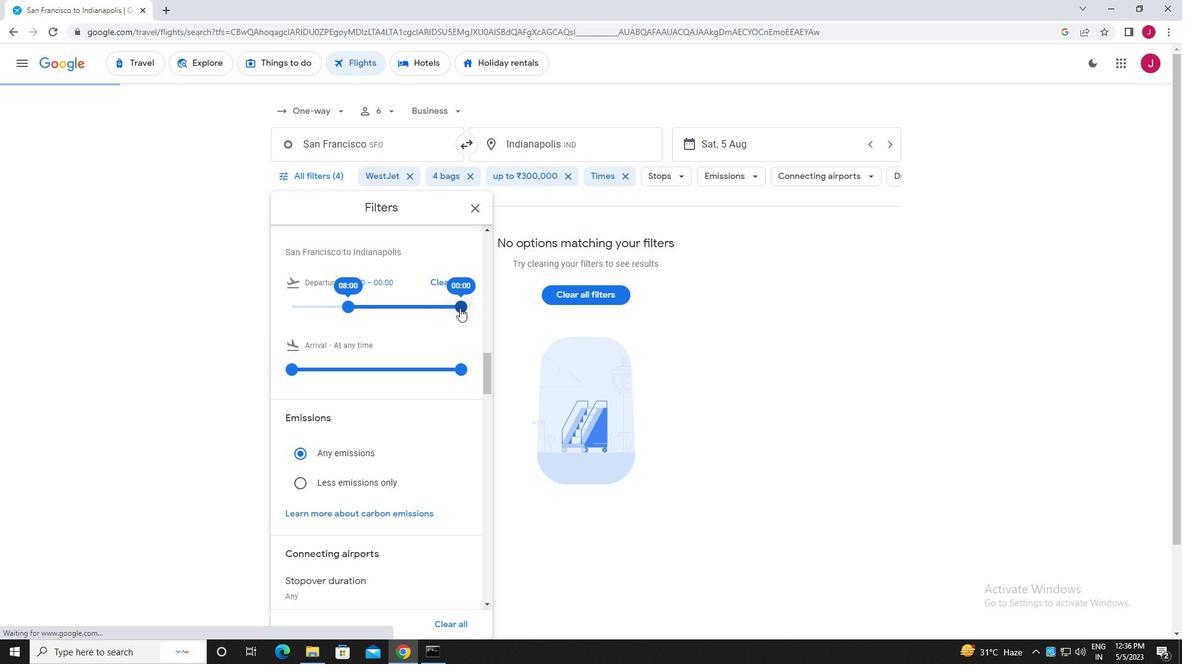 
Action: Mouse moved to (472, 211)
Screenshot: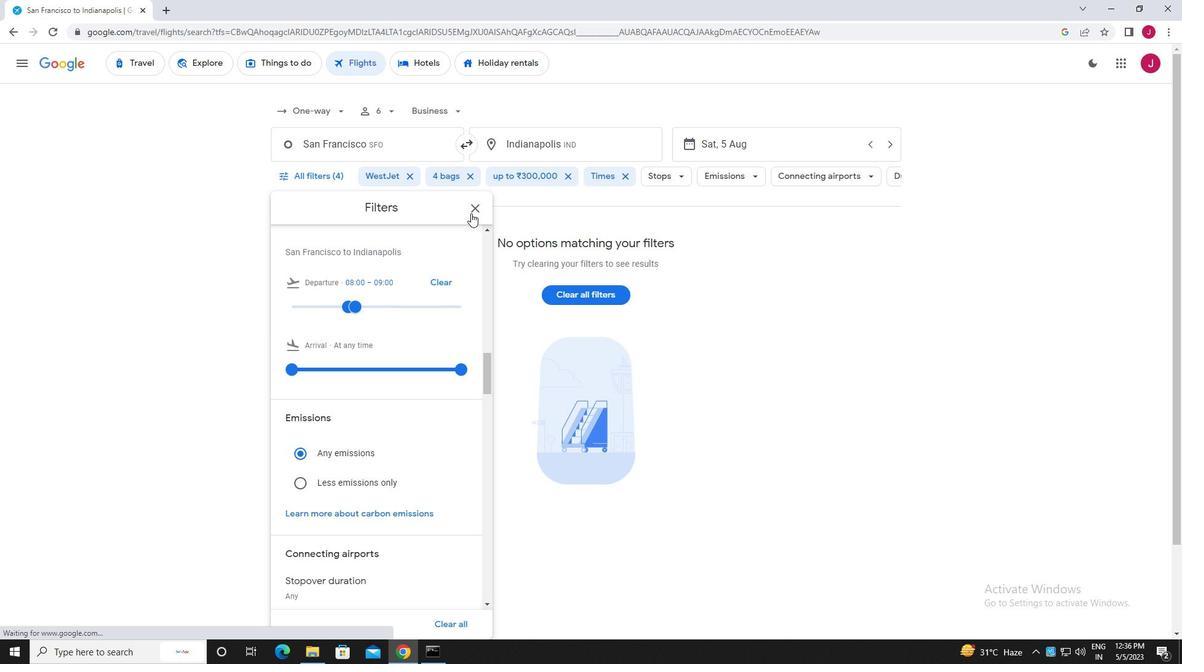 
Action: Mouse pressed left at (472, 211)
Screenshot: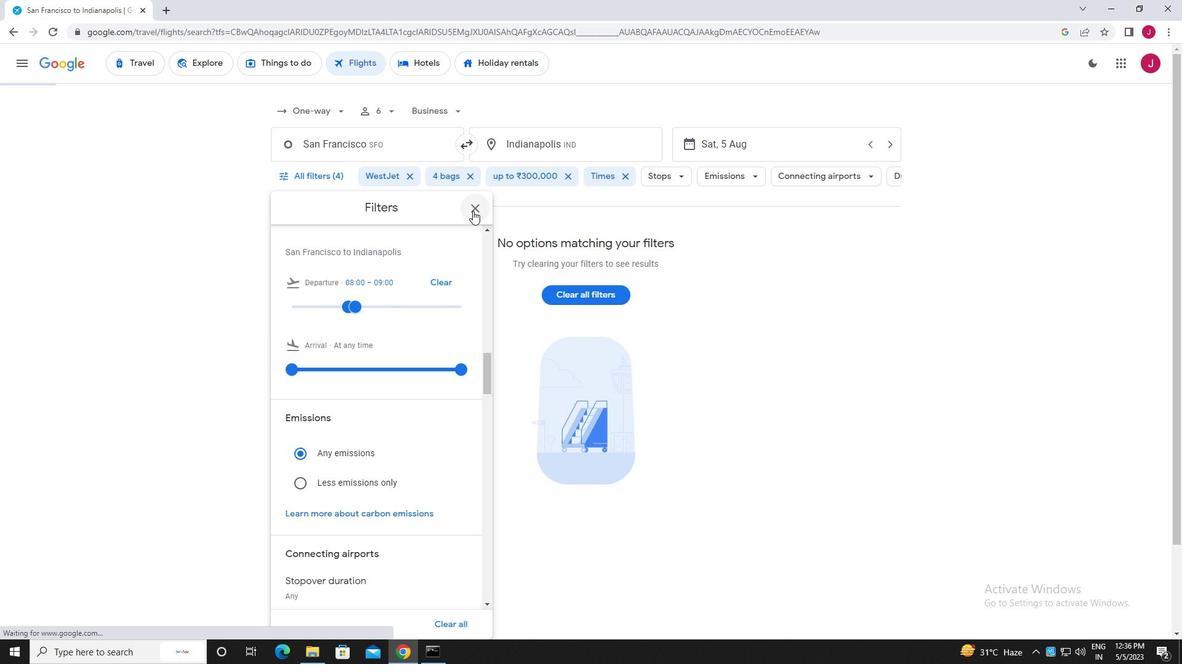 
Action: Mouse moved to (472, 211)
Screenshot: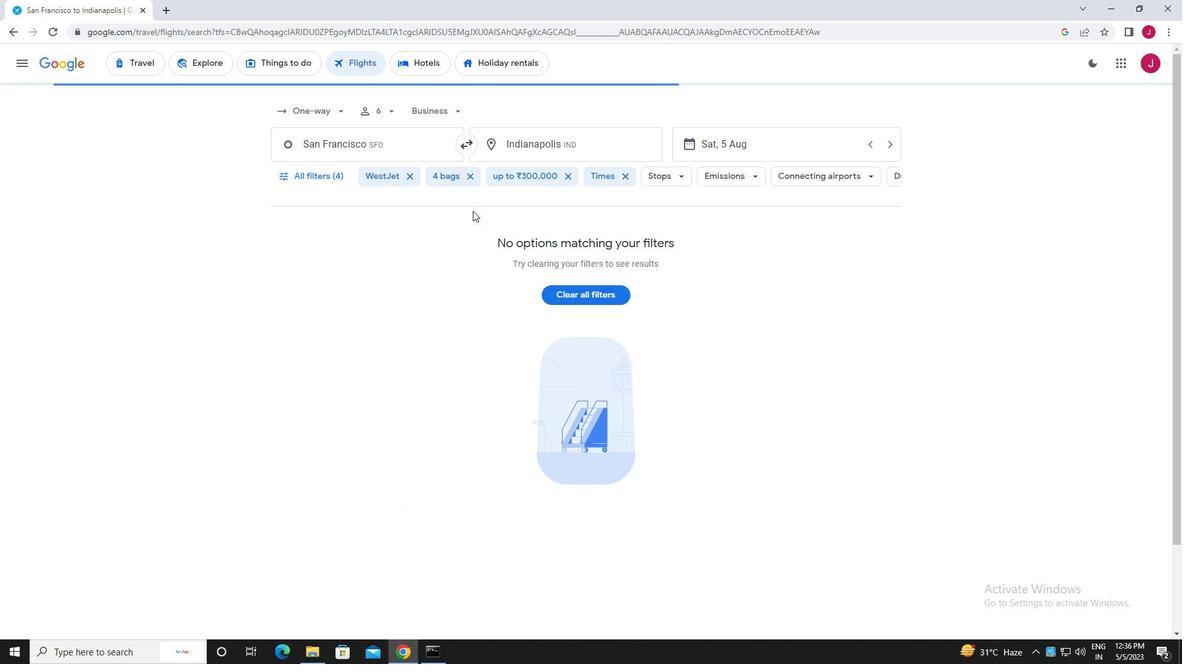 
